 Task: Find connections with filter location Santo Ângelo with filter topic #interviewwith filter profile language English with filter current company IDESLABS PRIVATE LIMITED with filter school Gautam Buddha University with filter industry Accounting with filter service category Project Management with filter keywords title Maintenance Engineer
Action: Mouse moved to (671, 135)
Screenshot: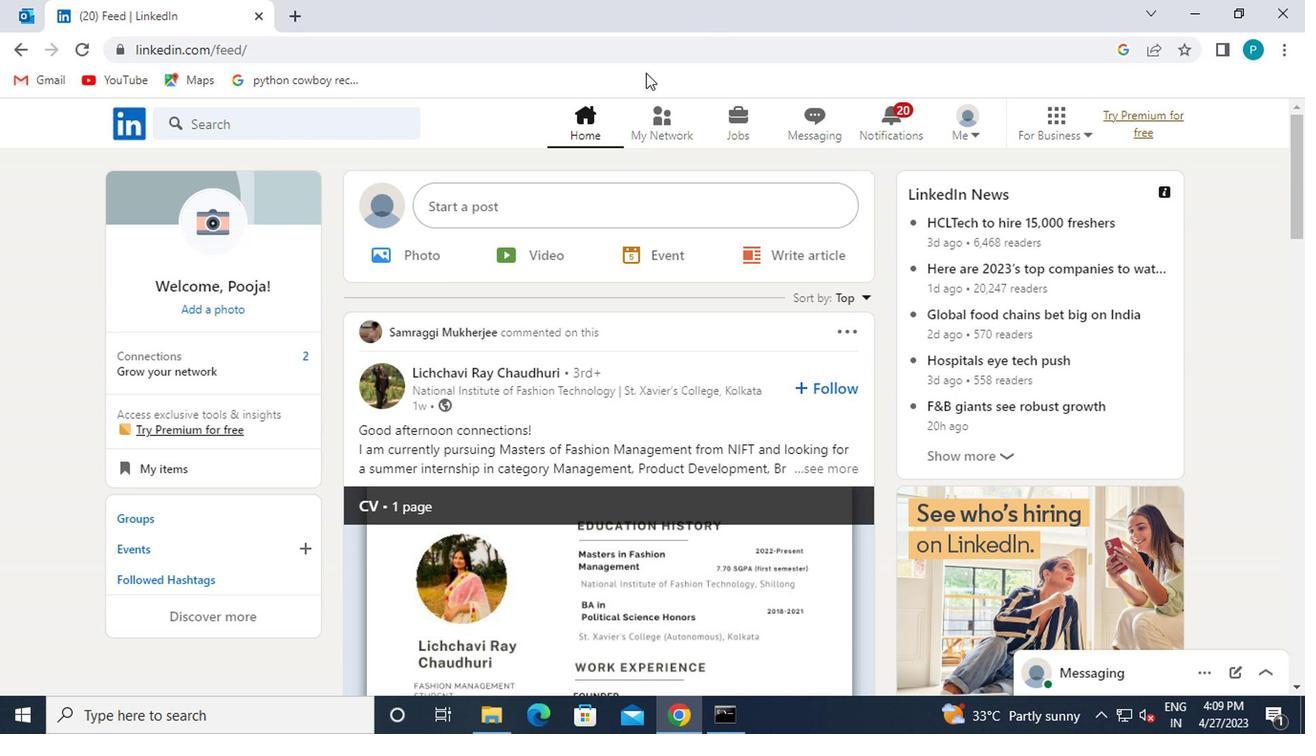 
Action: Mouse pressed left at (671, 135)
Screenshot: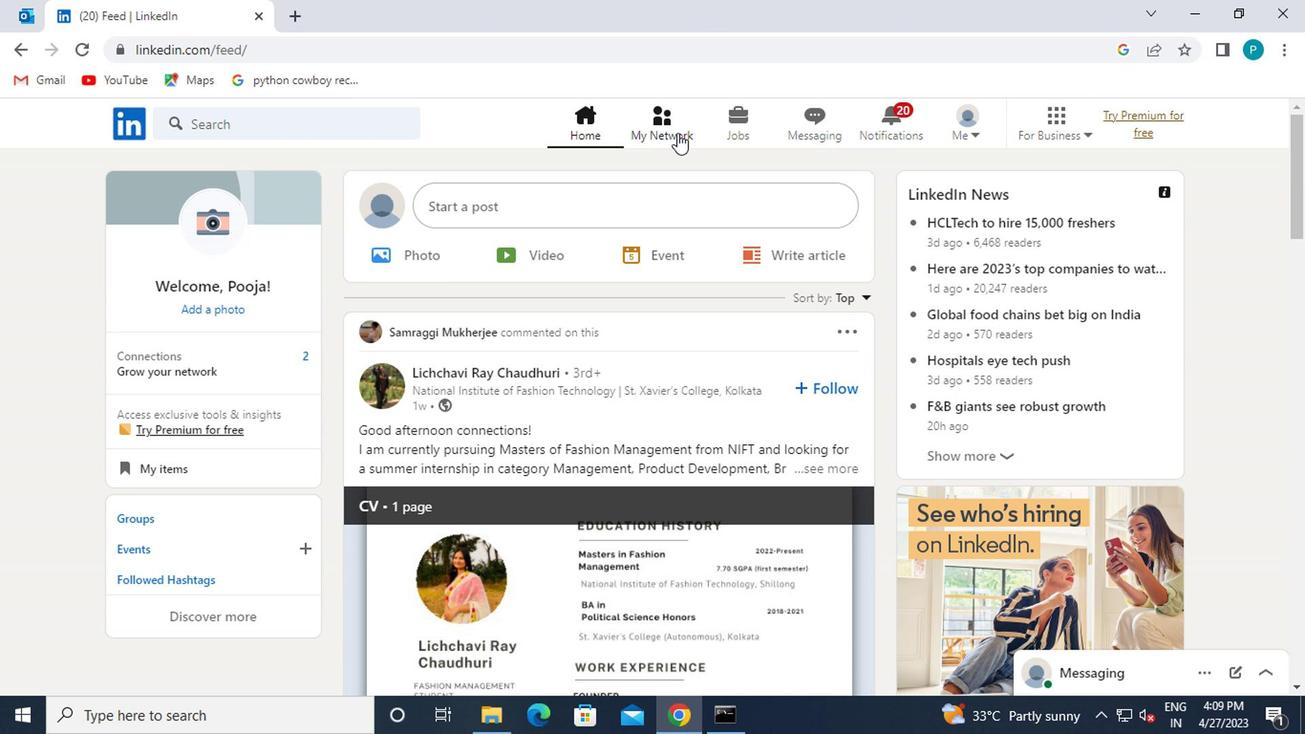 
Action: Mouse moved to (335, 223)
Screenshot: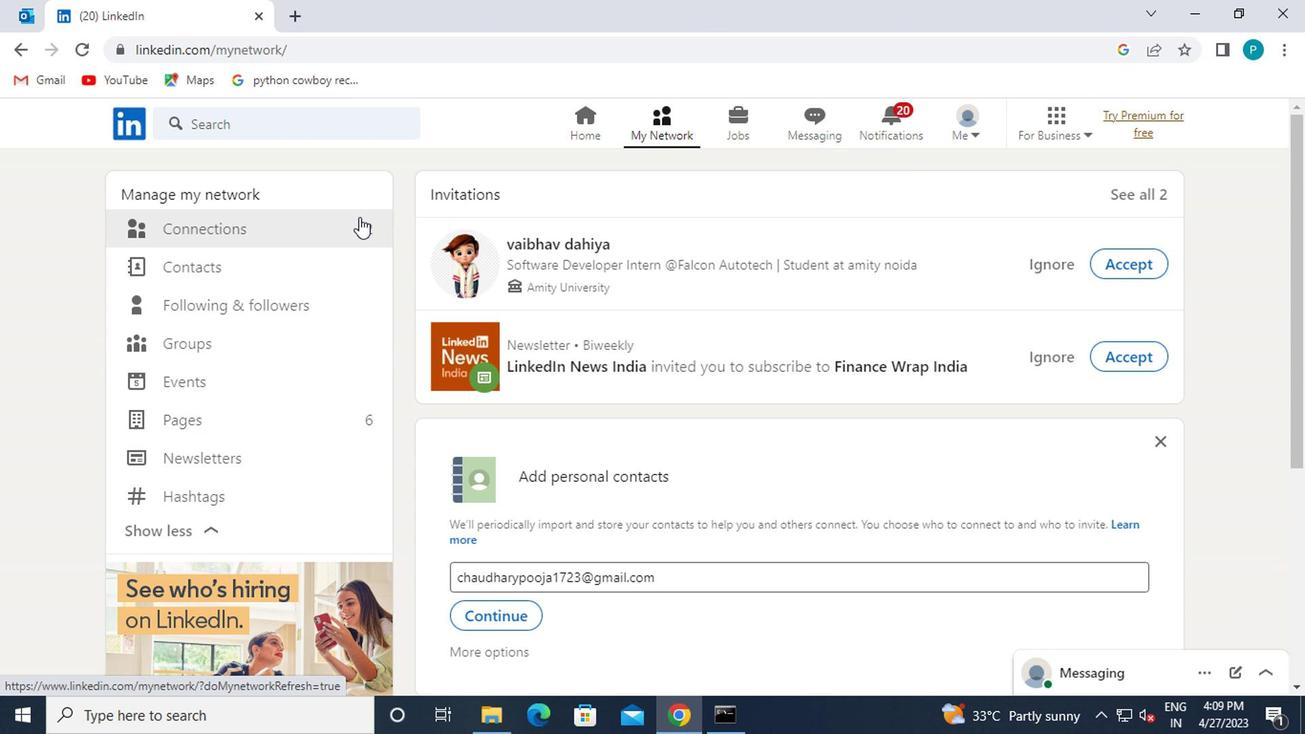 
Action: Mouse pressed left at (335, 223)
Screenshot: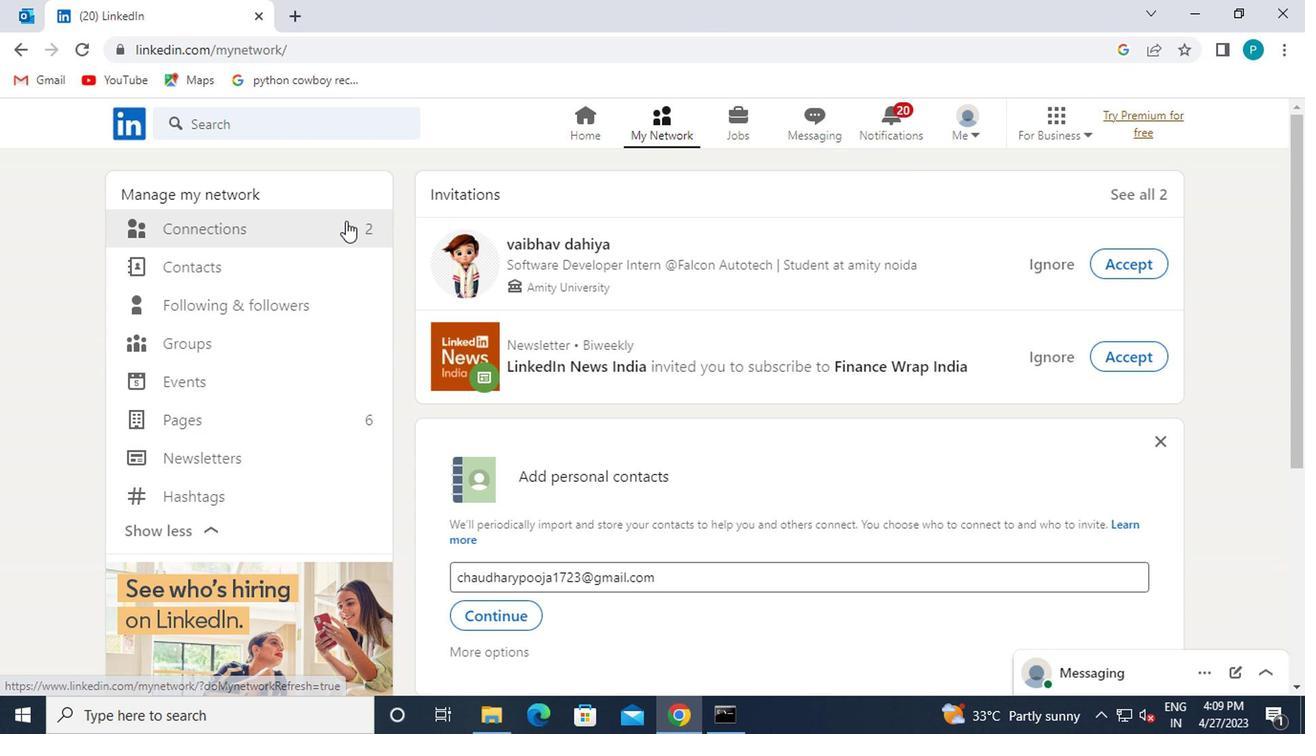 
Action: Mouse moved to (832, 233)
Screenshot: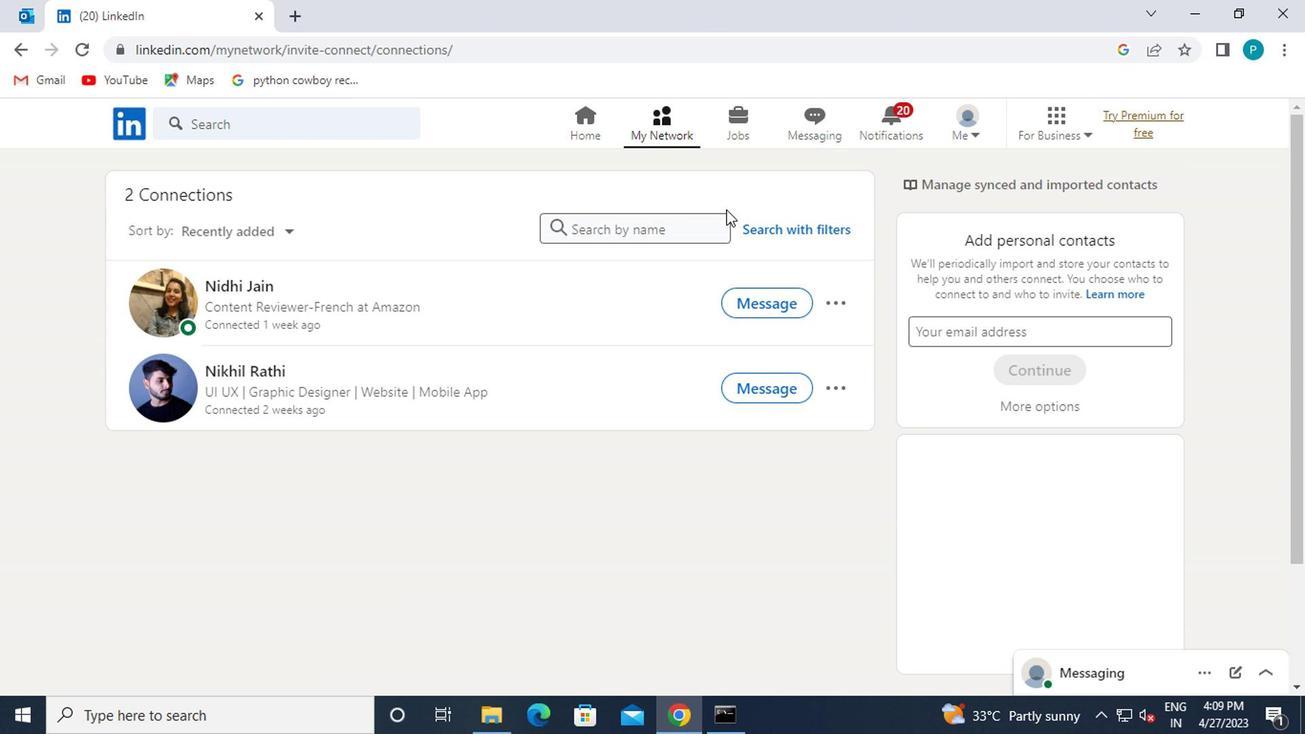
Action: Mouse pressed left at (832, 233)
Screenshot: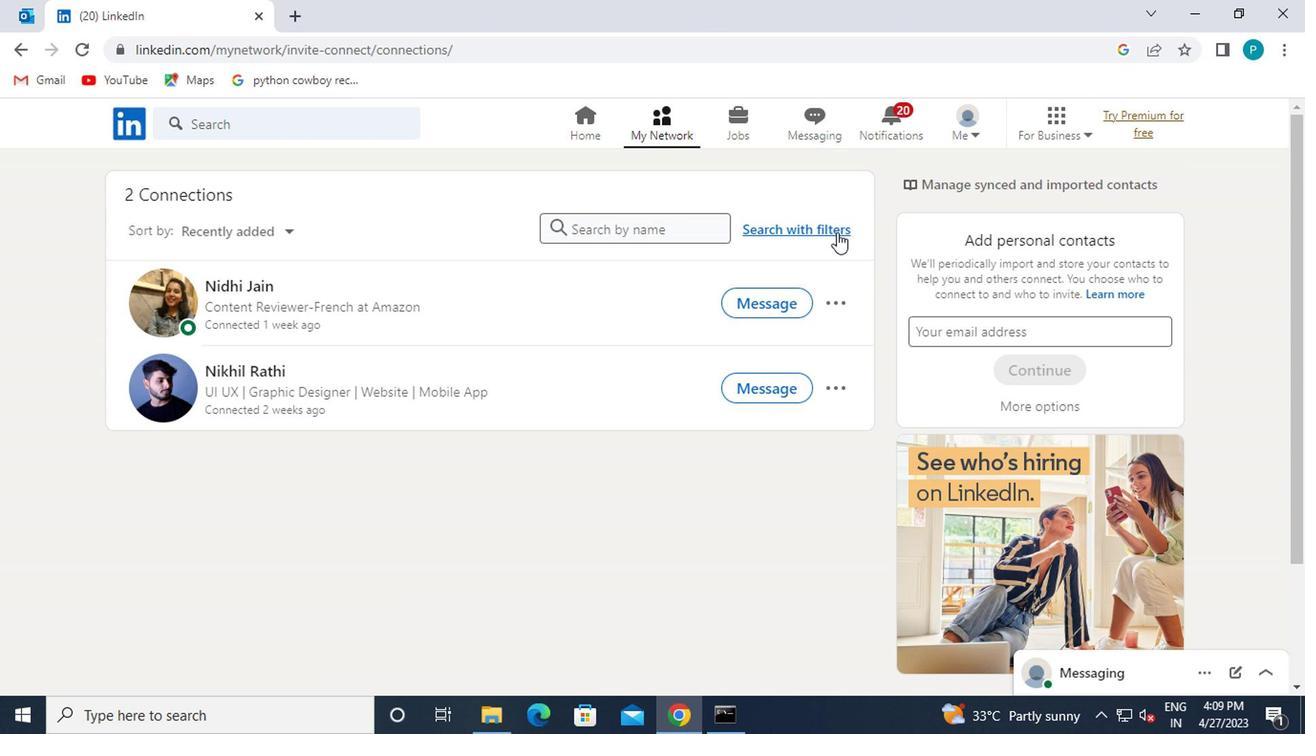 
Action: Mouse moved to (703, 173)
Screenshot: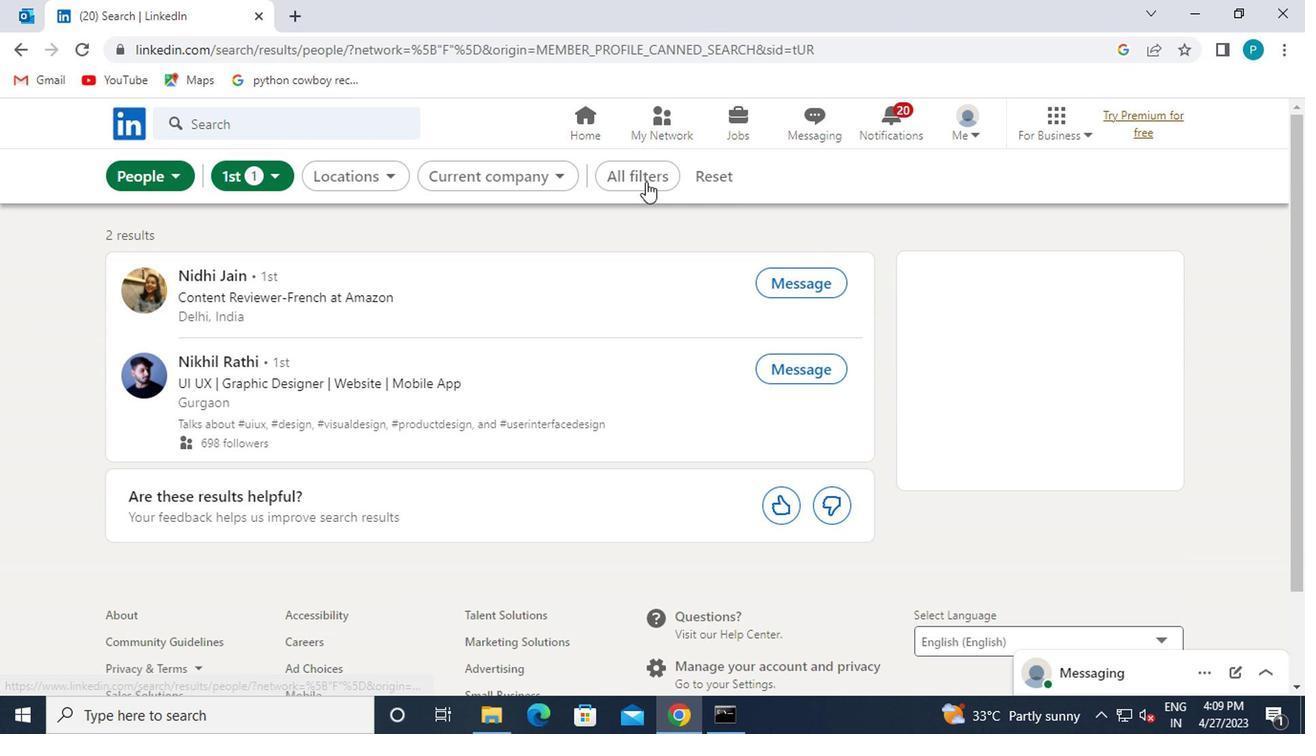 
Action: Mouse pressed left at (703, 173)
Screenshot: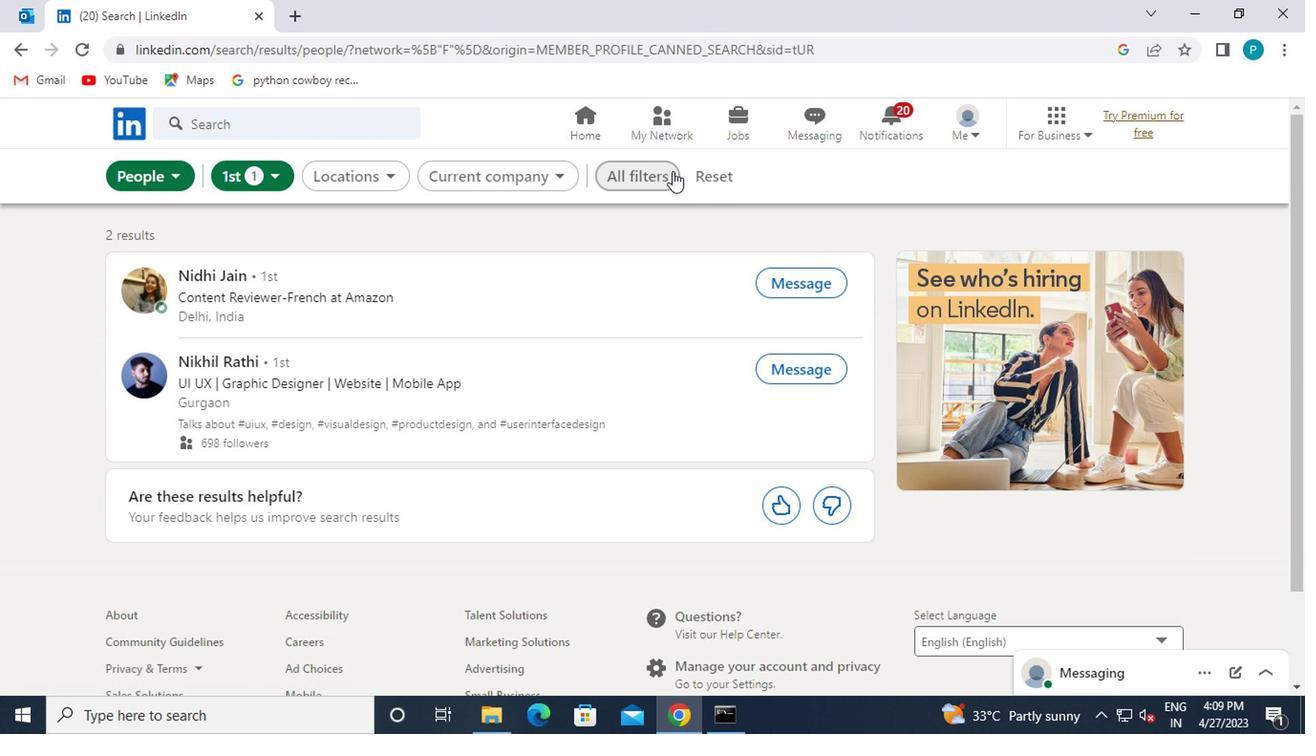
Action: Mouse moved to (704, 183)
Screenshot: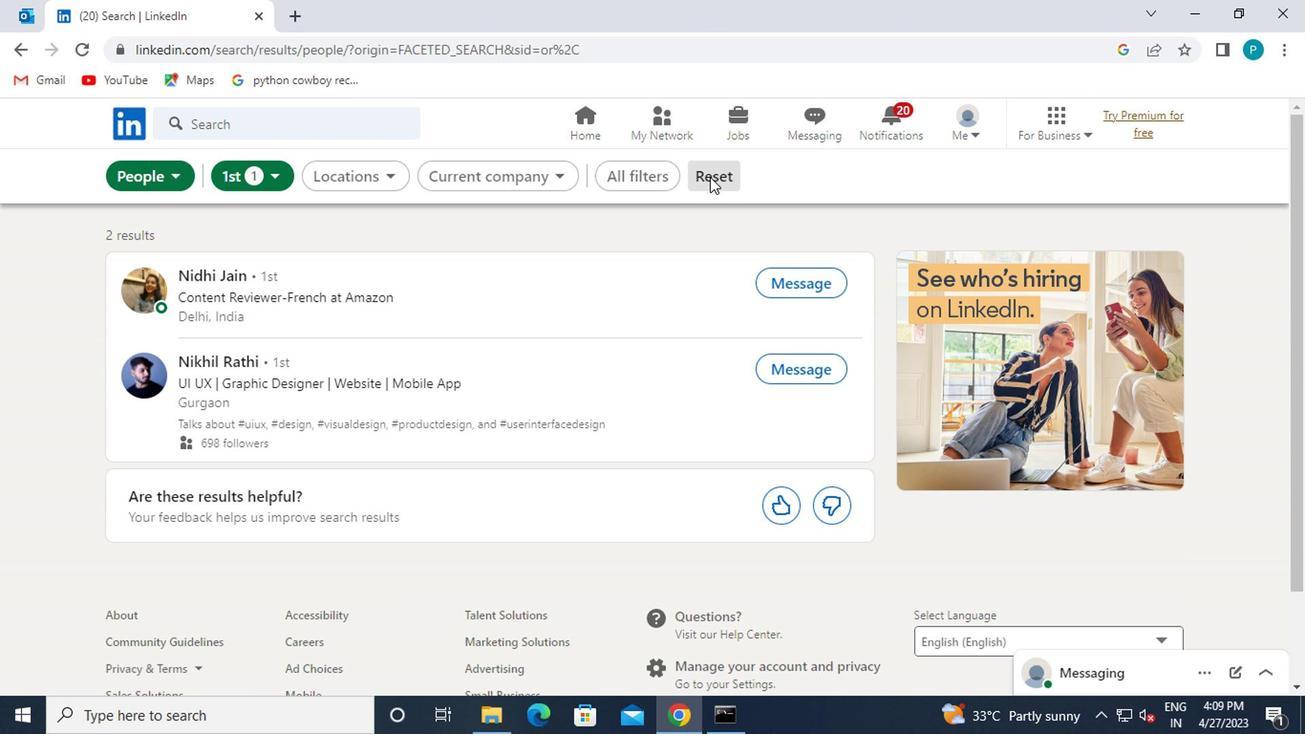 
Action: Mouse pressed left at (704, 183)
Screenshot: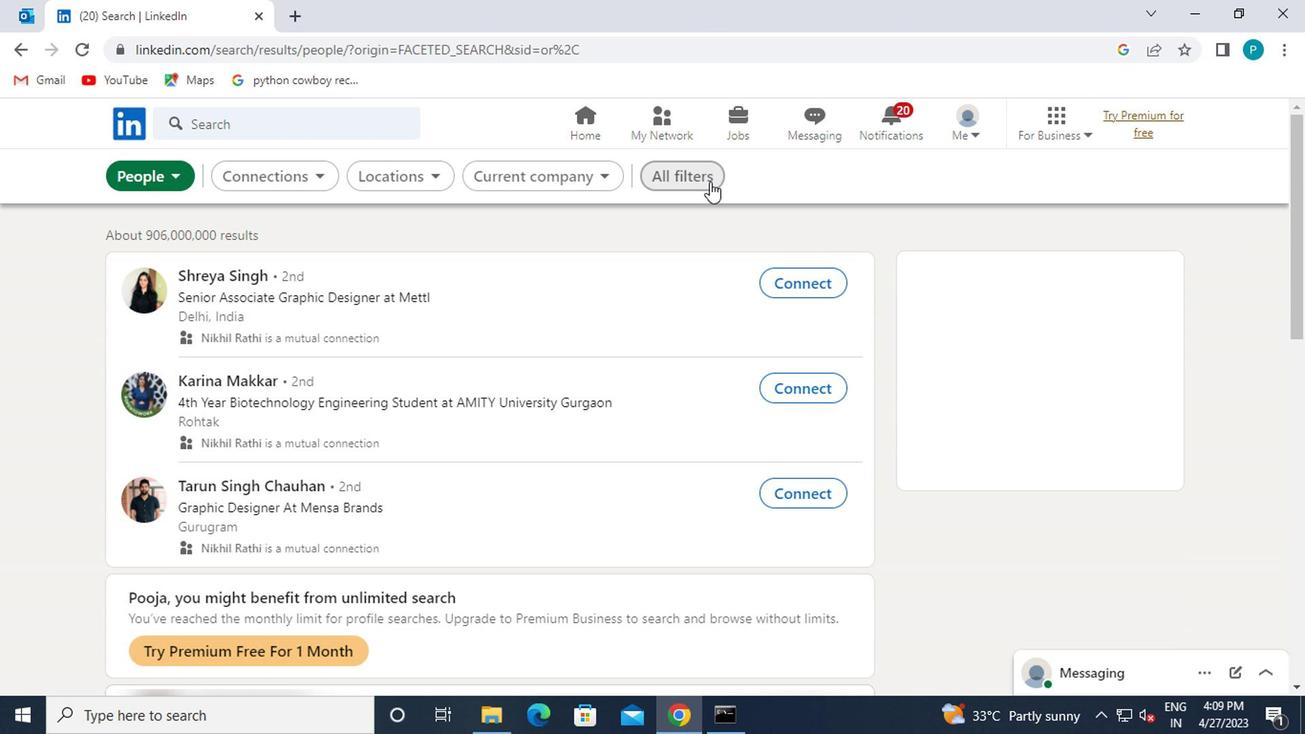 
Action: Mouse moved to (1164, 385)
Screenshot: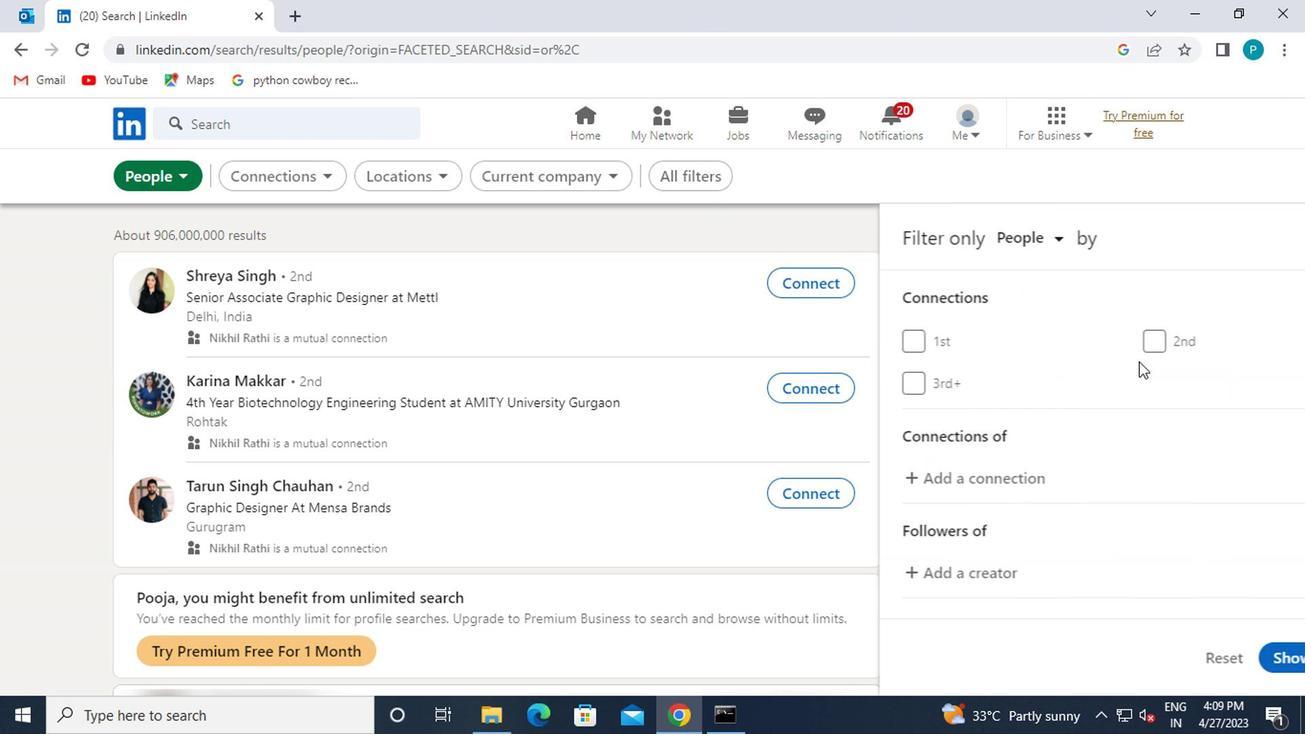 
Action: Mouse scrolled (1164, 384) with delta (0, 0)
Screenshot: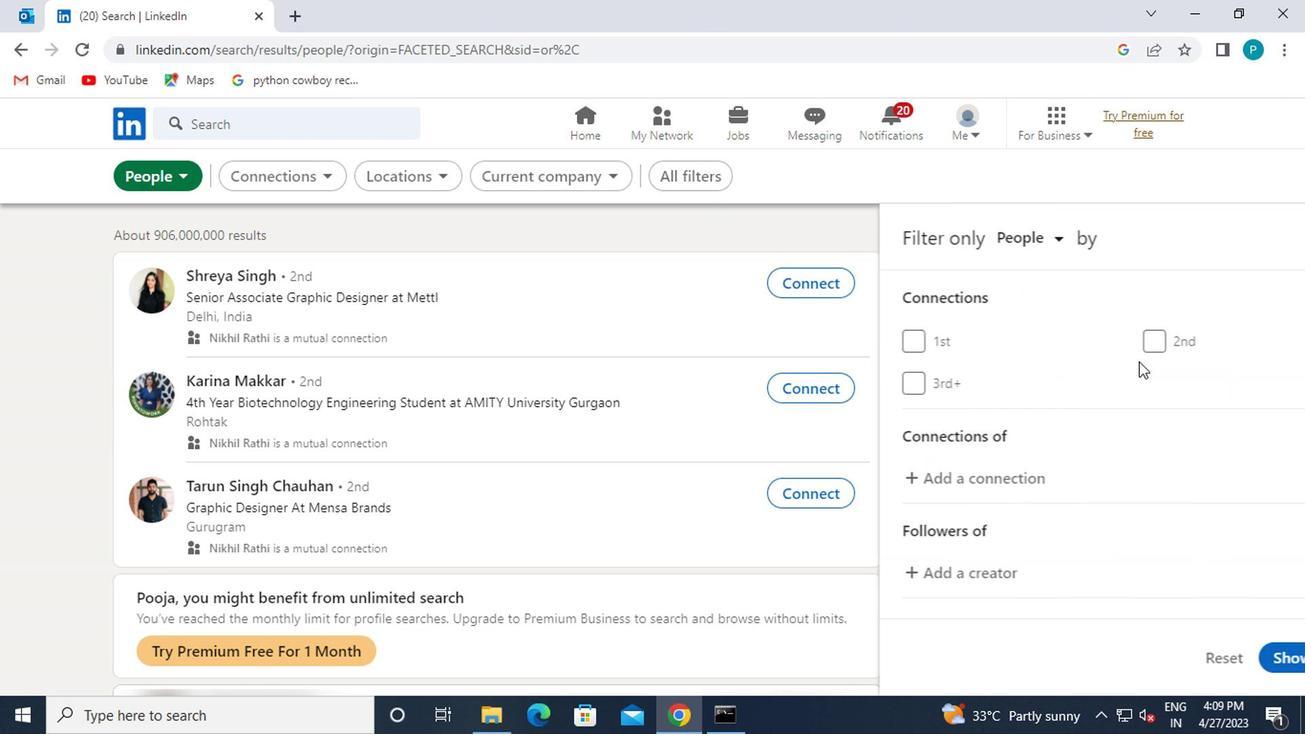 
Action: Mouse moved to (1164, 388)
Screenshot: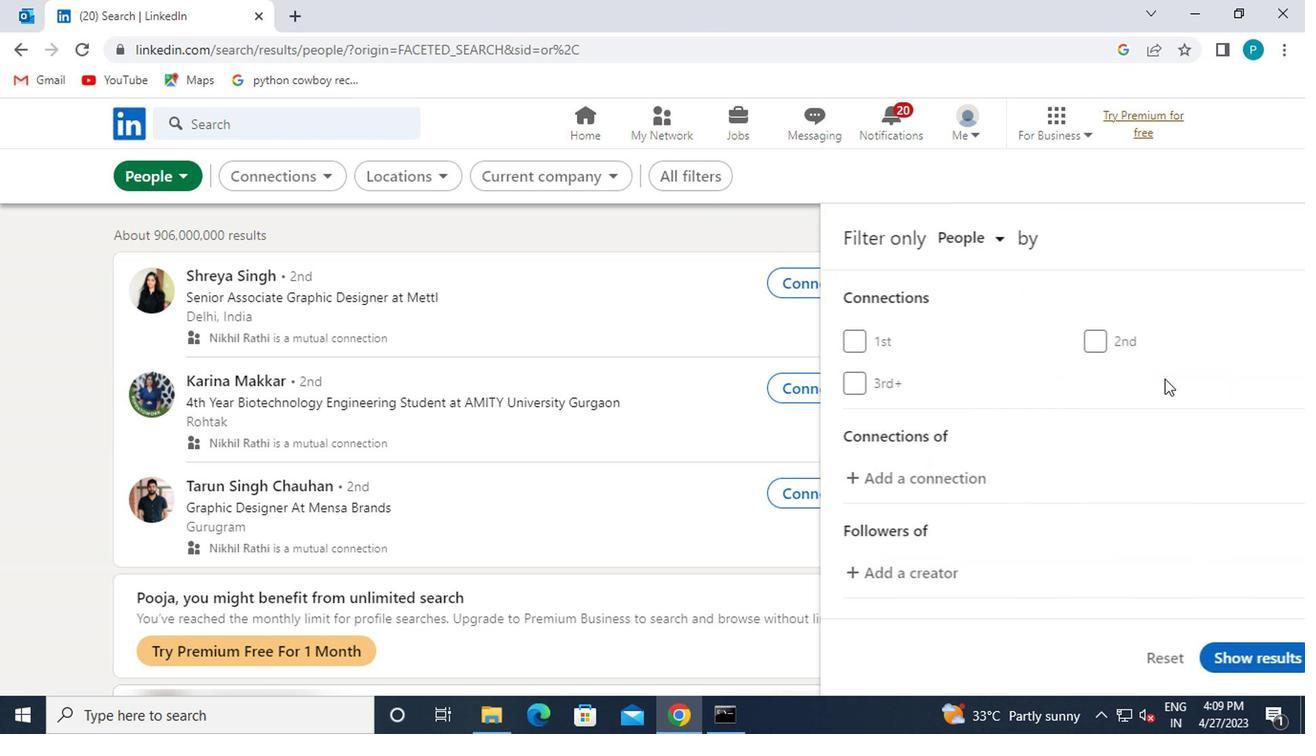 
Action: Mouse scrolled (1164, 387) with delta (0, 0)
Screenshot: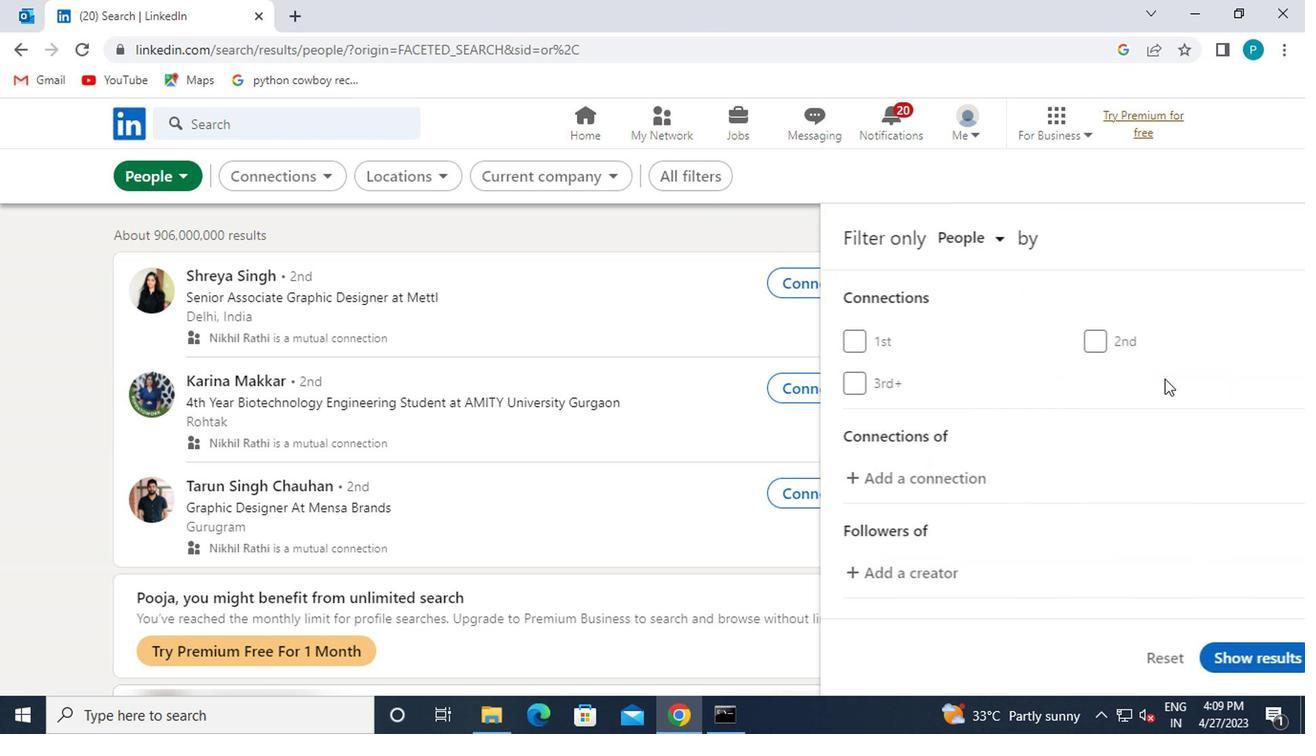
Action: Mouse moved to (1164, 396)
Screenshot: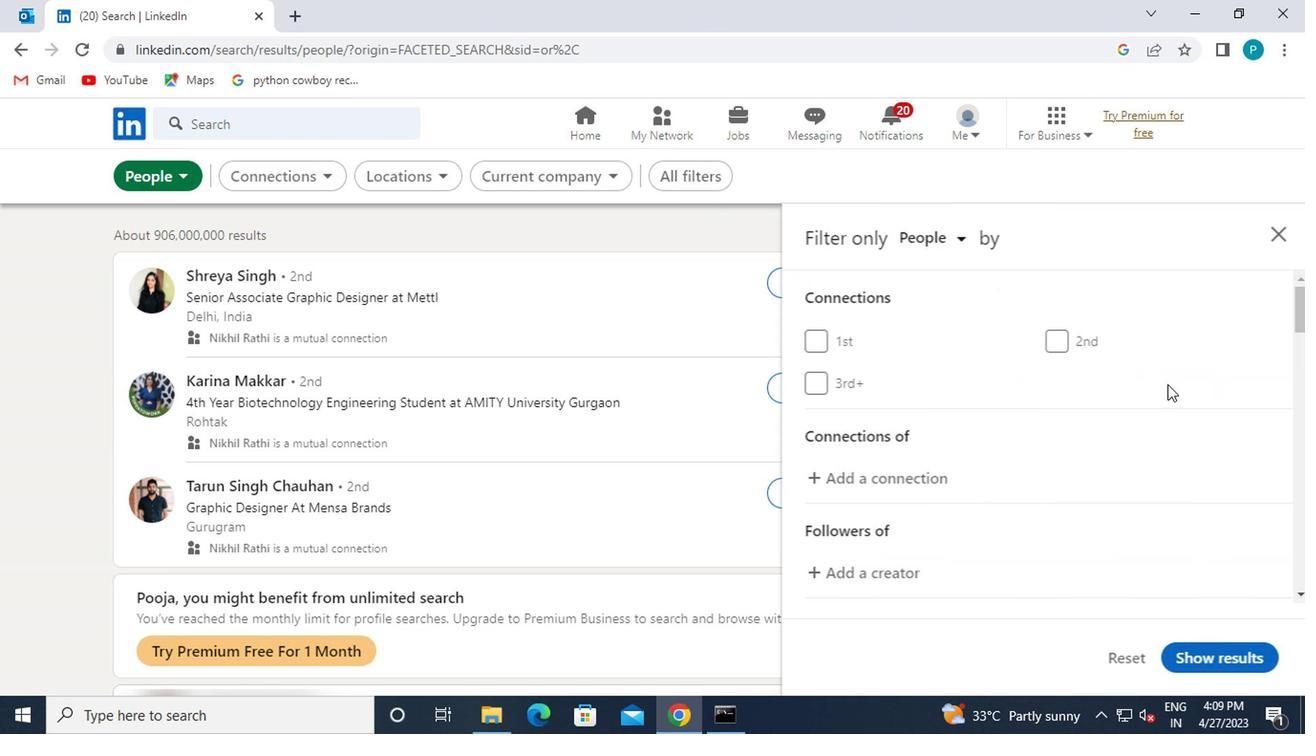 
Action: Mouse scrolled (1164, 395) with delta (0, -1)
Screenshot: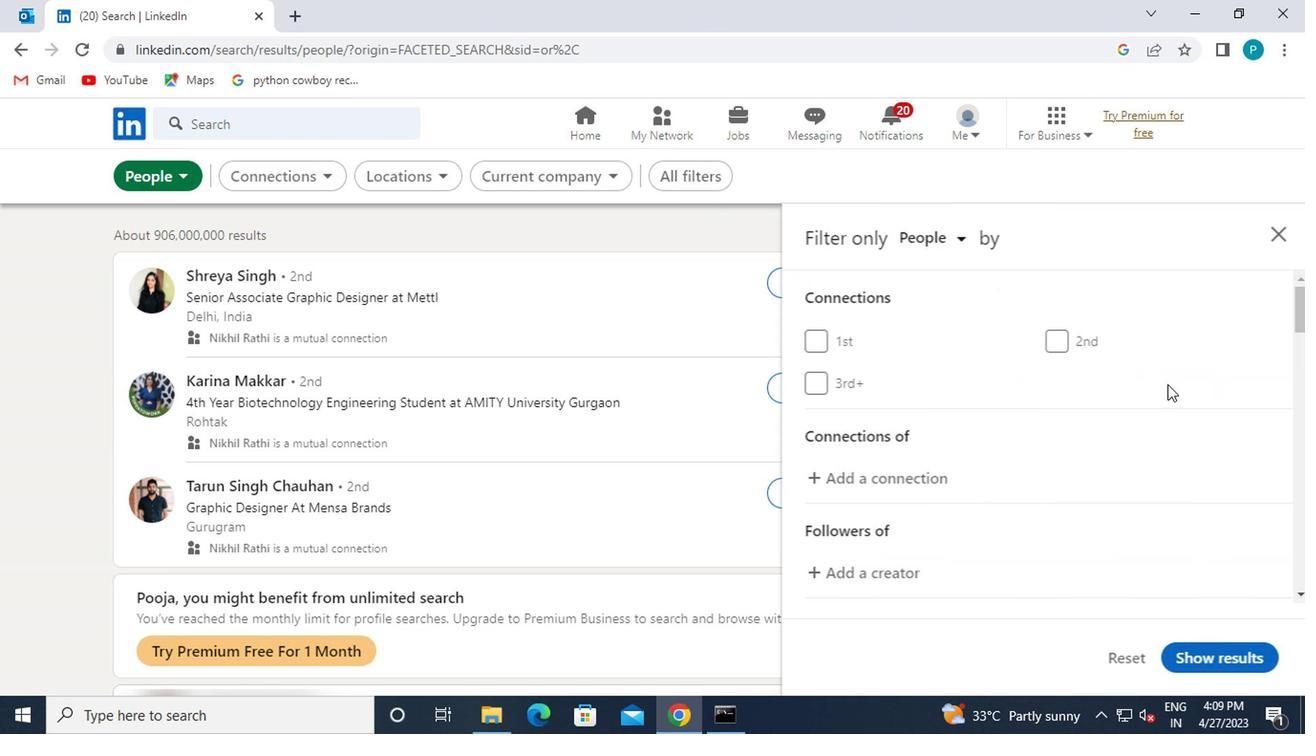 
Action: Mouse moved to (1094, 504)
Screenshot: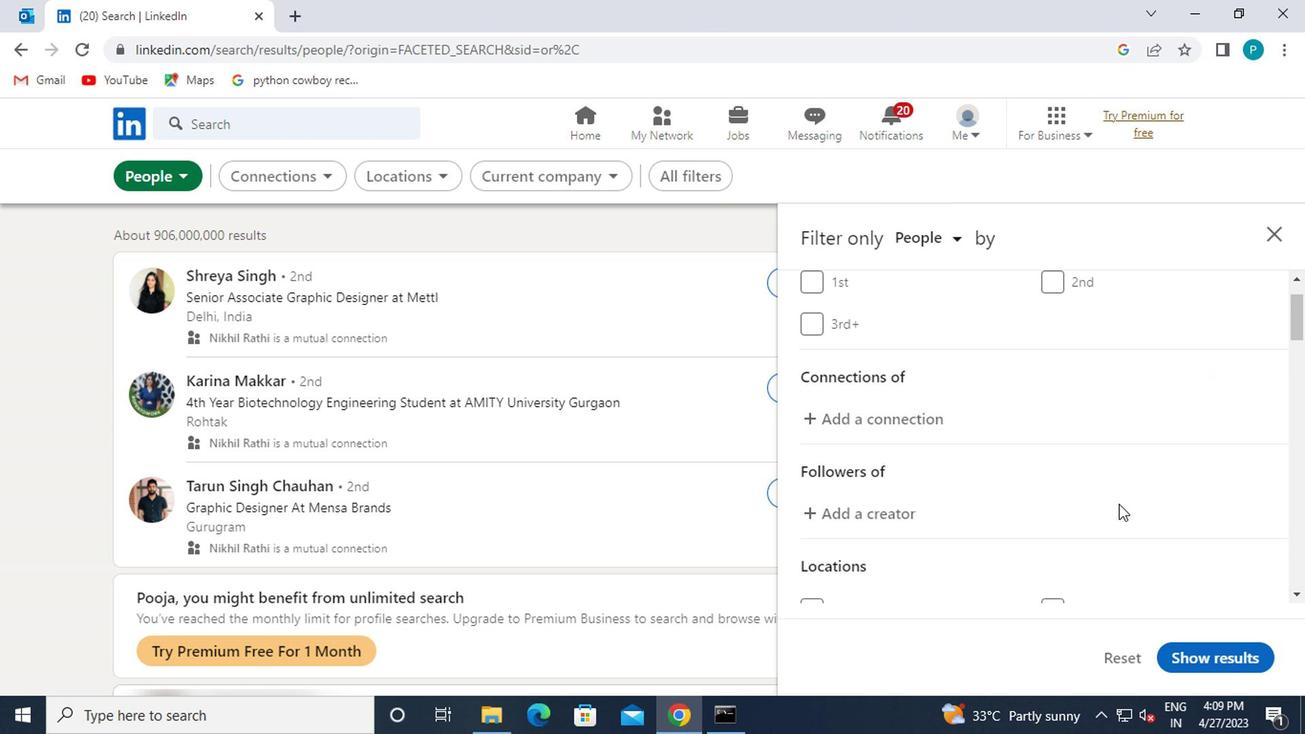 
Action: Mouse scrolled (1094, 503) with delta (0, 0)
Screenshot: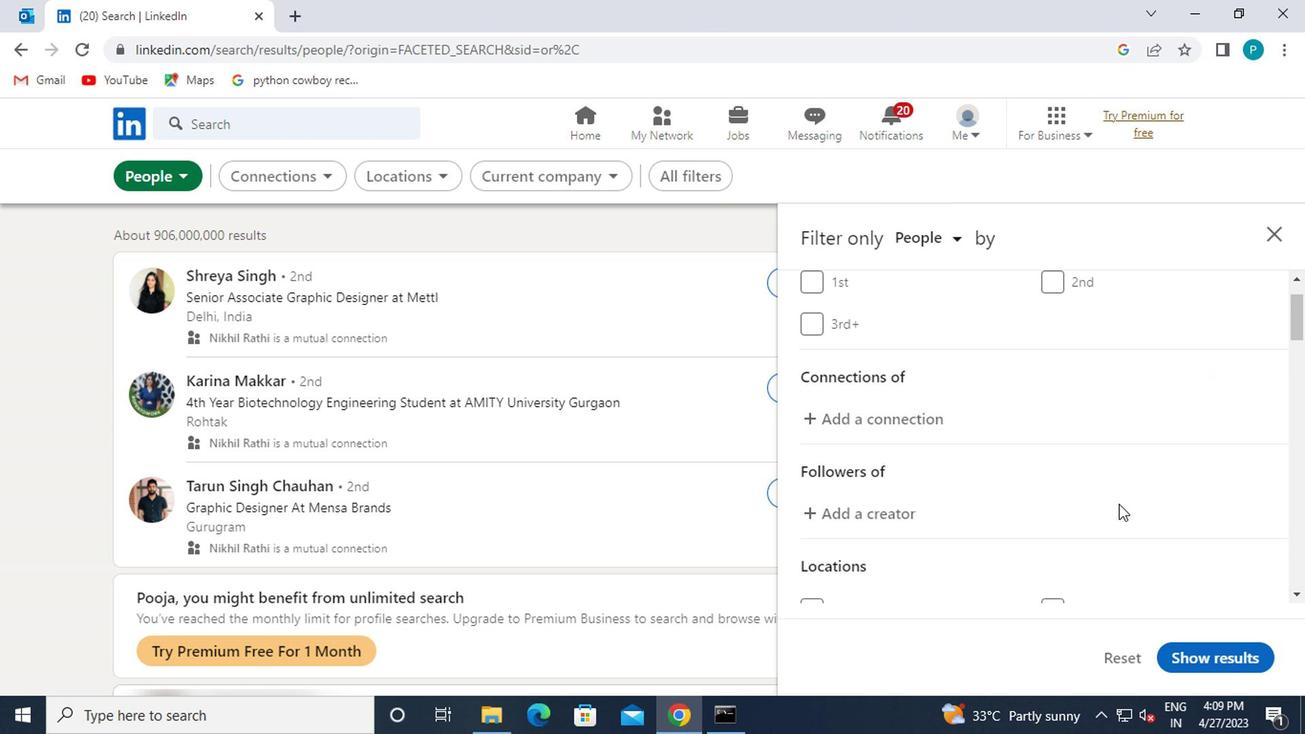 
Action: Mouse moved to (1072, 382)
Screenshot: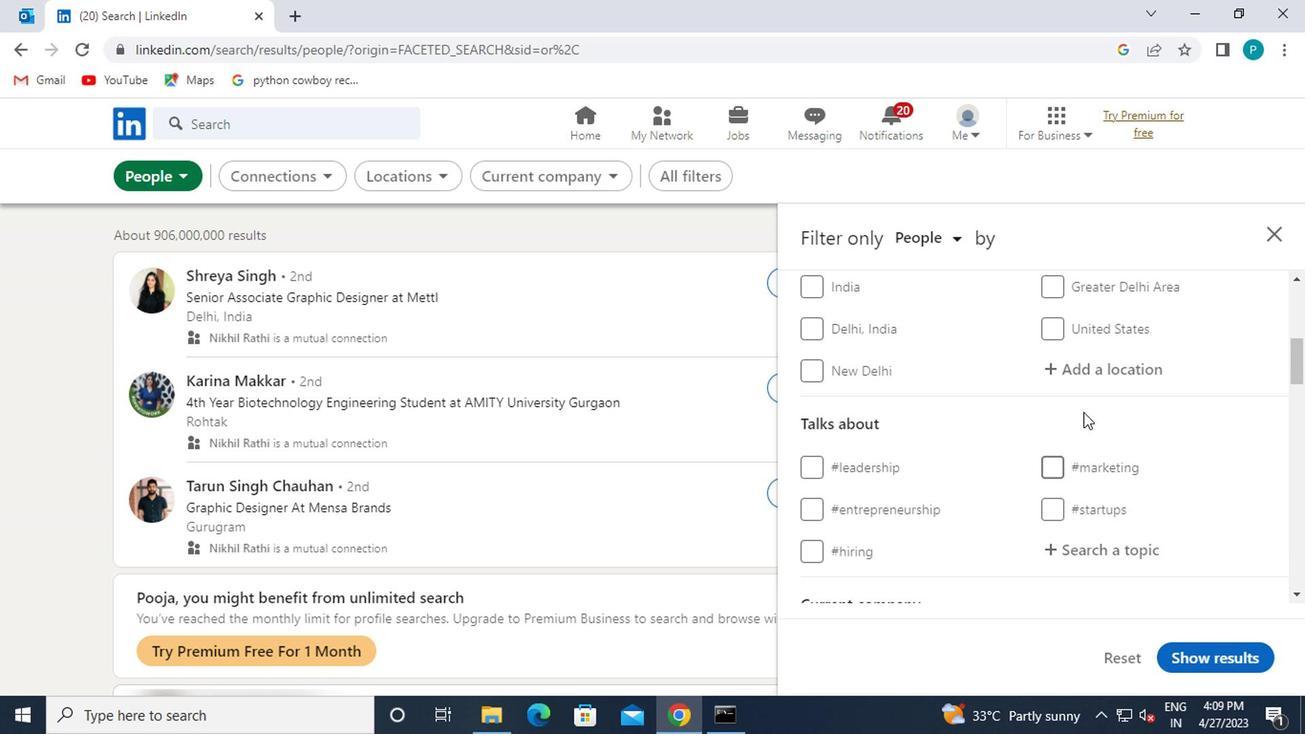 
Action: Mouse pressed left at (1072, 382)
Screenshot: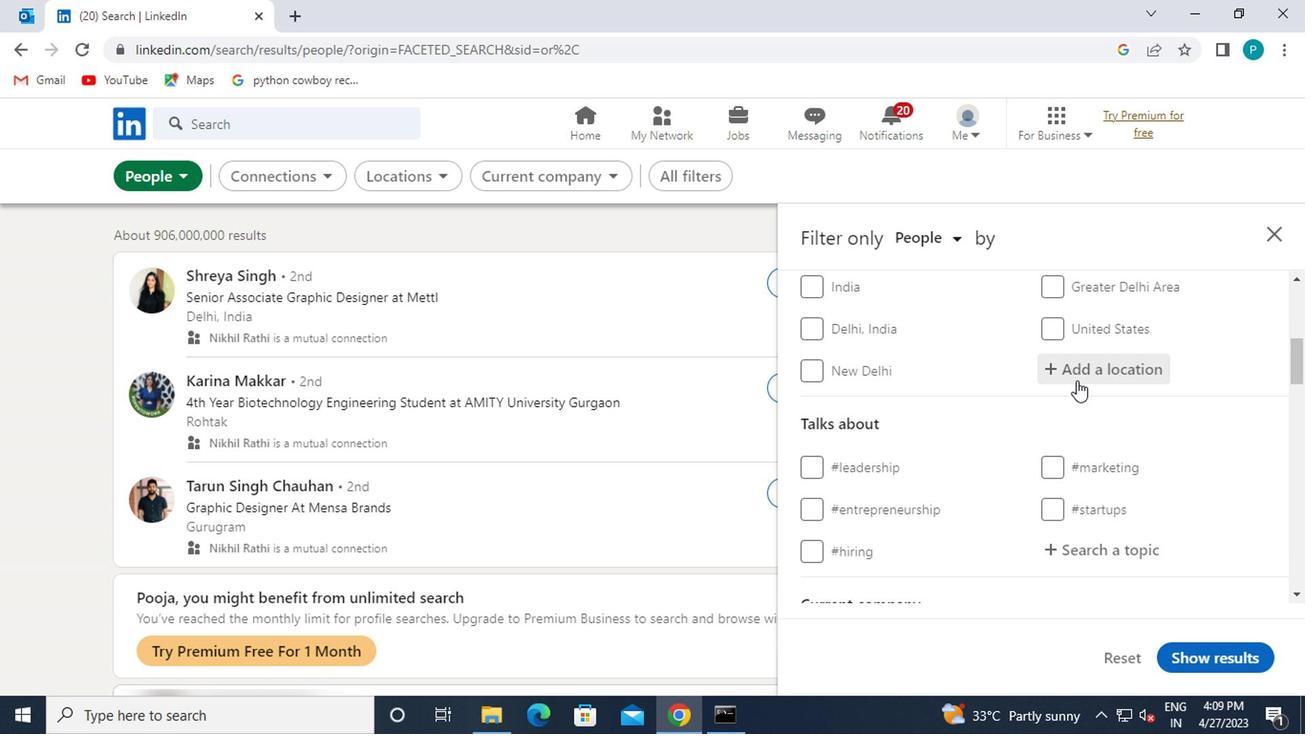 
Action: Key pressed <Key.caps_lock>s<Key.caps_lock>anto<Key.space><Key.caps_lock>a<Key.caps_lock>nt
Screenshot: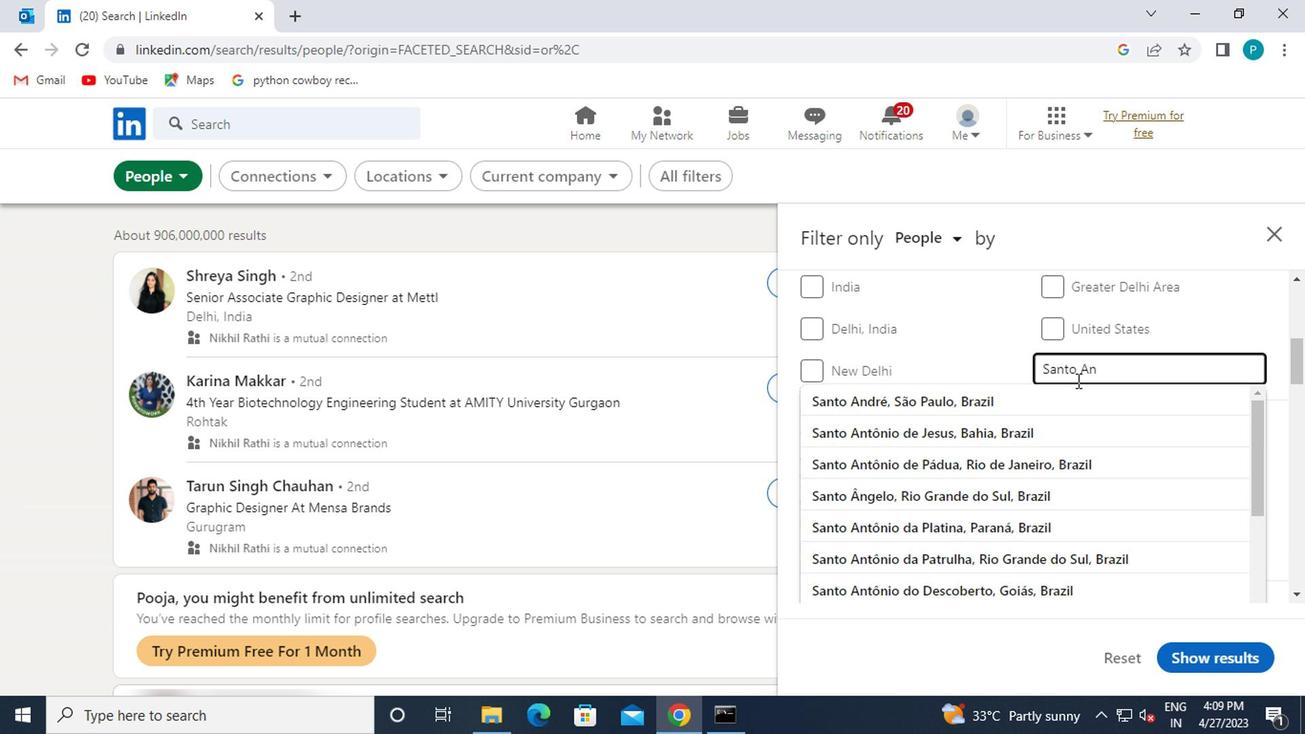 
Action: Mouse moved to (1032, 413)
Screenshot: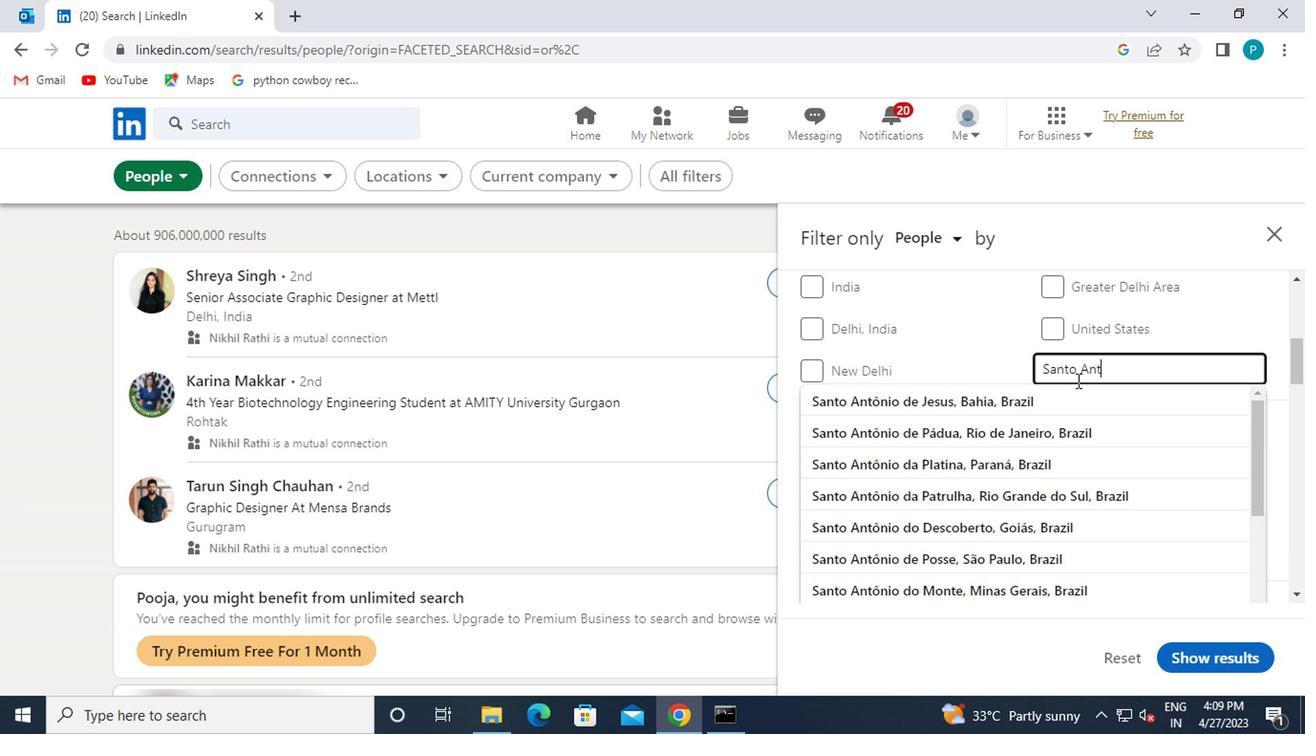 
Action: Key pressed <Key.backspace>g
Screenshot: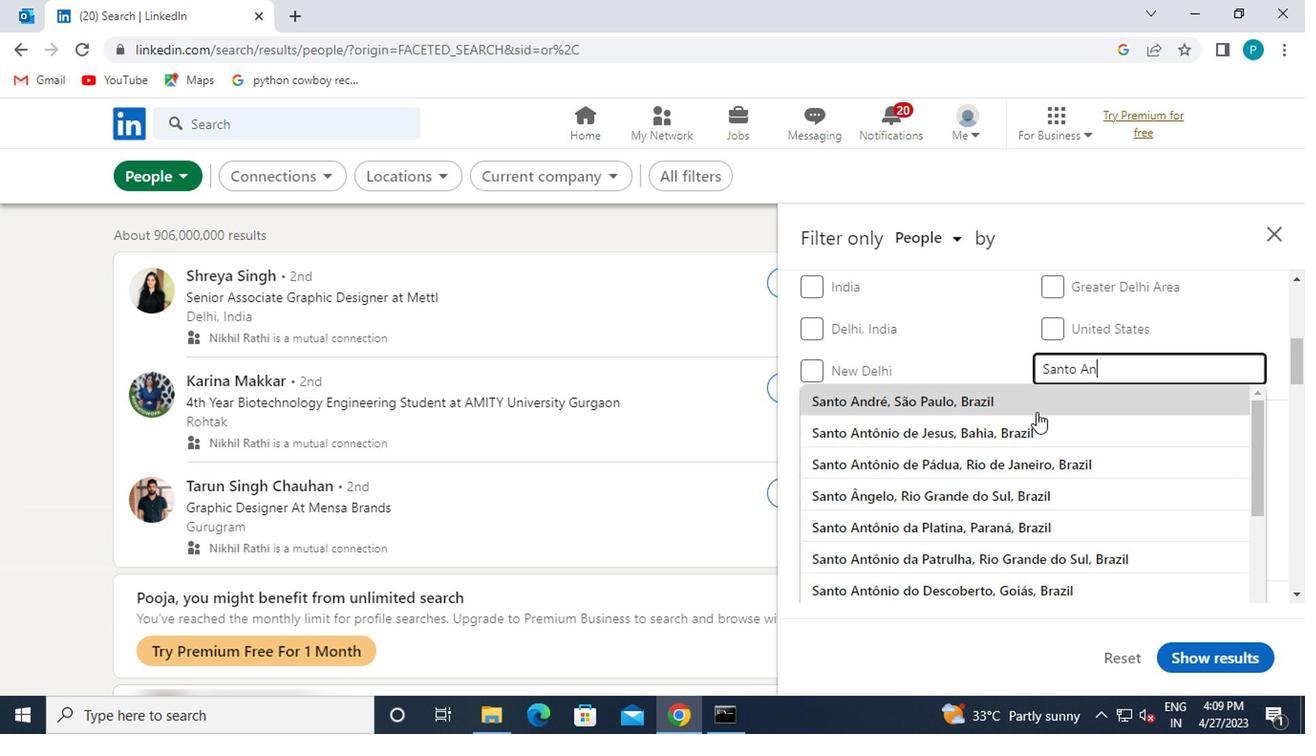 
Action: Mouse moved to (994, 410)
Screenshot: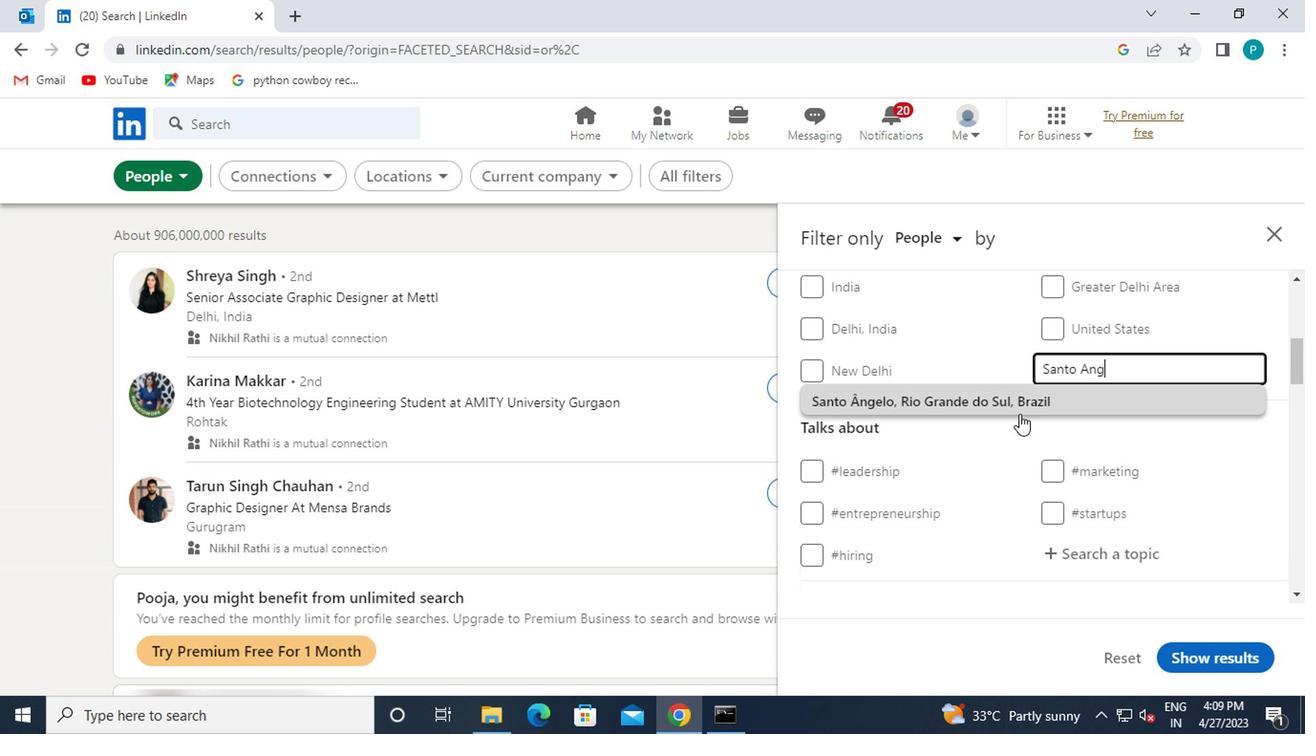 
Action: Mouse pressed left at (994, 410)
Screenshot: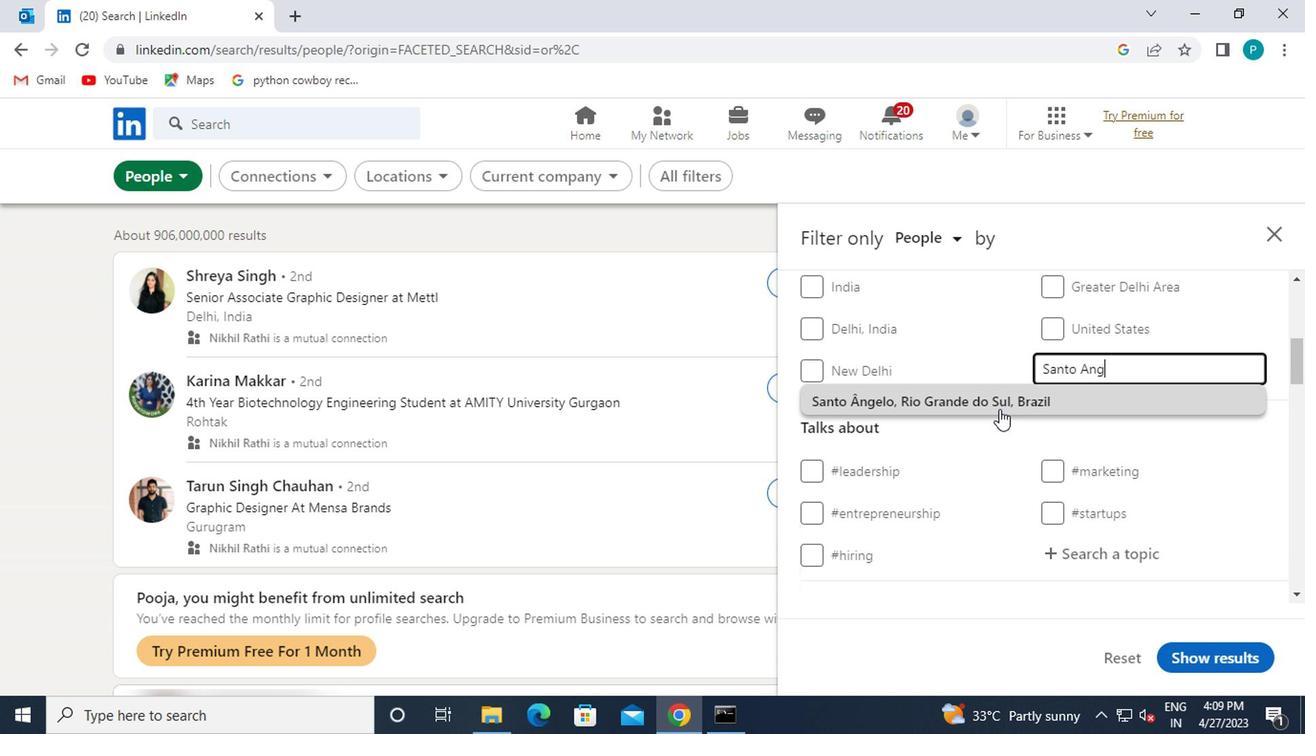 
Action: Mouse moved to (1104, 512)
Screenshot: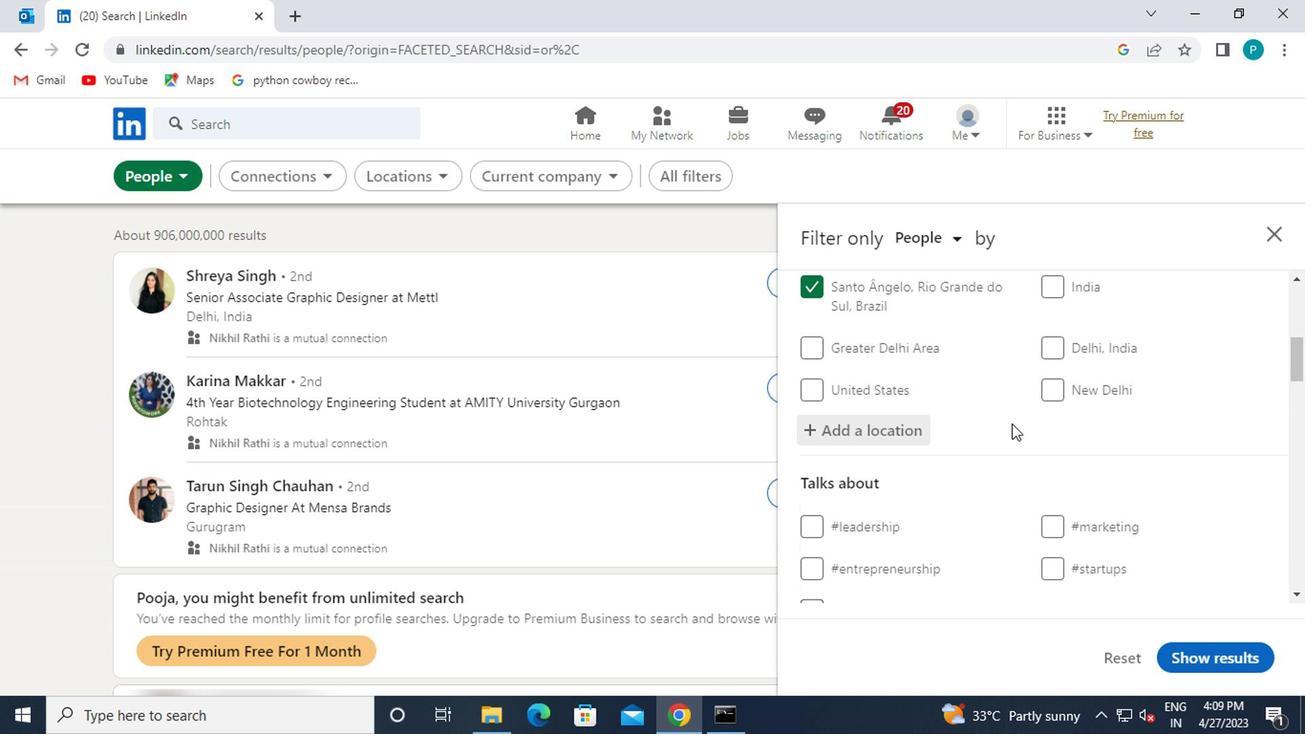 
Action: Mouse scrolled (1104, 511) with delta (0, -1)
Screenshot: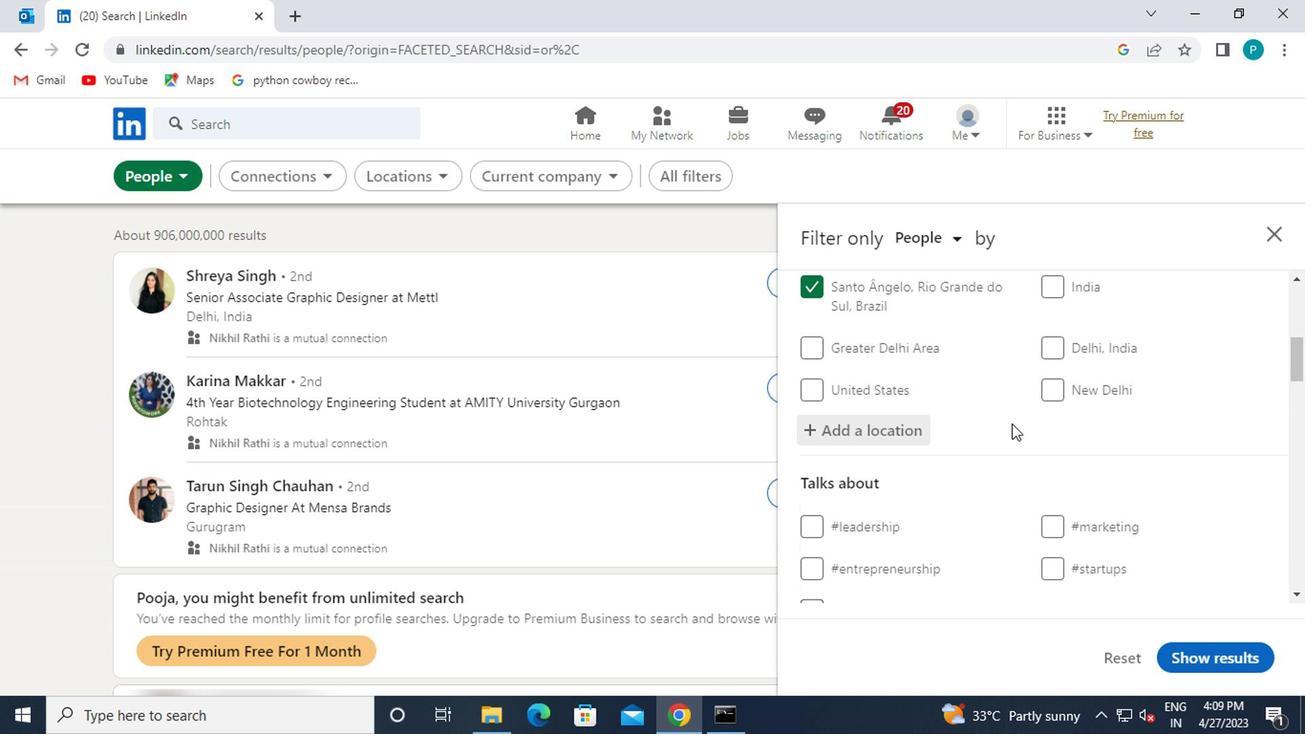 
Action: Mouse moved to (1104, 515)
Screenshot: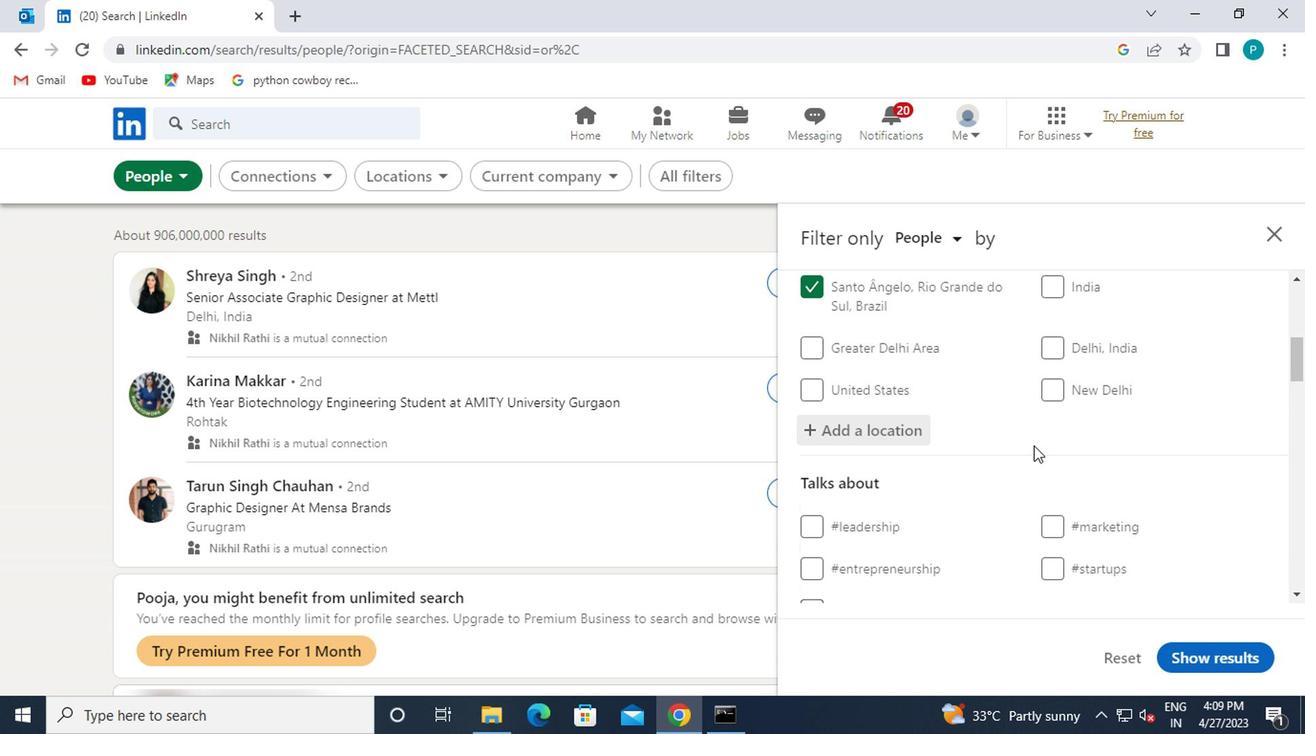 
Action: Mouse scrolled (1104, 514) with delta (0, -1)
Screenshot: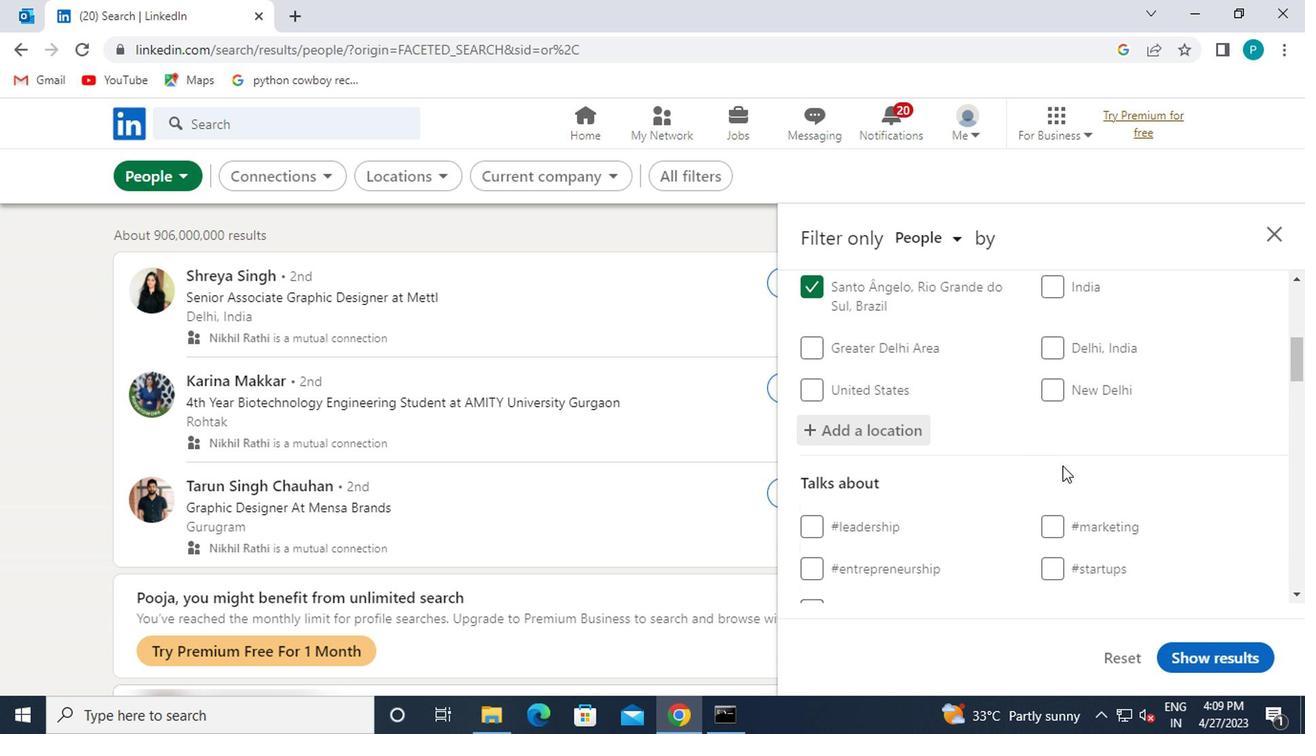 
Action: Mouse moved to (1052, 418)
Screenshot: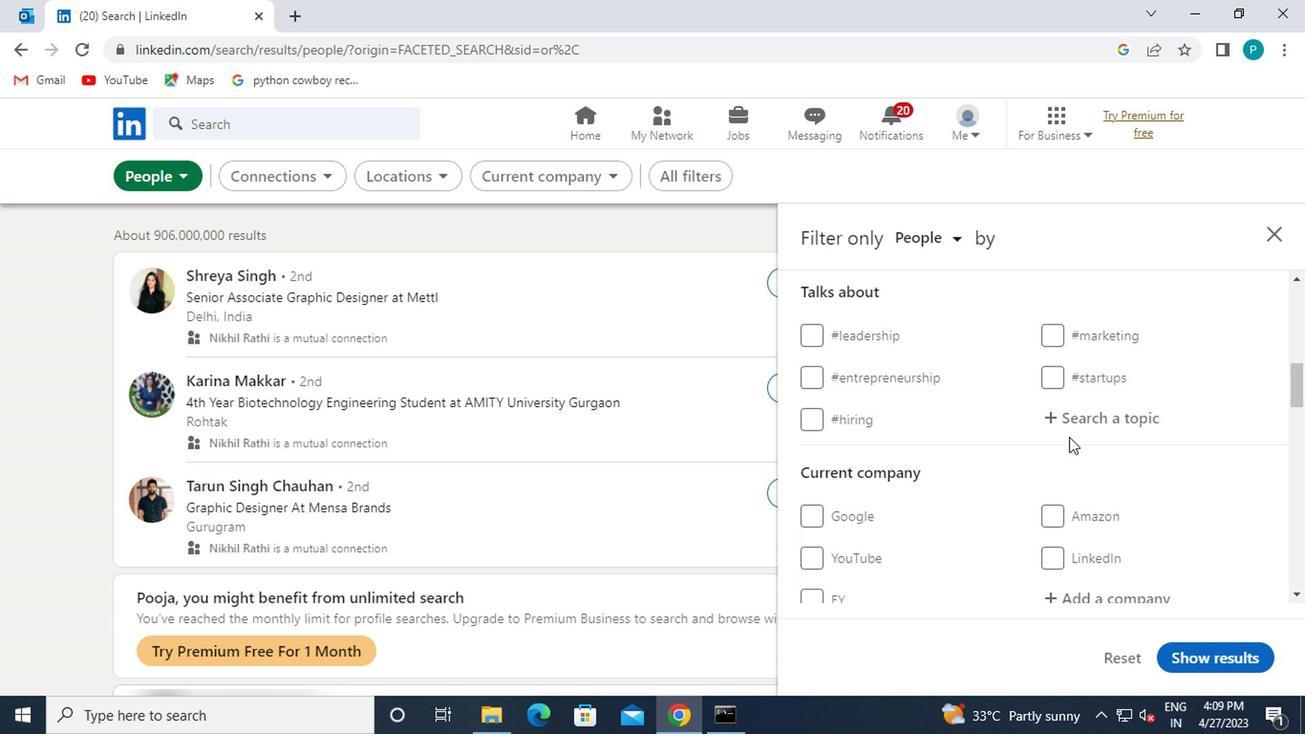 
Action: Mouse pressed left at (1052, 418)
Screenshot: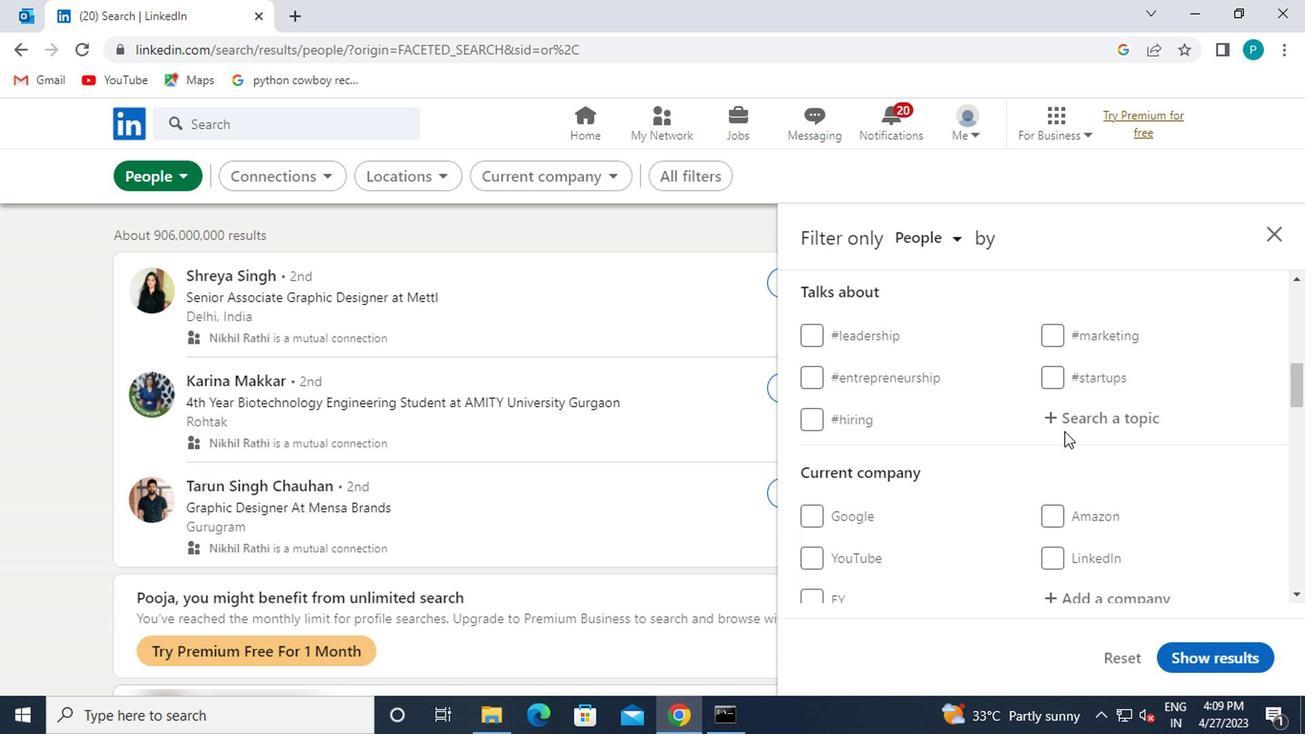 
Action: Key pressed <Key.shift><Key.shift><Key.shift><Key.shift>#INTERVIW<Key.backspace><Key.backspace>W<Key.backspace>EIW
Screenshot: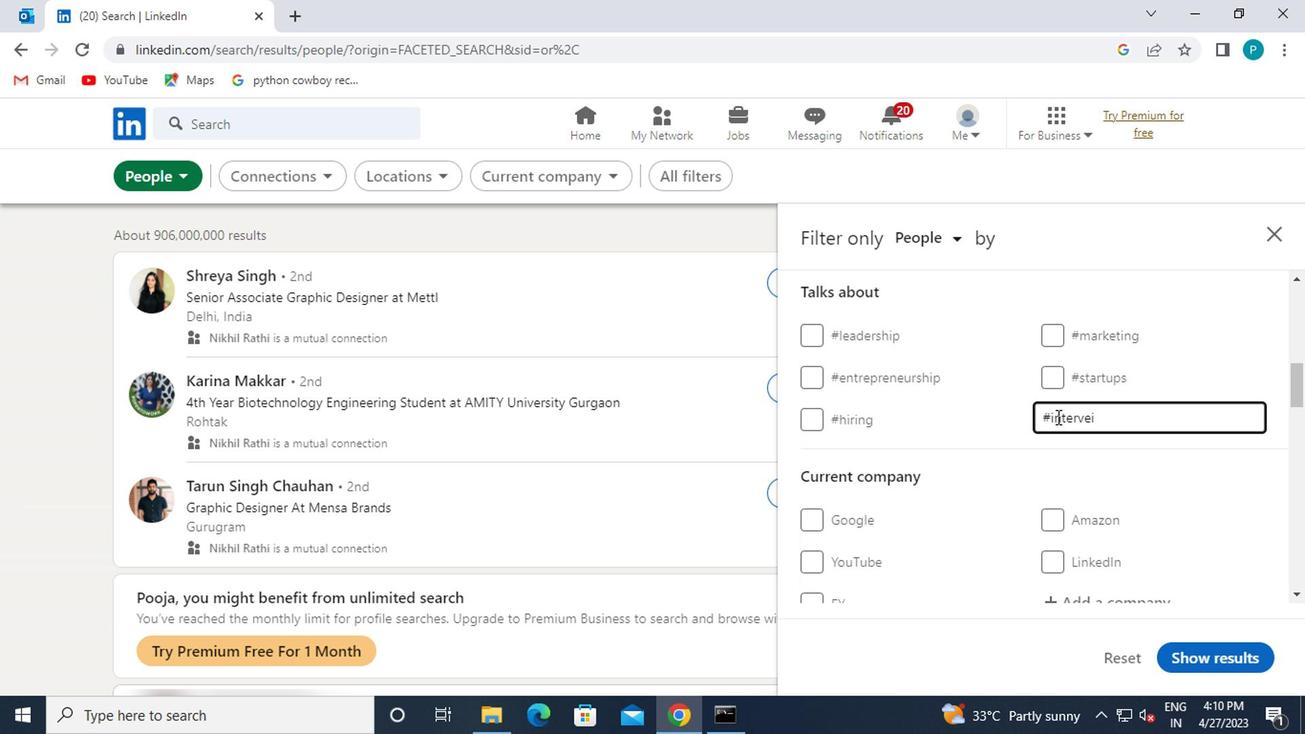 
Action: Mouse moved to (1084, 461)
Screenshot: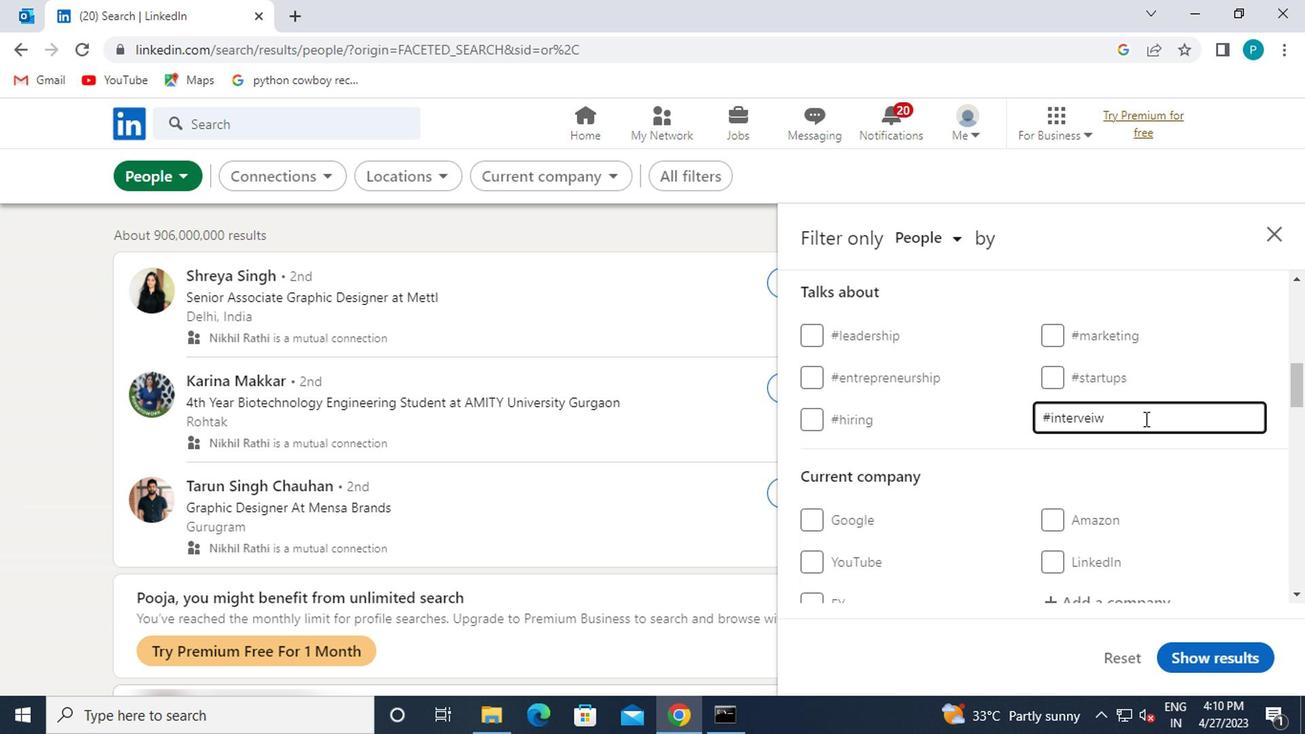 
Action: Mouse scrolled (1084, 461) with delta (0, 0)
Screenshot: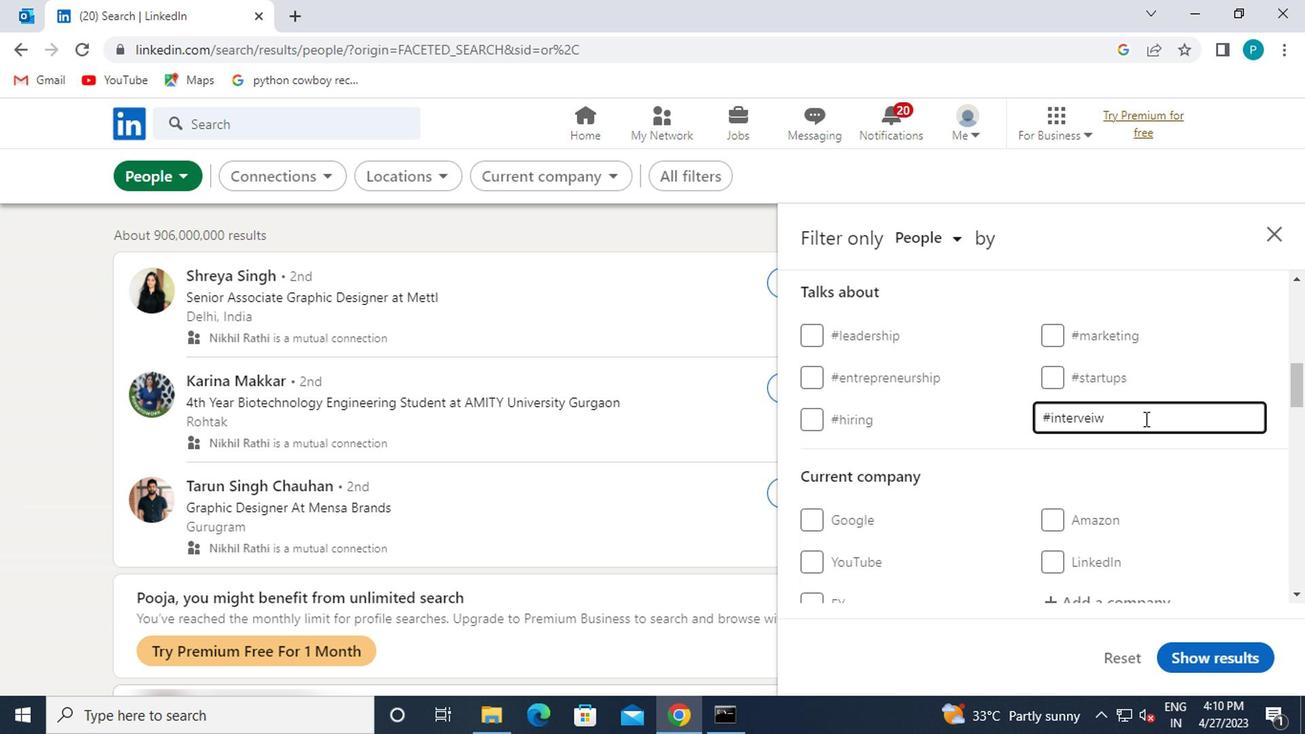 
Action: Mouse moved to (1053, 475)
Screenshot: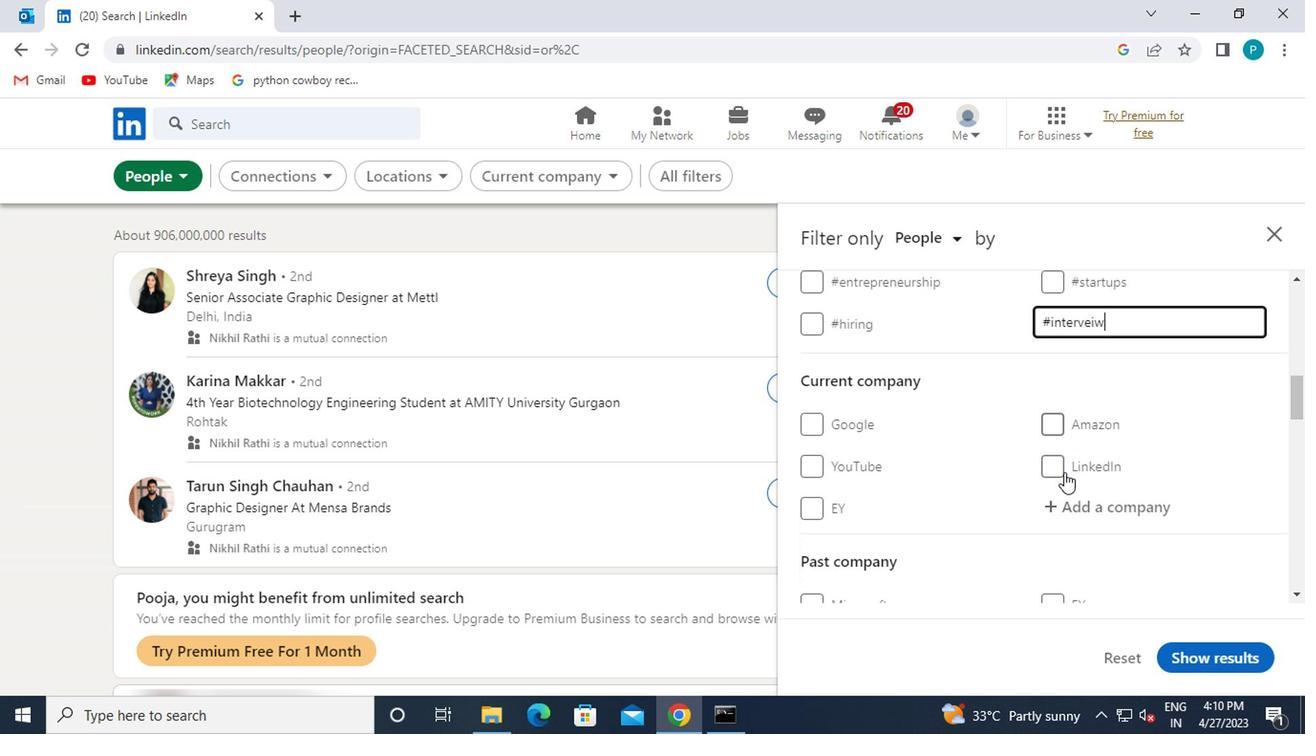 
Action: Mouse scrolled (1053, 475) with delta (0, 0)
Screenshot: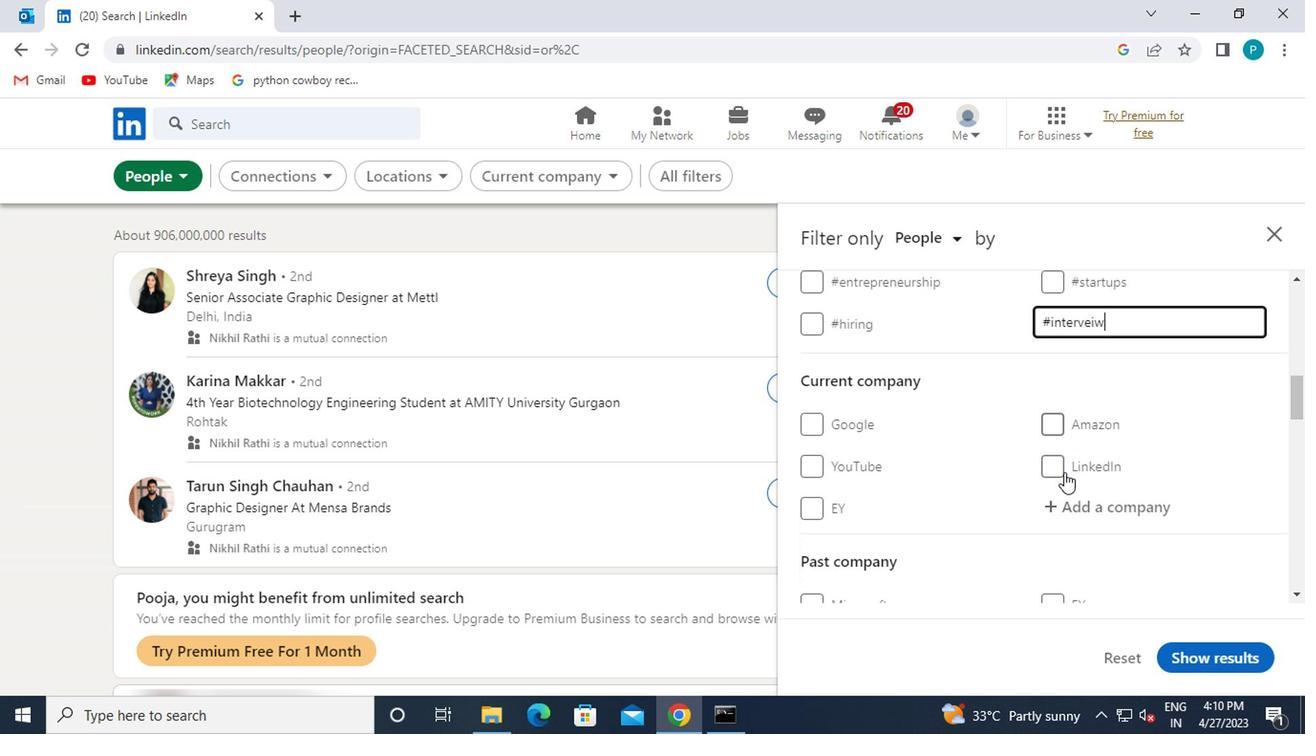 
Action: Mouse moved to (1050, 477)
Screenshot: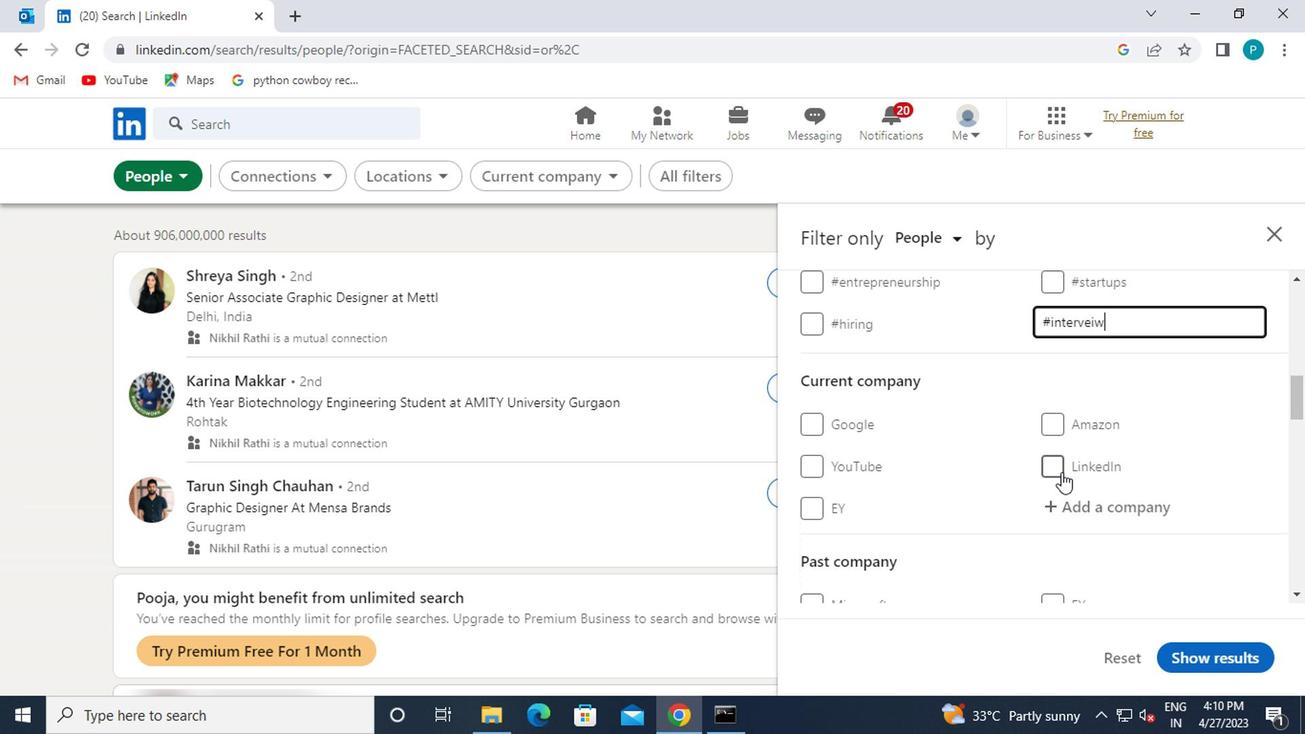 
Action: Mouse scrolled (1050, 475) with delta (0, -1)
Screenshot: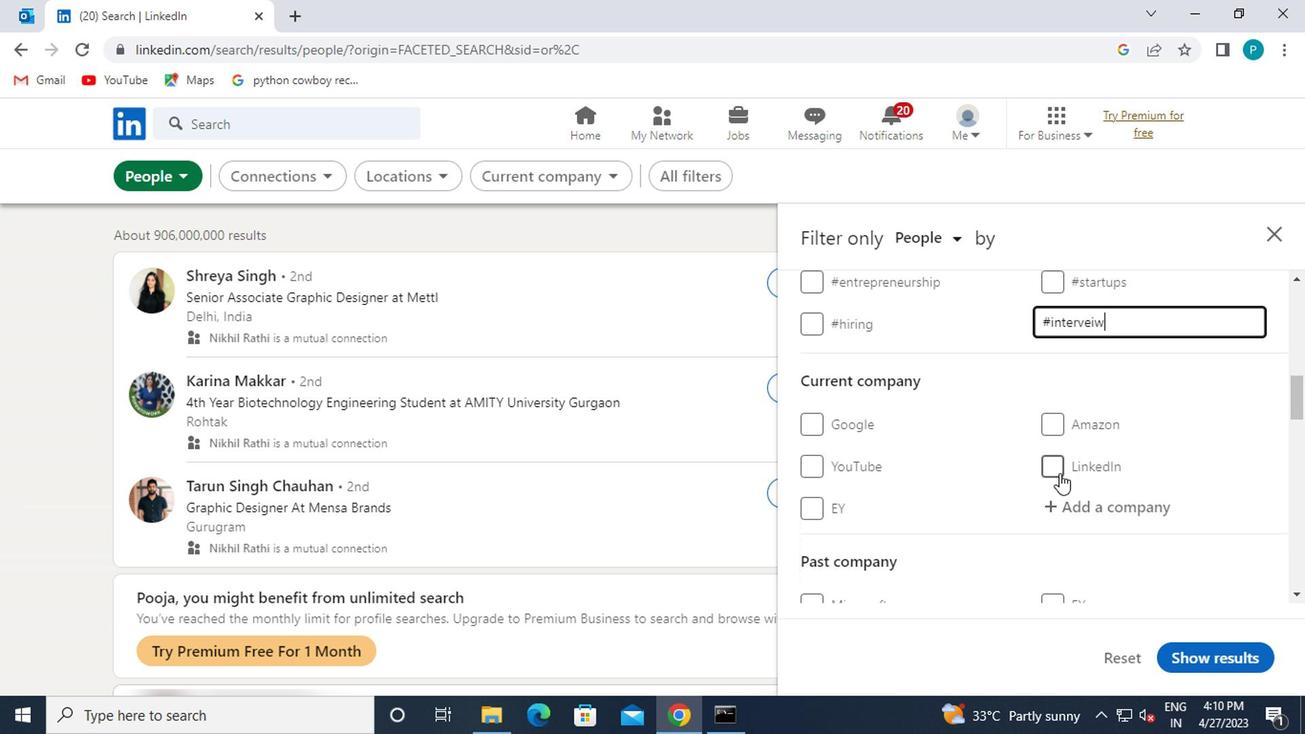 
Action: Mouse moved to (1060, 397)
Screenshot: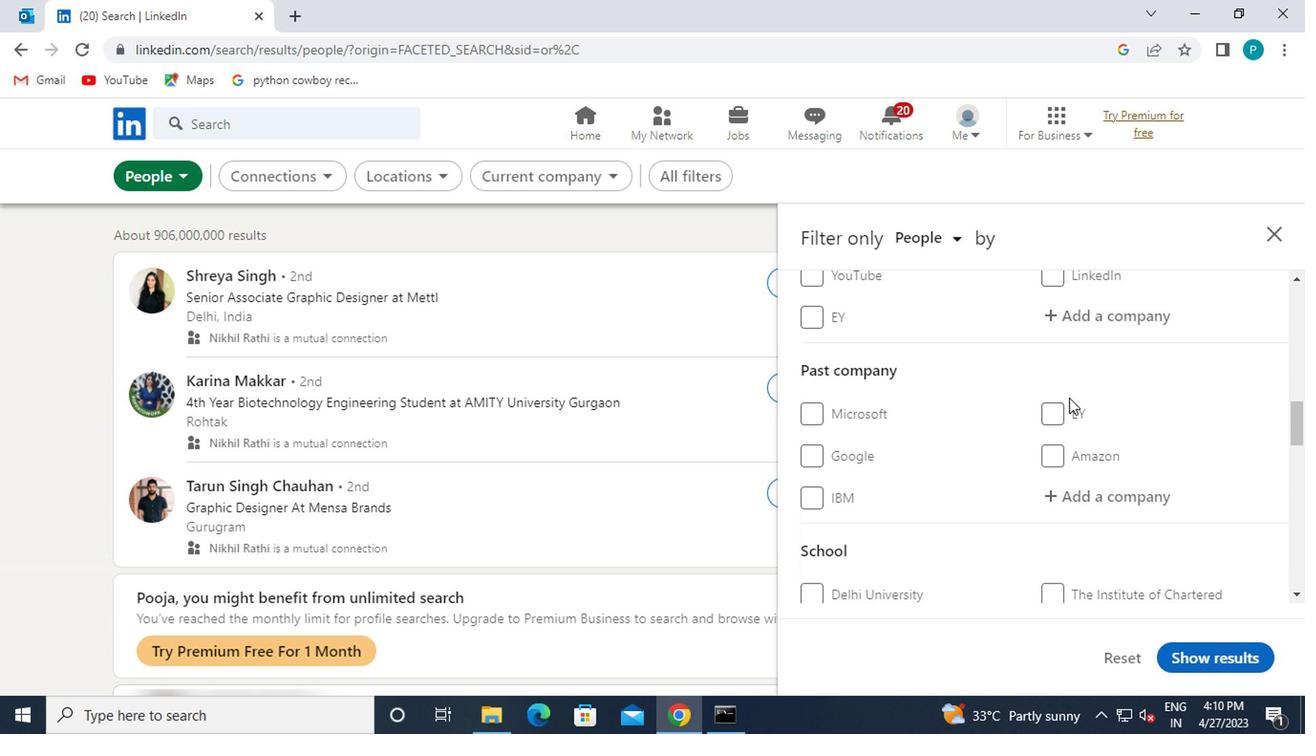 
Action: Mouse scrolled (1060, 397) with delta (0, 0)
Screenshot: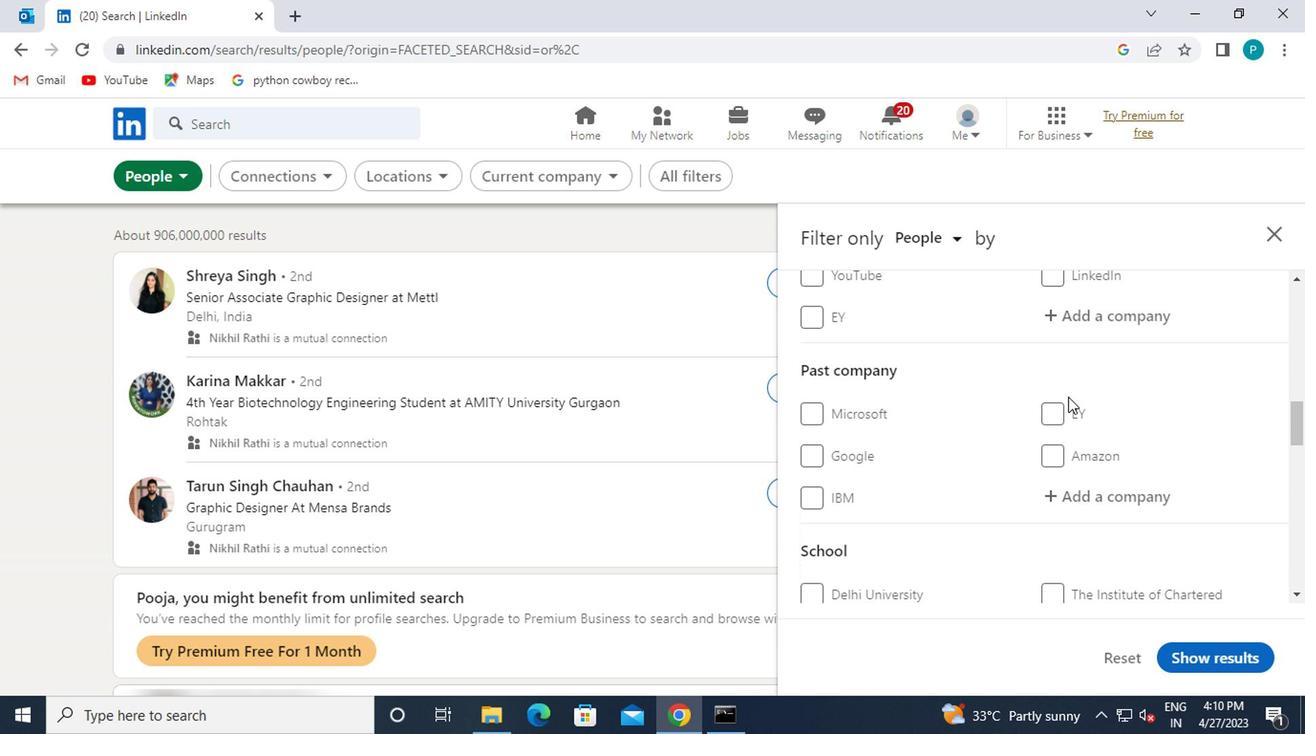 
Action: Mouse moved to (1053, 441)
Screenshot: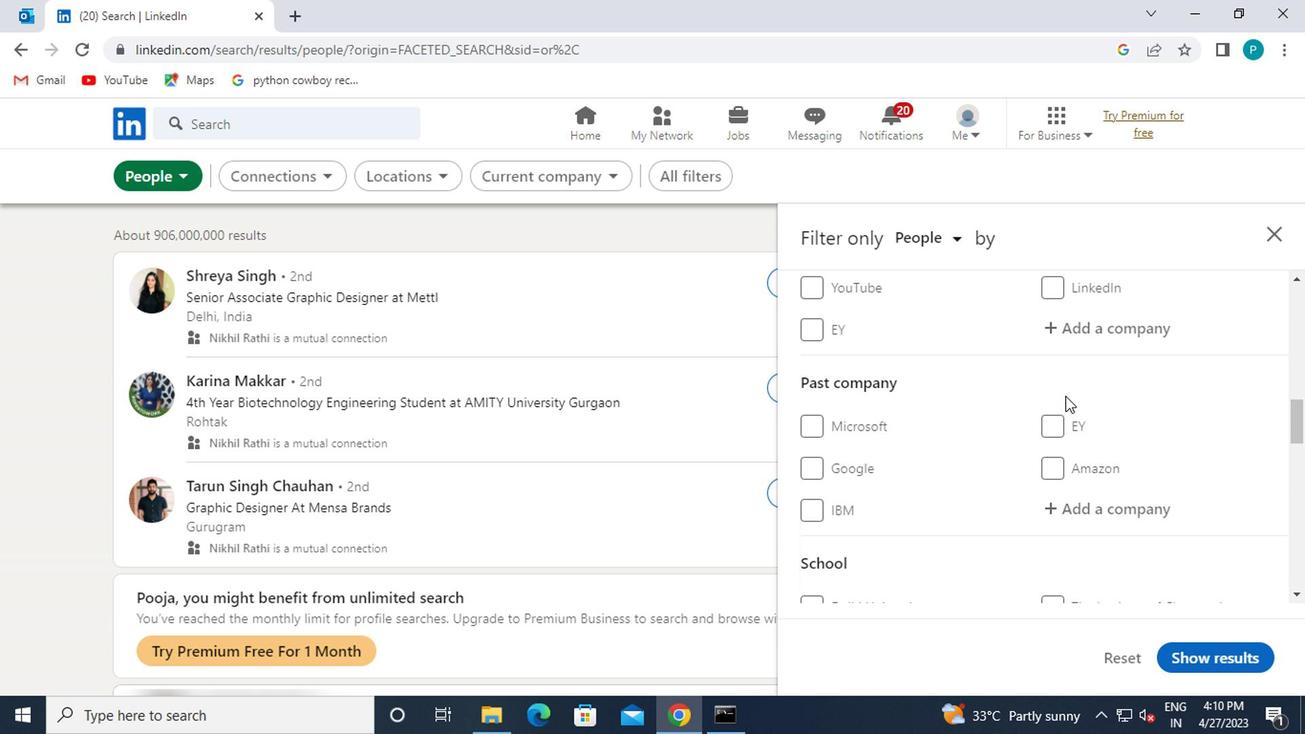 
Action: Mouse scrolled (1053, 441) with delta (0, 0)
Screenshot: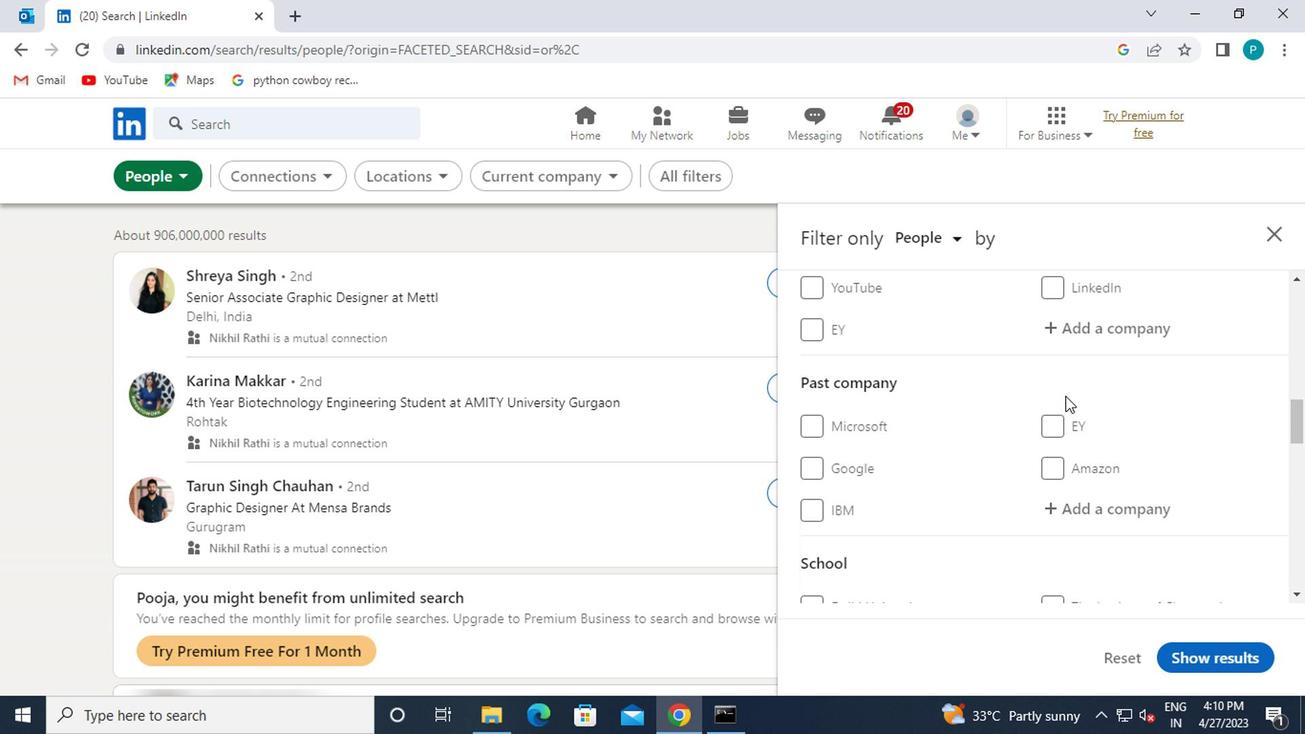 
Action: Mouse moved to (921, 511)
Screenshot: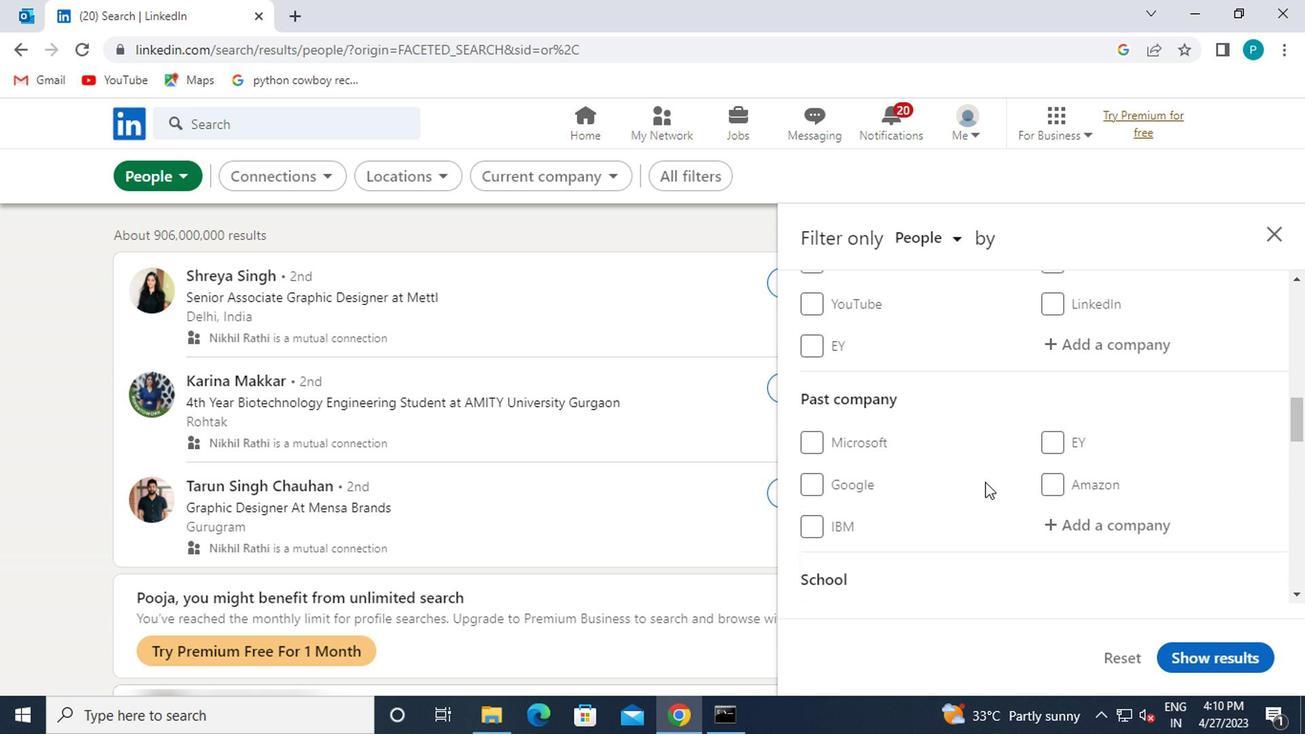 
Action: Mouse scrolled (921, 510) with delta (0, 0)
Screenshot: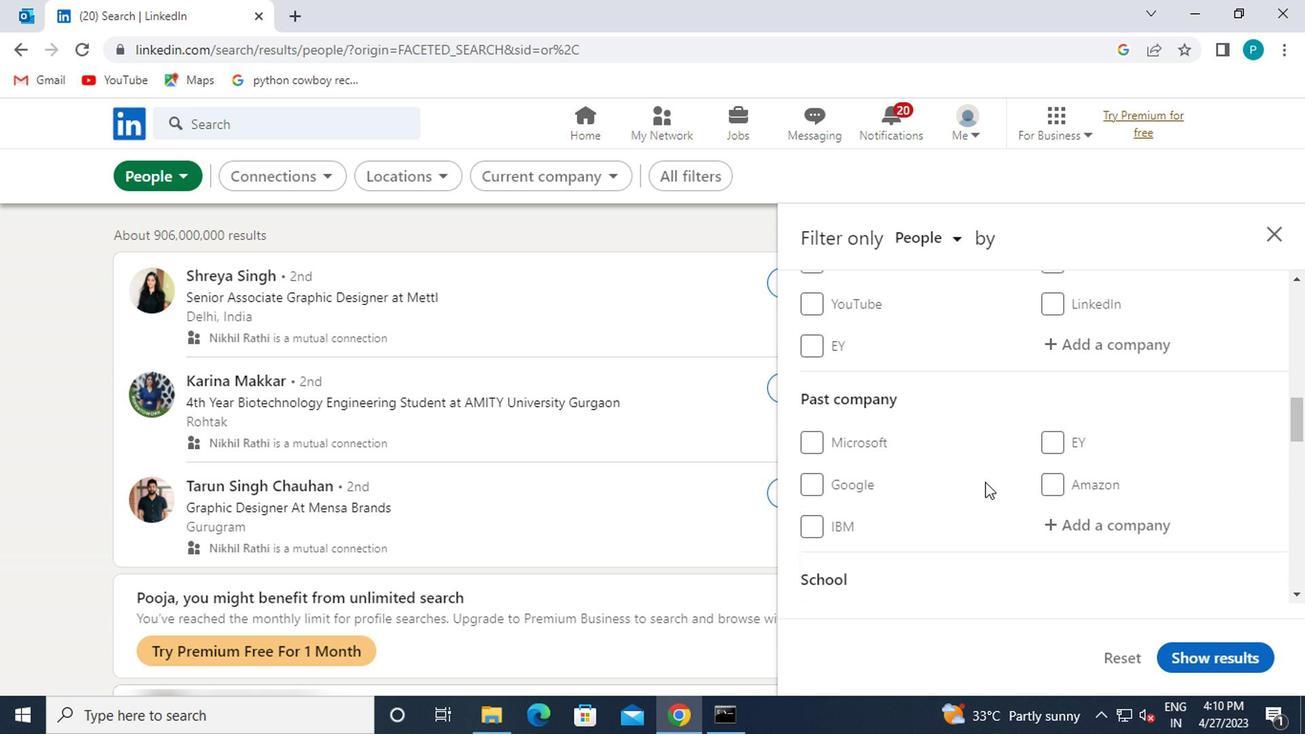 
Action: Mouse moved to (912, 515)
Screenshot: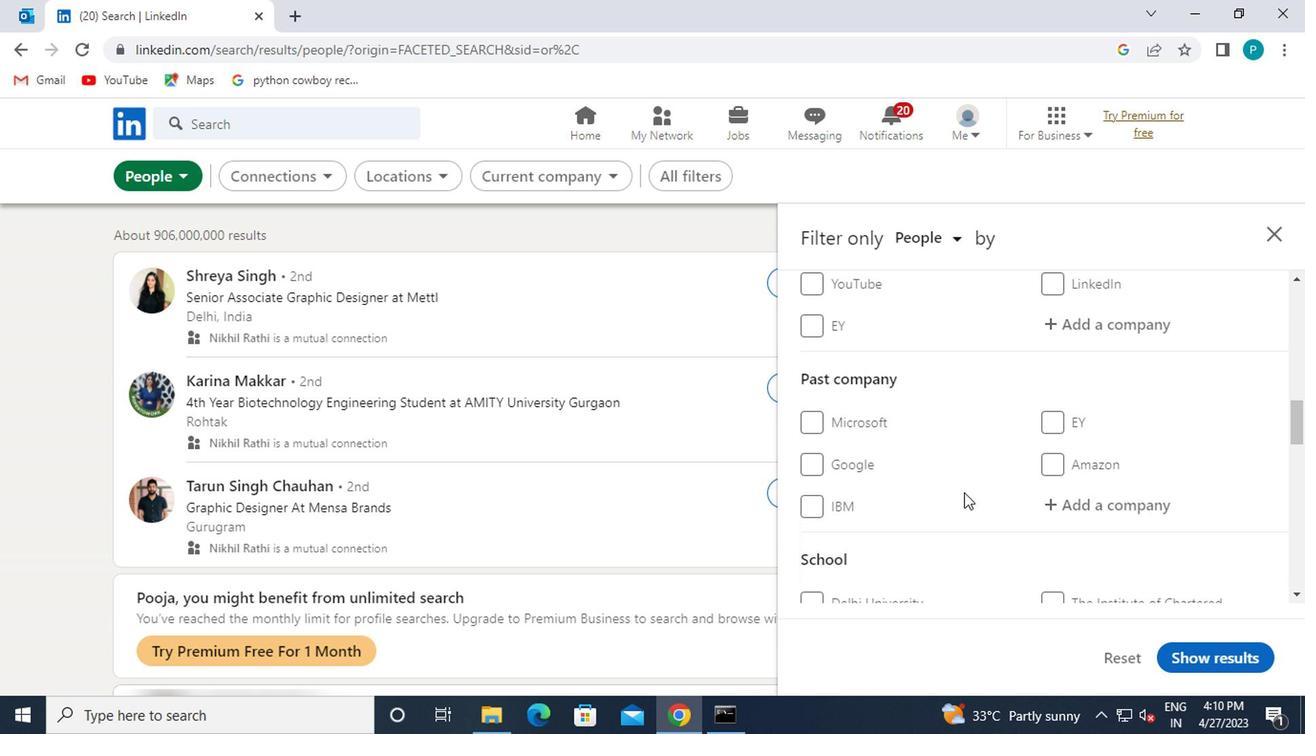 
Action: Mouse scrolled (912, 514) with delta (0, -1)
Screenshot: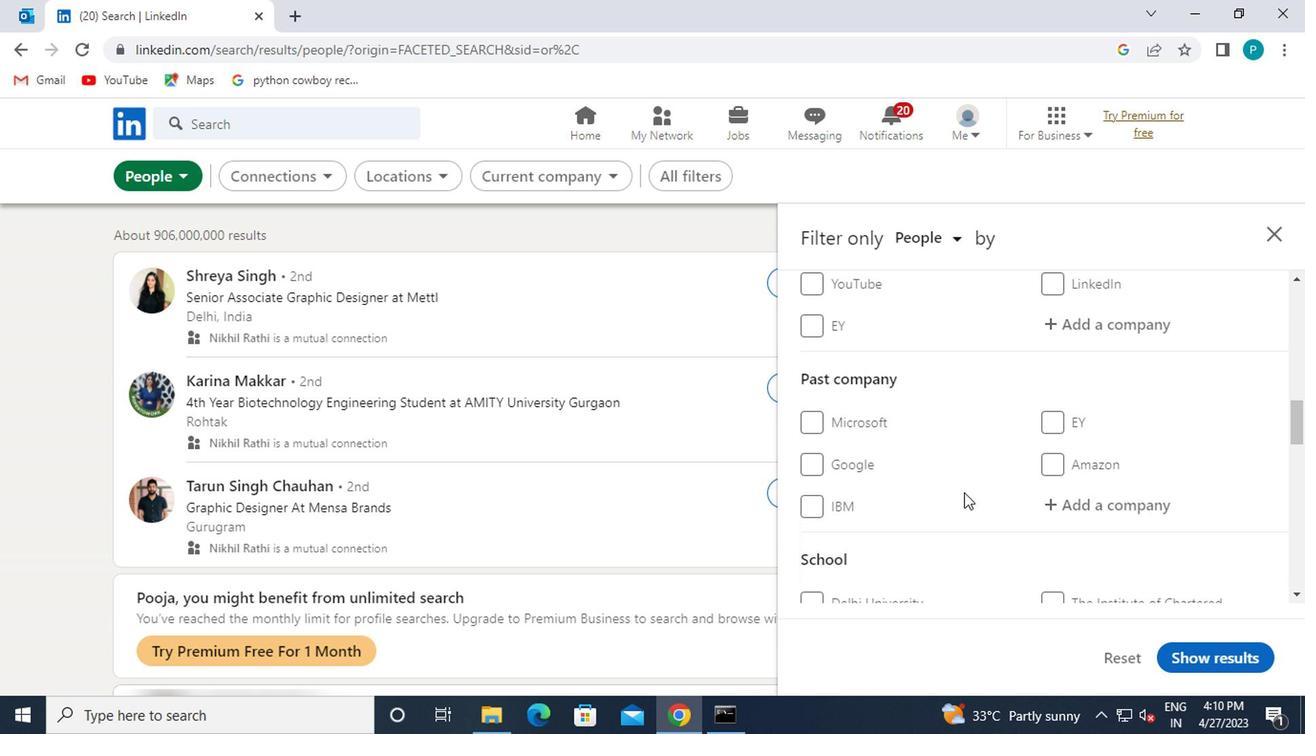 
Action: Mouse moved to (839, 525)
Screenshot: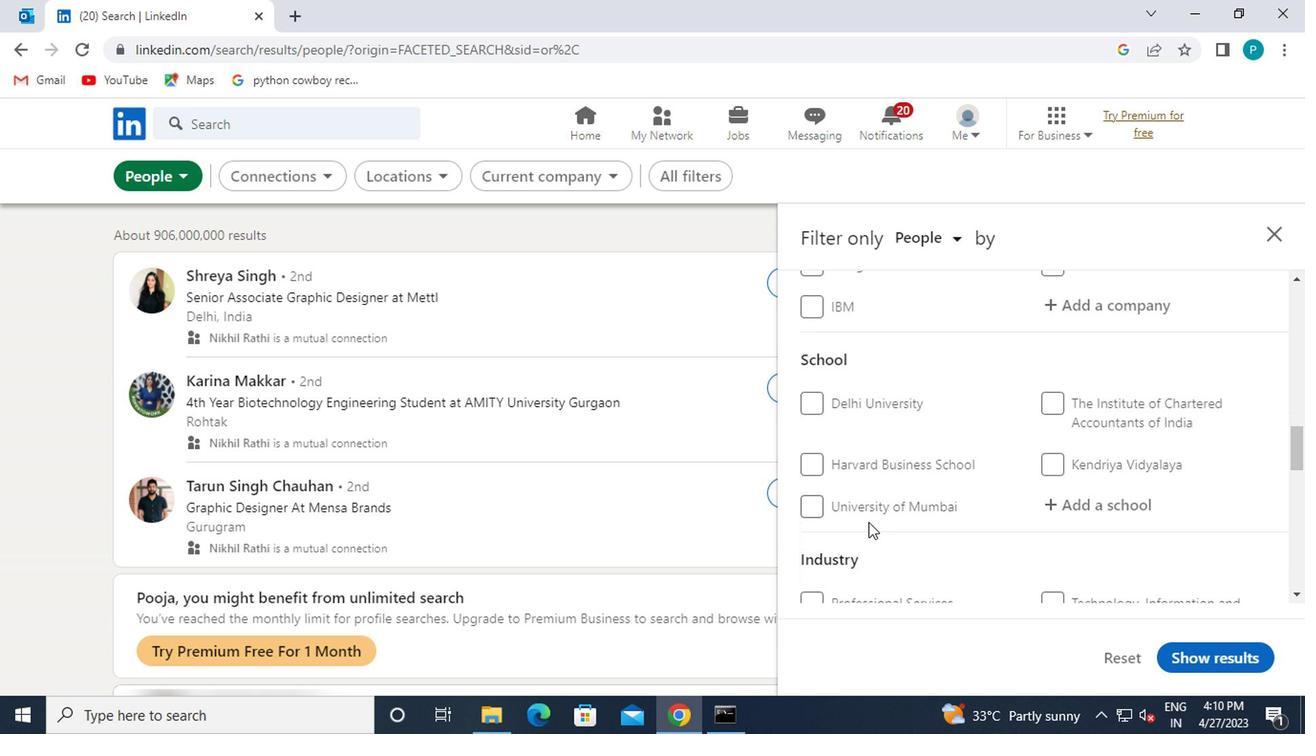 
Action: Mouse scrolled (839, 524) with delta (0, 0)
Screenshot: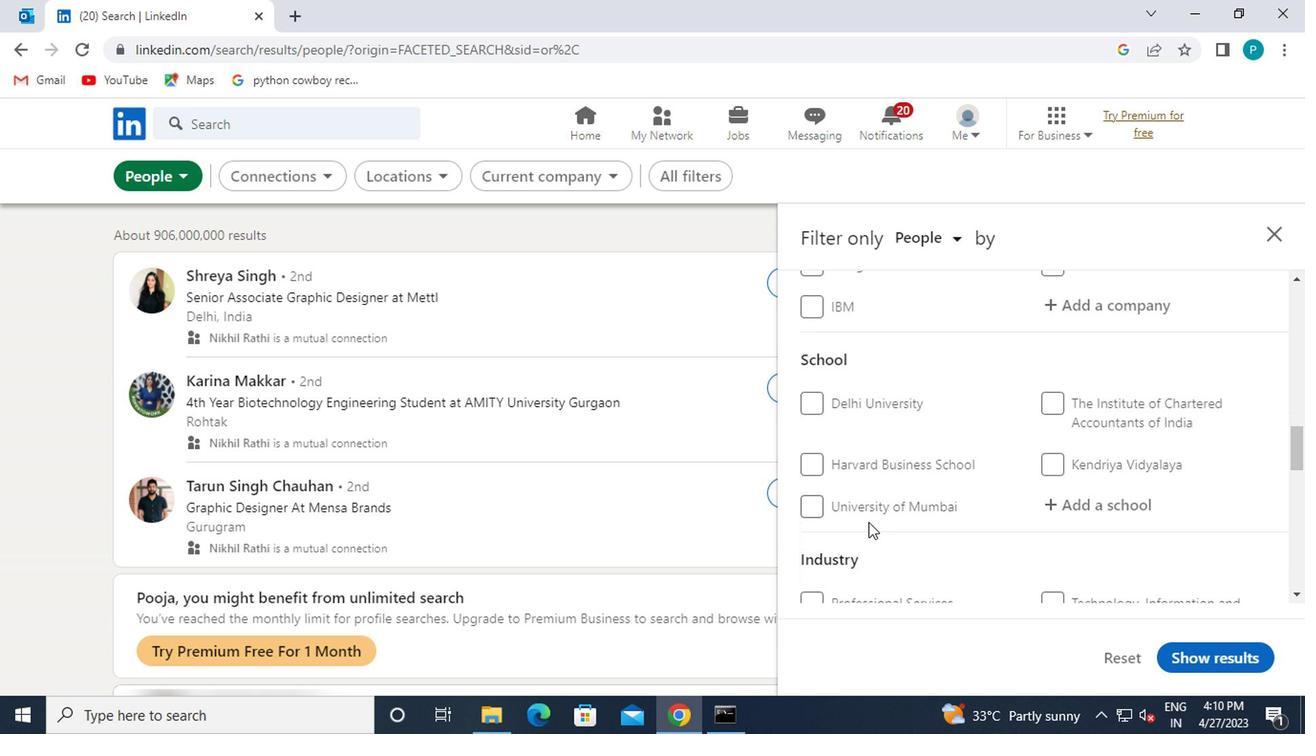 
Action: Mouse moved to (837, 525)
Screenshot: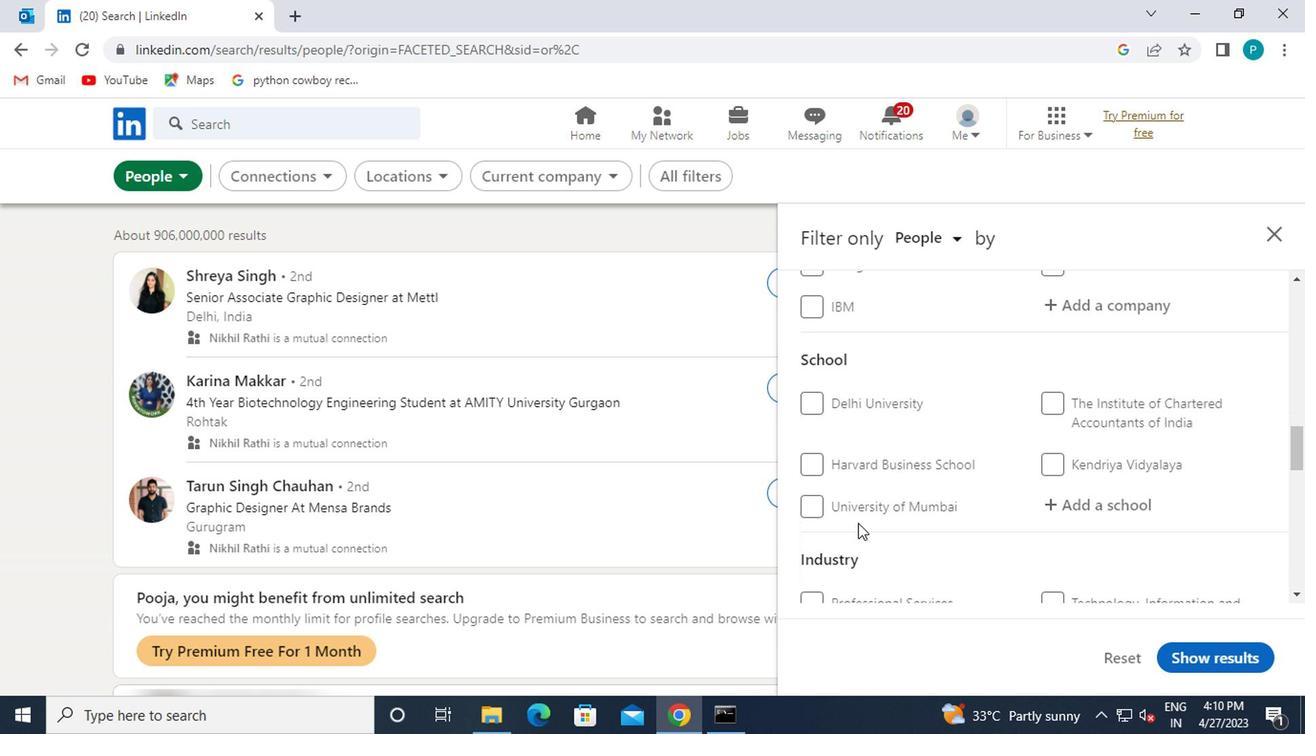 
Action: Mouse scrolled (837, 524) with delta (0, 0)
Screenshot: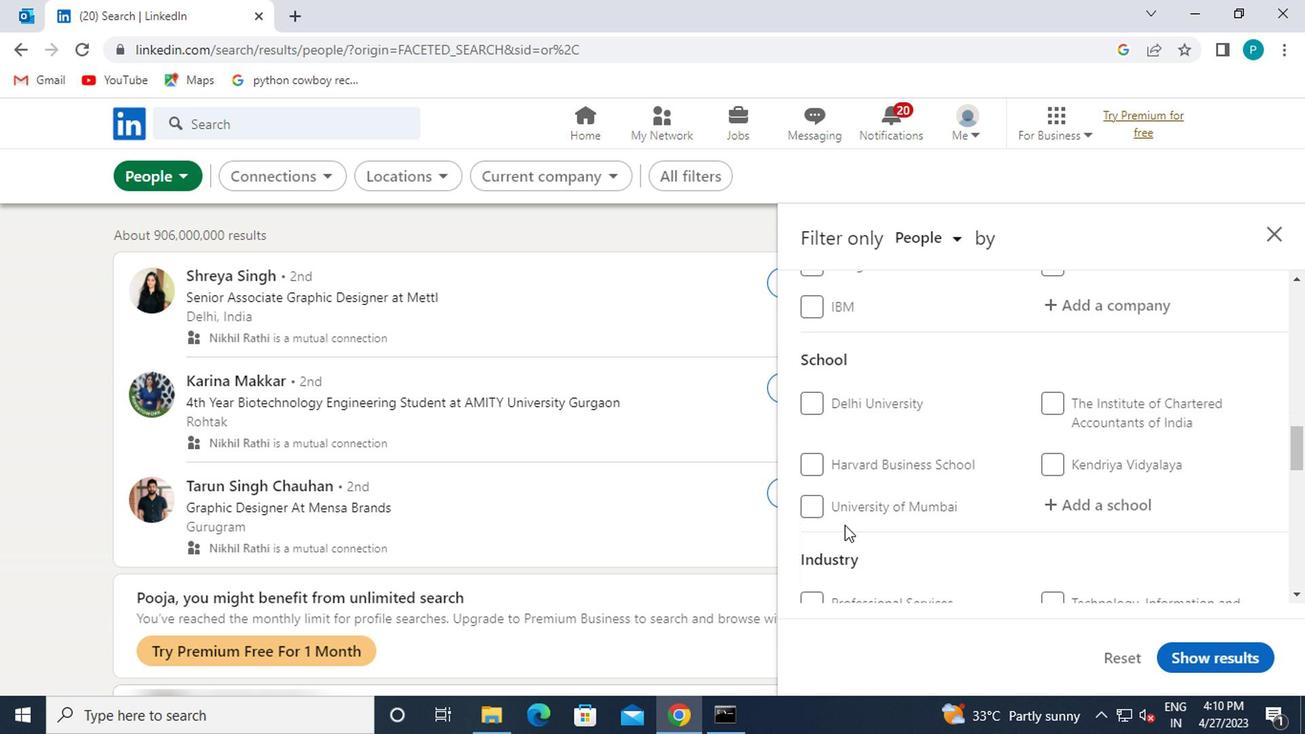 
Action: Mouse moved to (833, 522)
Screenshot: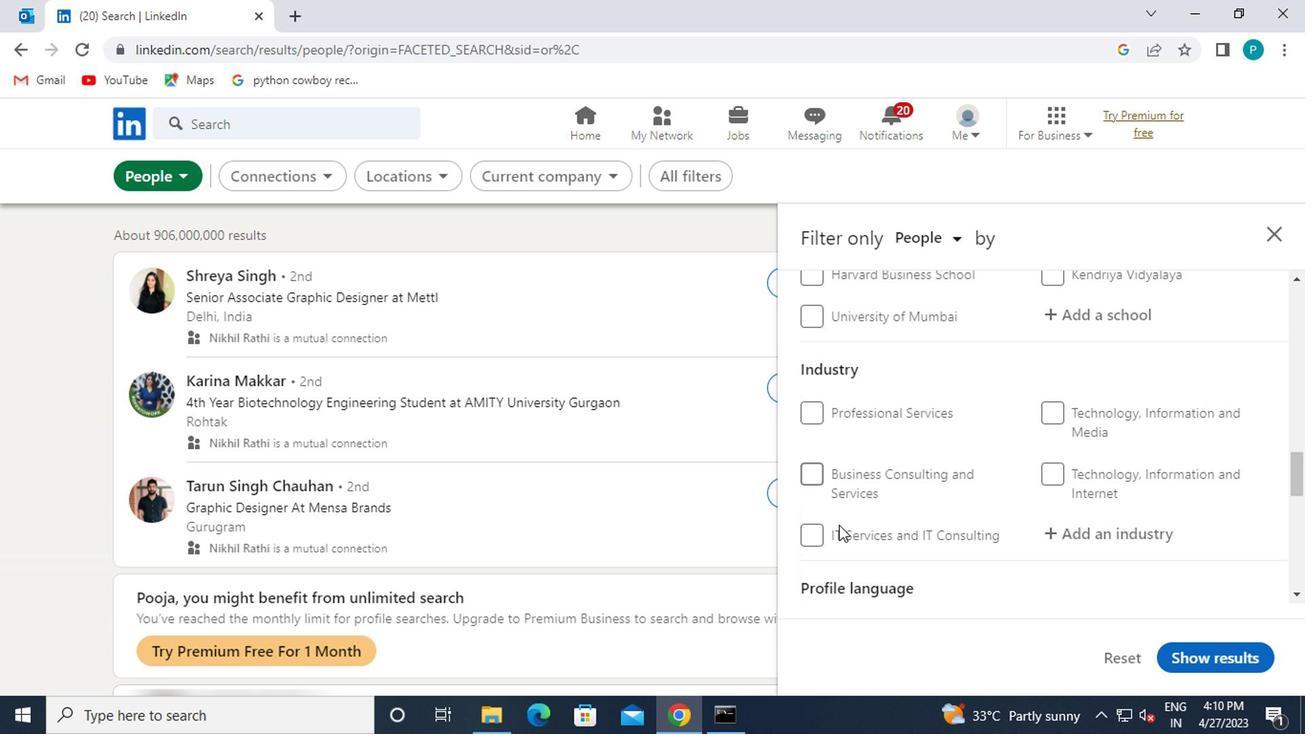 
Action: Mouse scrolled (833, 522) with delta (0, 0)
Screenshot: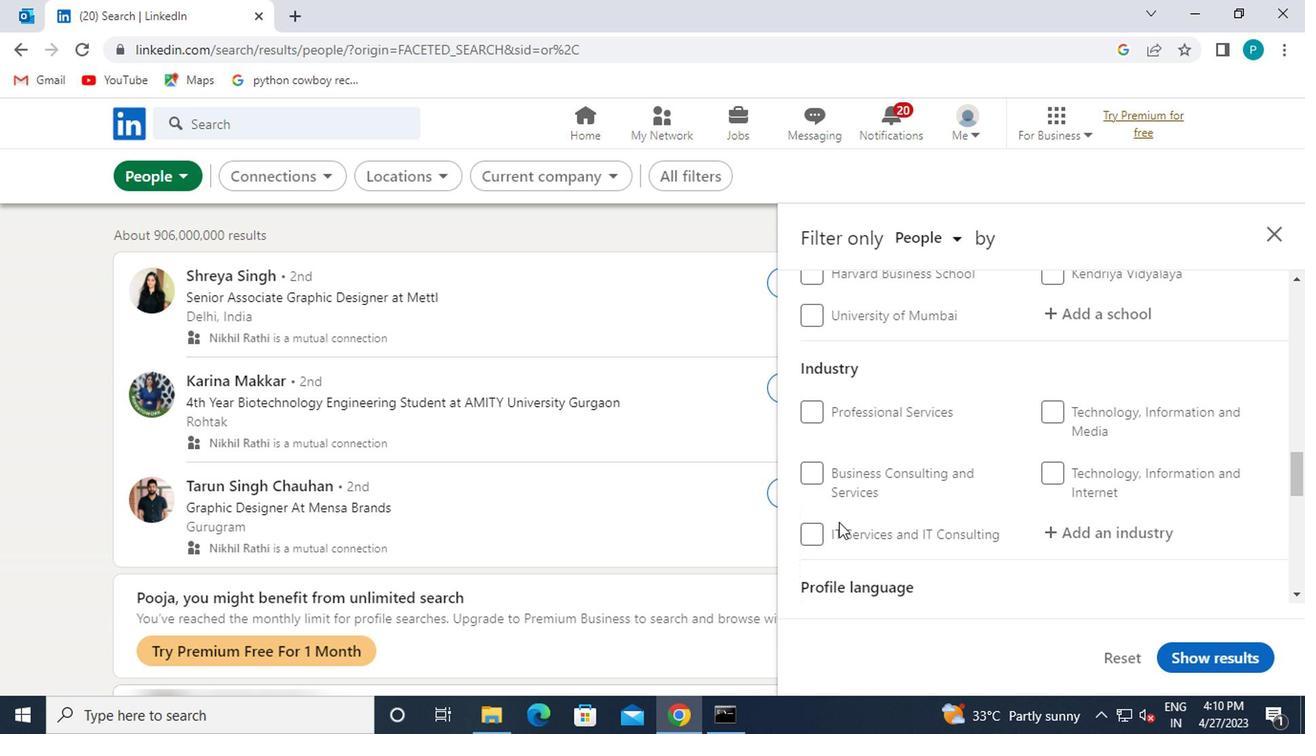 
Action: Mouse scrolled (833, 522) with delta (0, 0)
Screenshot: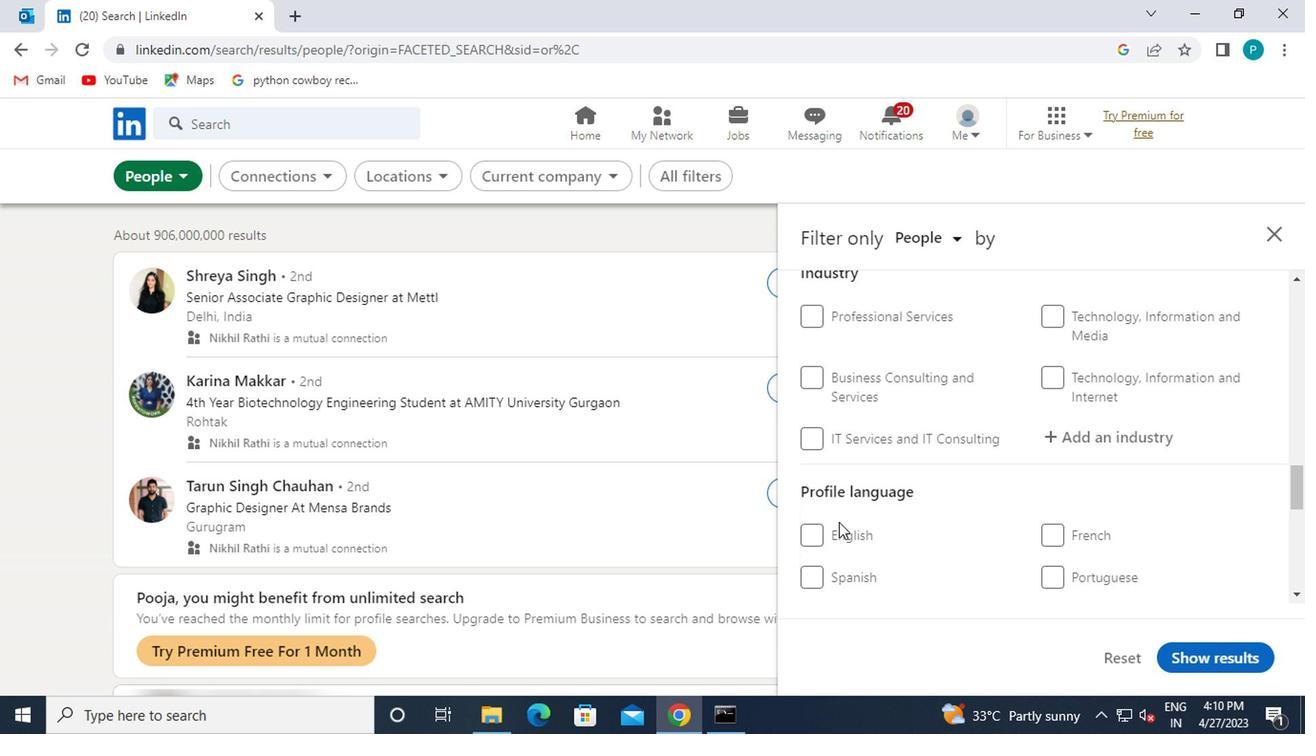 
Action: Mouse scrolled (833, 522) with delta (0, 0)
Screenshot: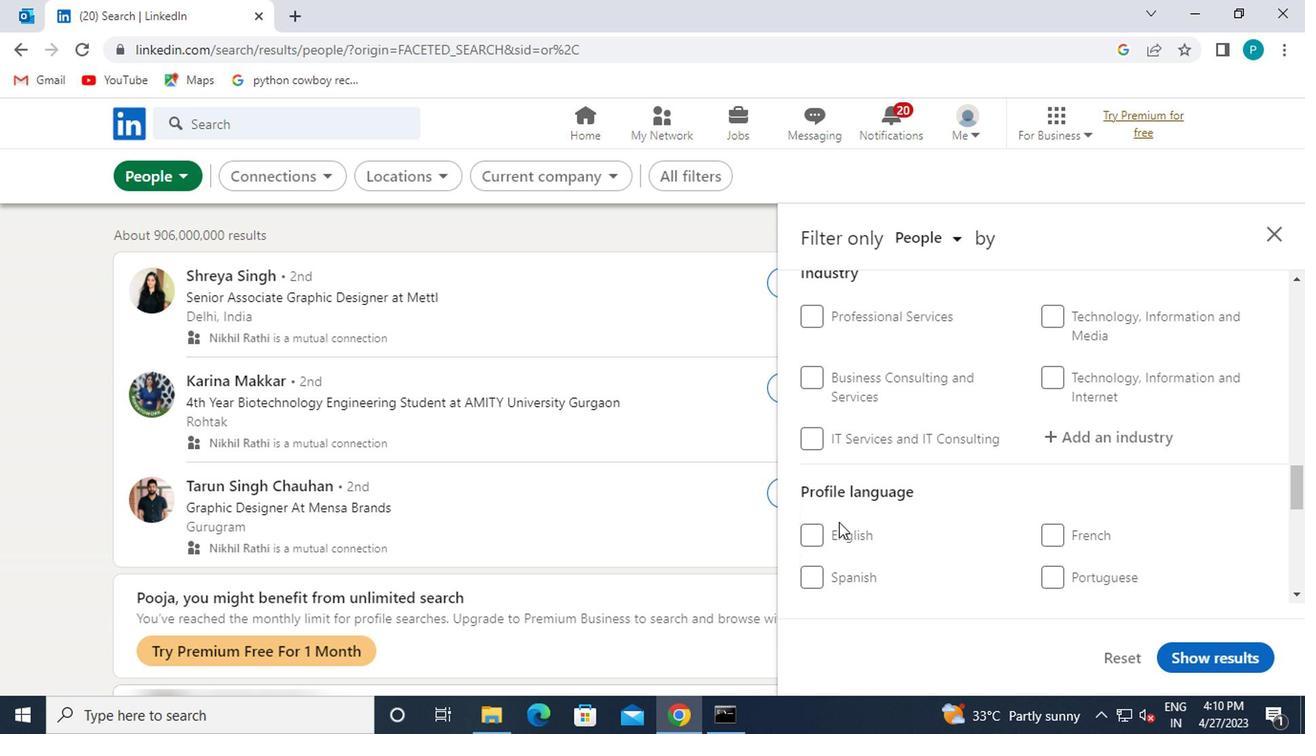 
Action: Mouse moved to (809, 354)
Screenshot: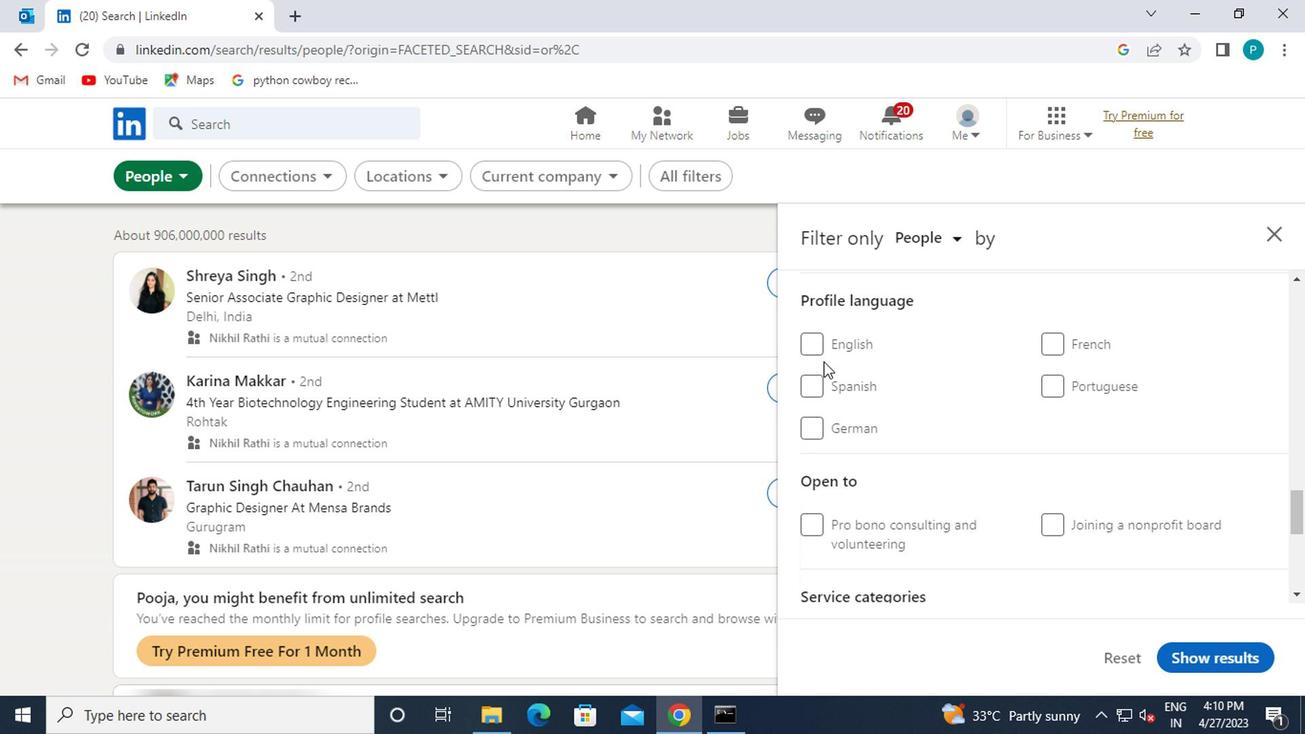 
Action: Mouse pressed left at (809, 354)
Screenshot: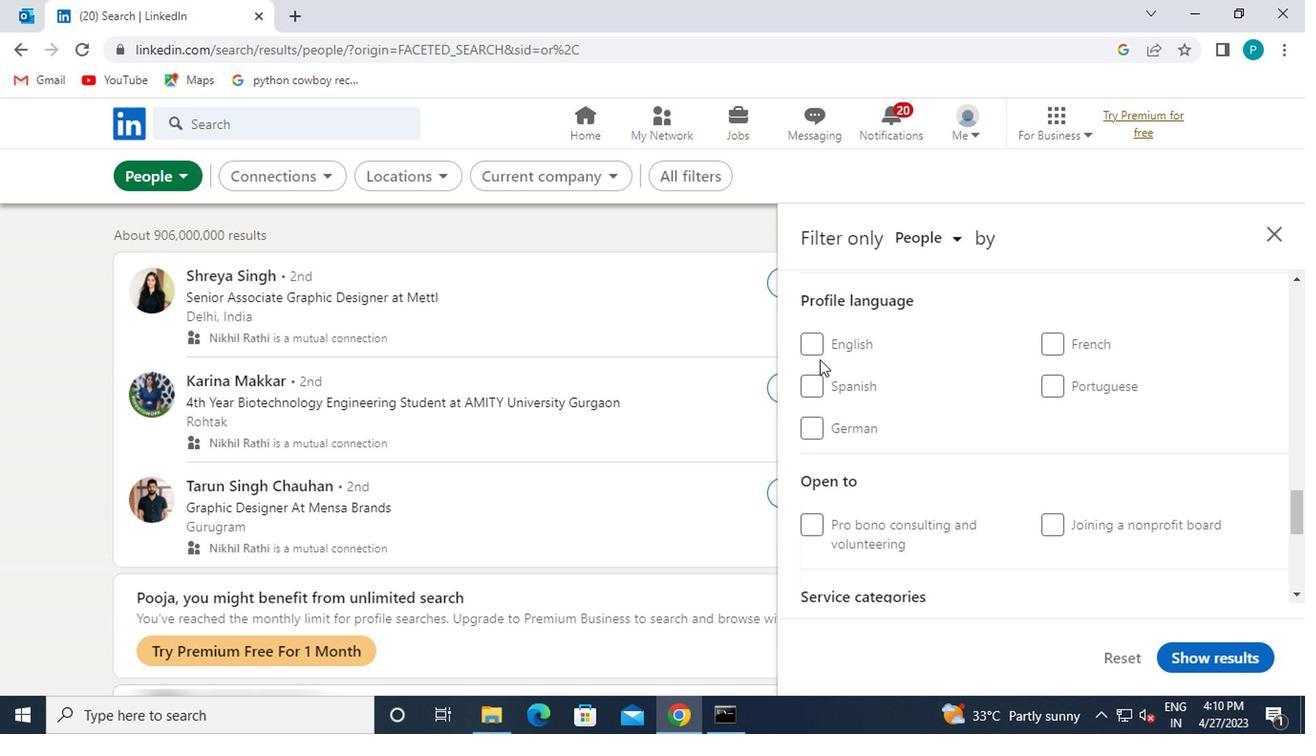 
Action: Mouse moved to (1052, 363)
Screenshot: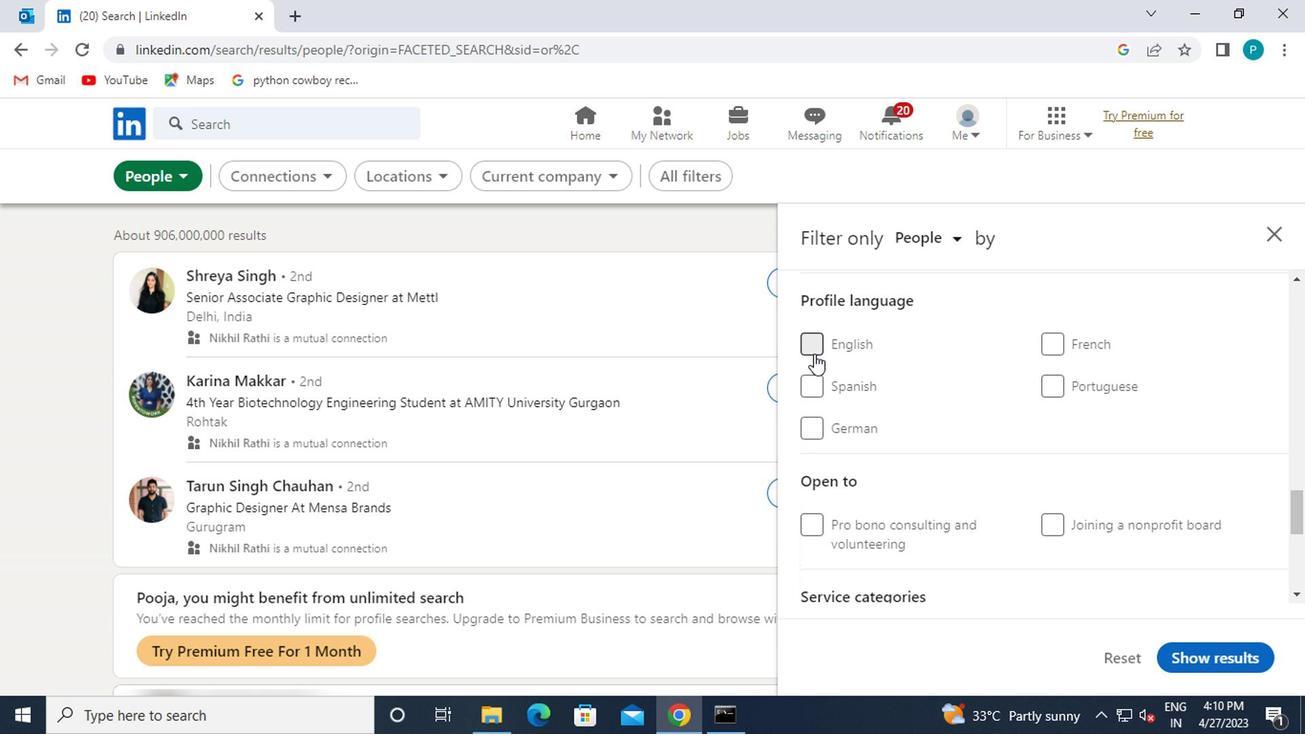 
Action: Mouse scrolled (1052, 363) with delta (0, 0)
Screenshot: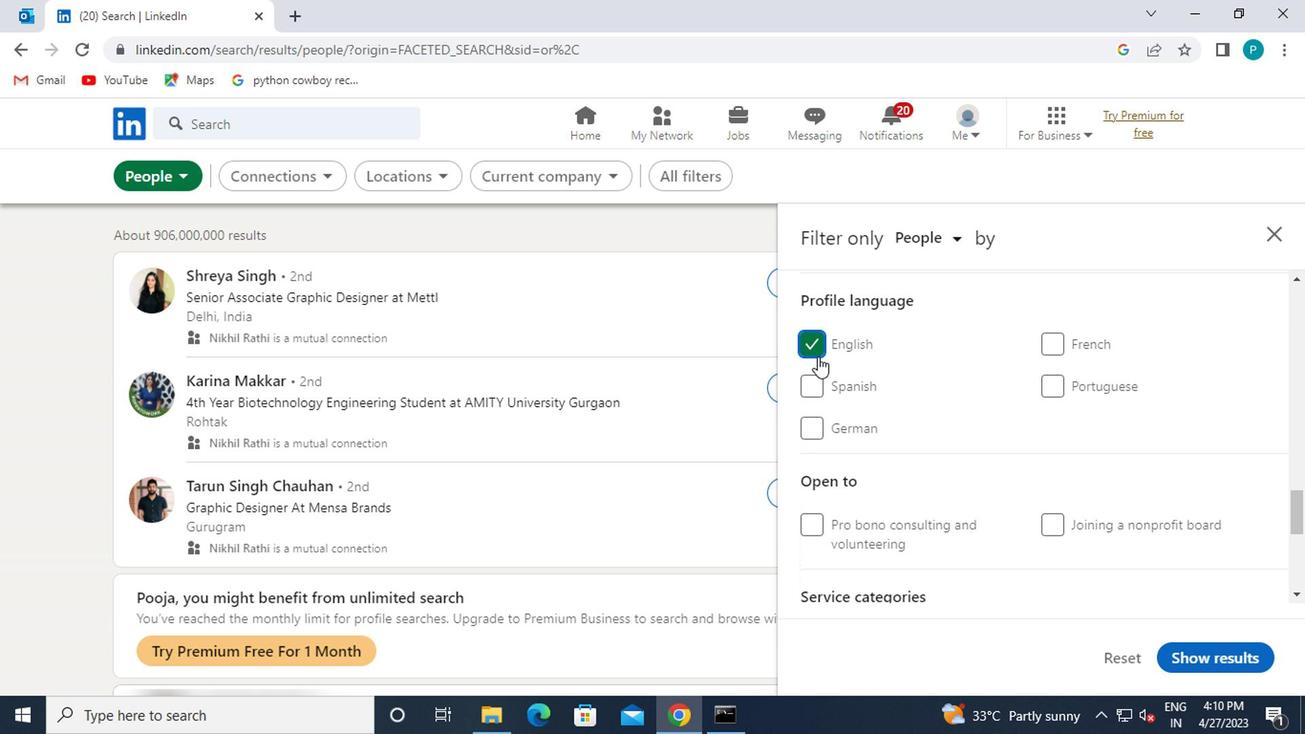 
Action: Mouse scrolled (1052, 363) with delta (0, 0)
Screenshot: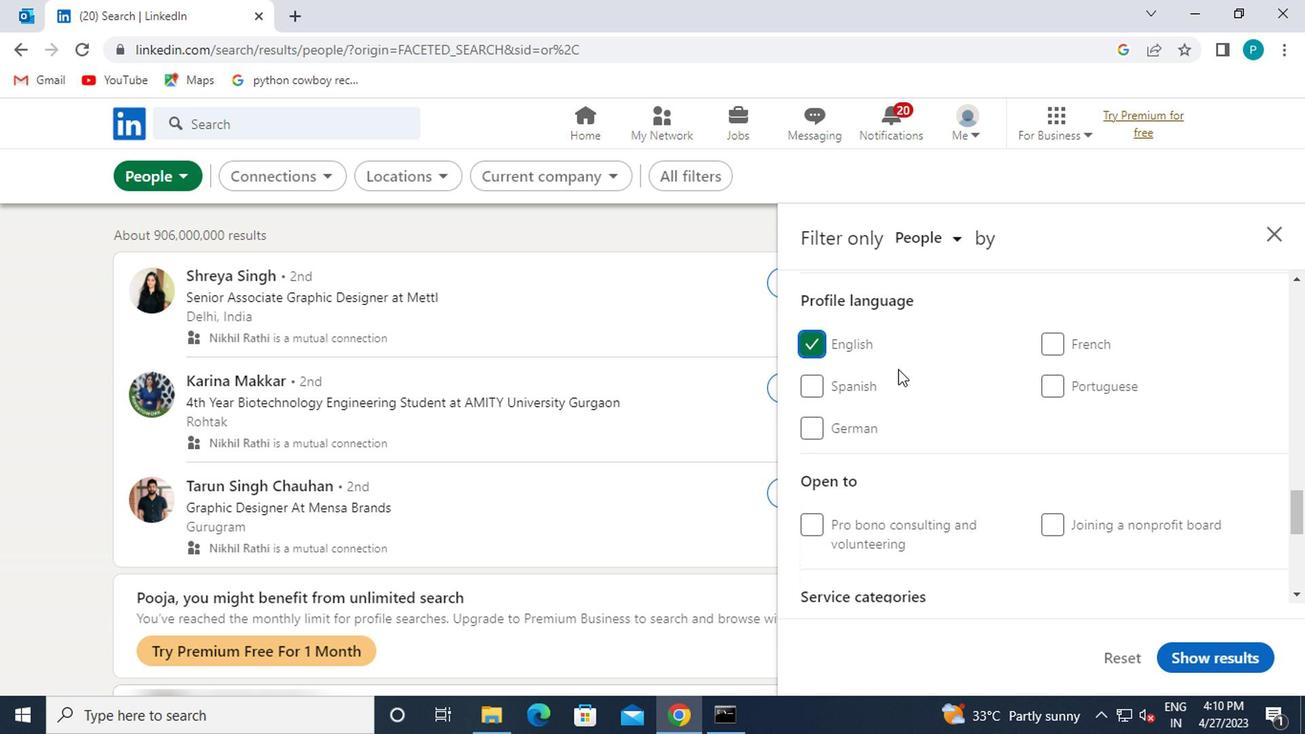 
Action: Mouse scrolled (1052, 363) with delta (0, 0)
Screenshot: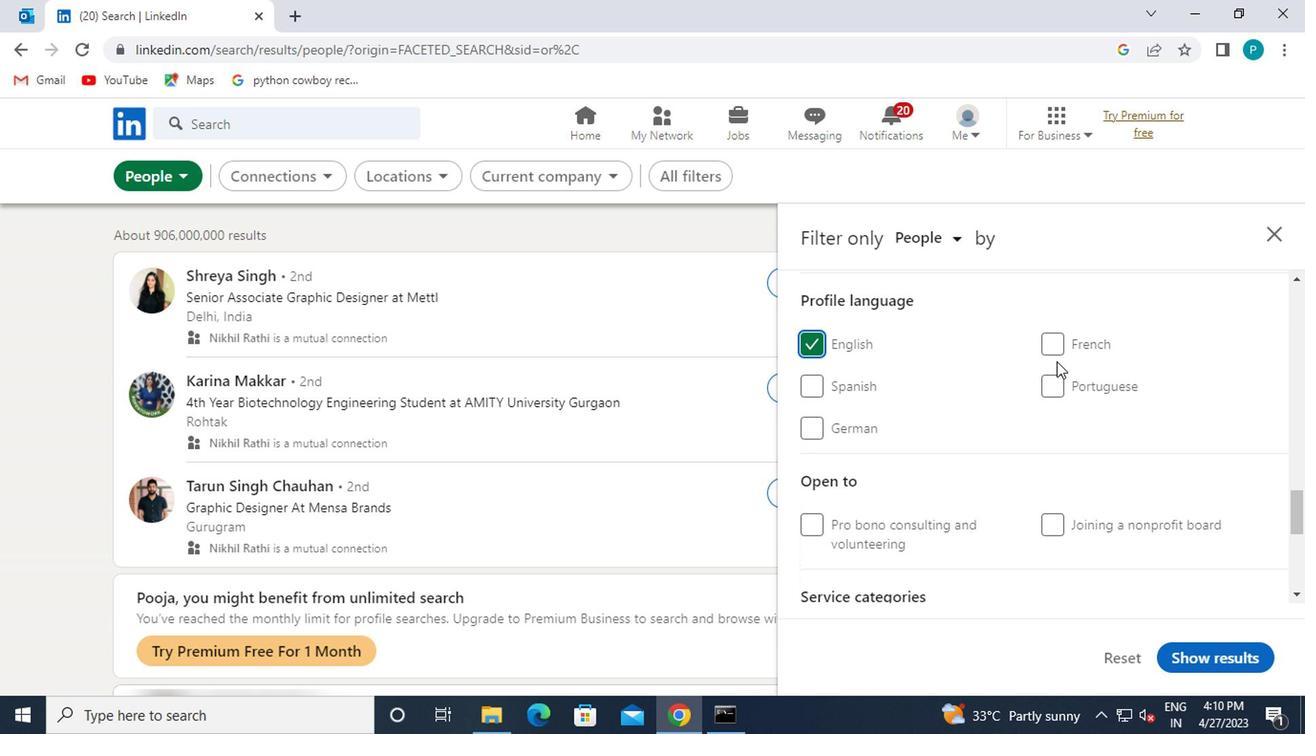 
Action: Mouse moved to (1057, 414)
Screenshot: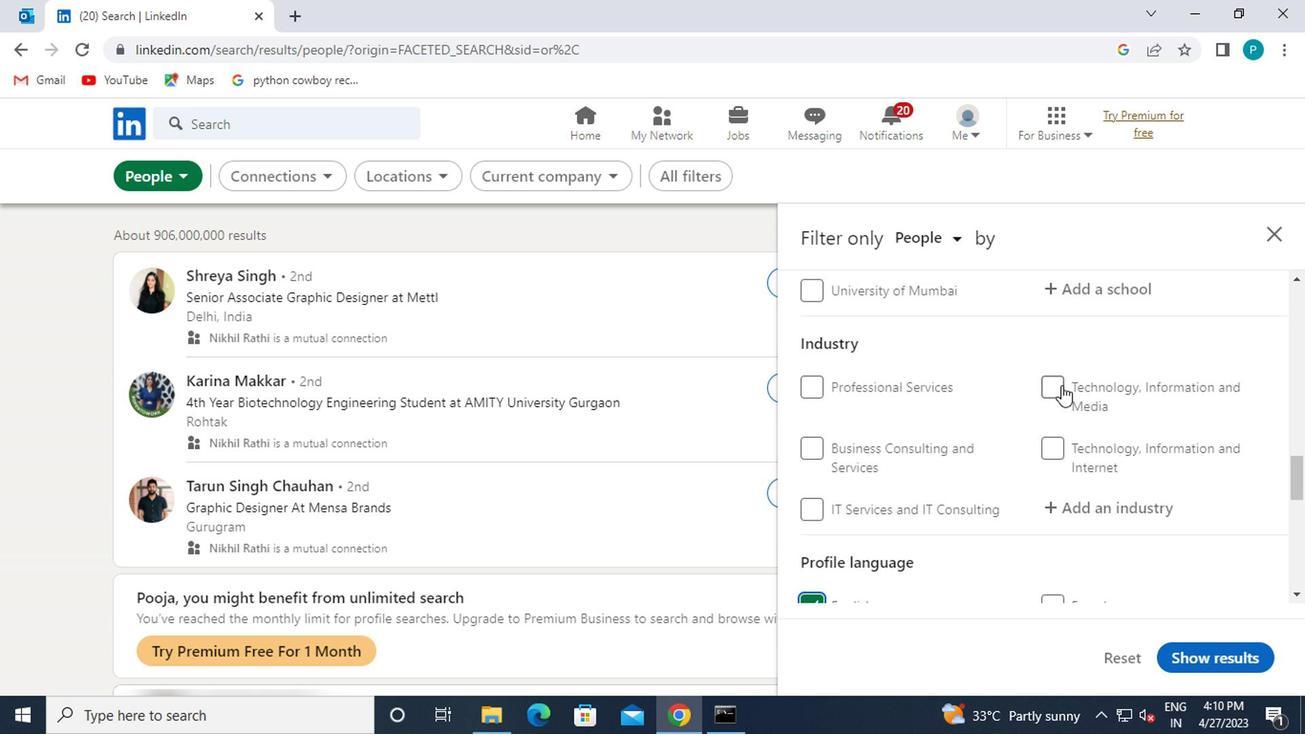 
Action: Mouse scrolled (1057, 415) with delta (0, 1)
Screenshot: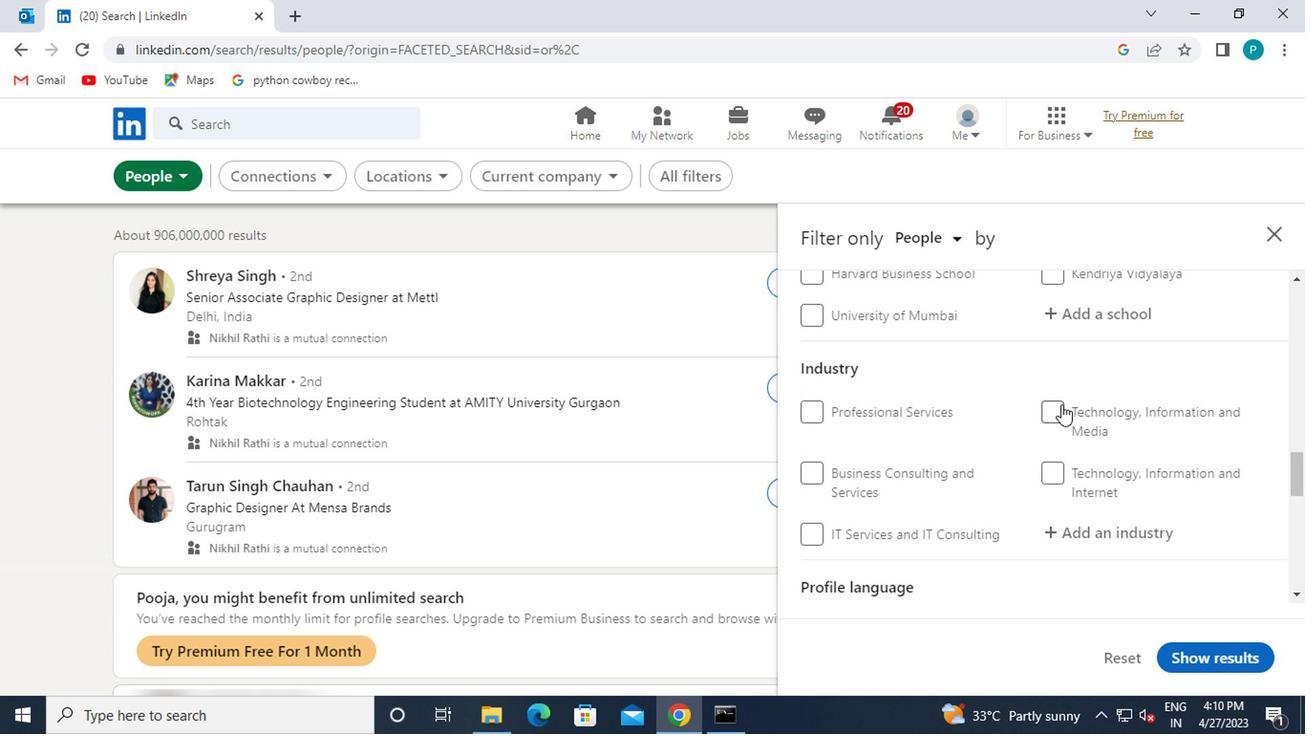 
Action: Mouse scrolled (1057, 415) with delta (0, 1)
Screenshot: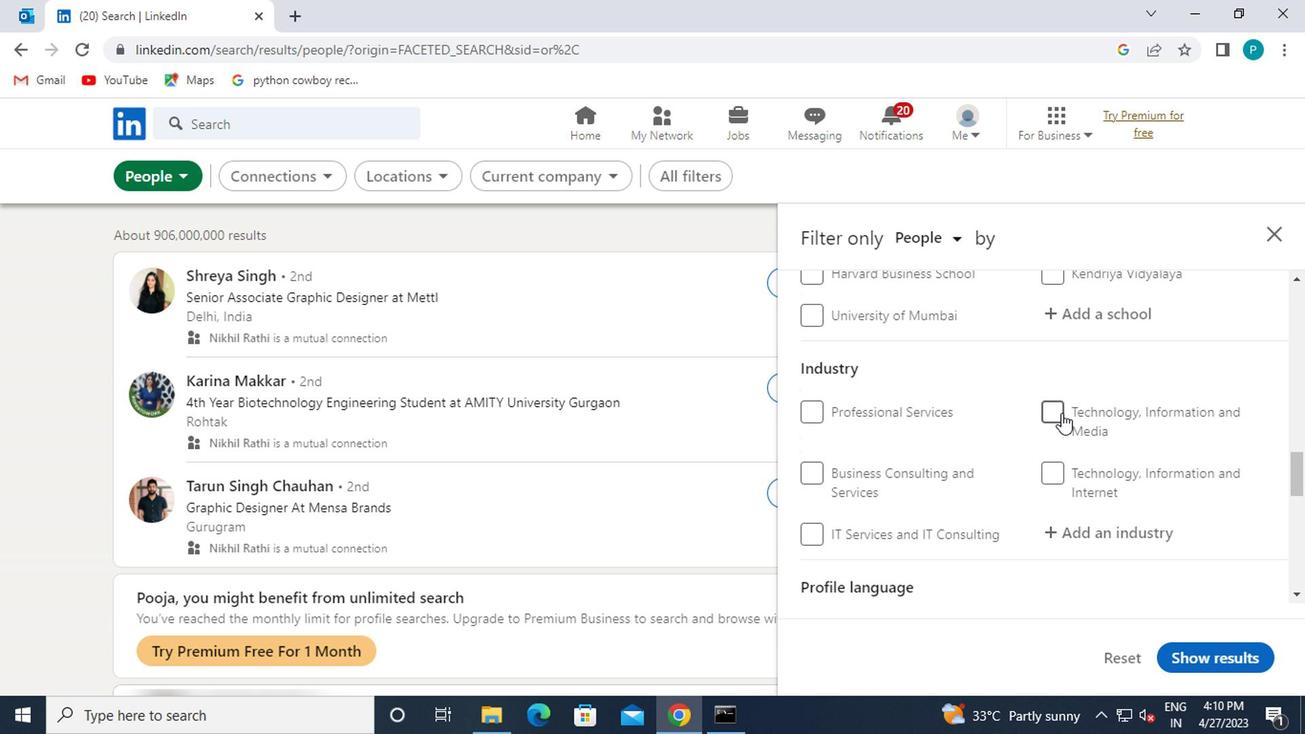 
Action: Mouse moved to (1057, 423)
Screenshot: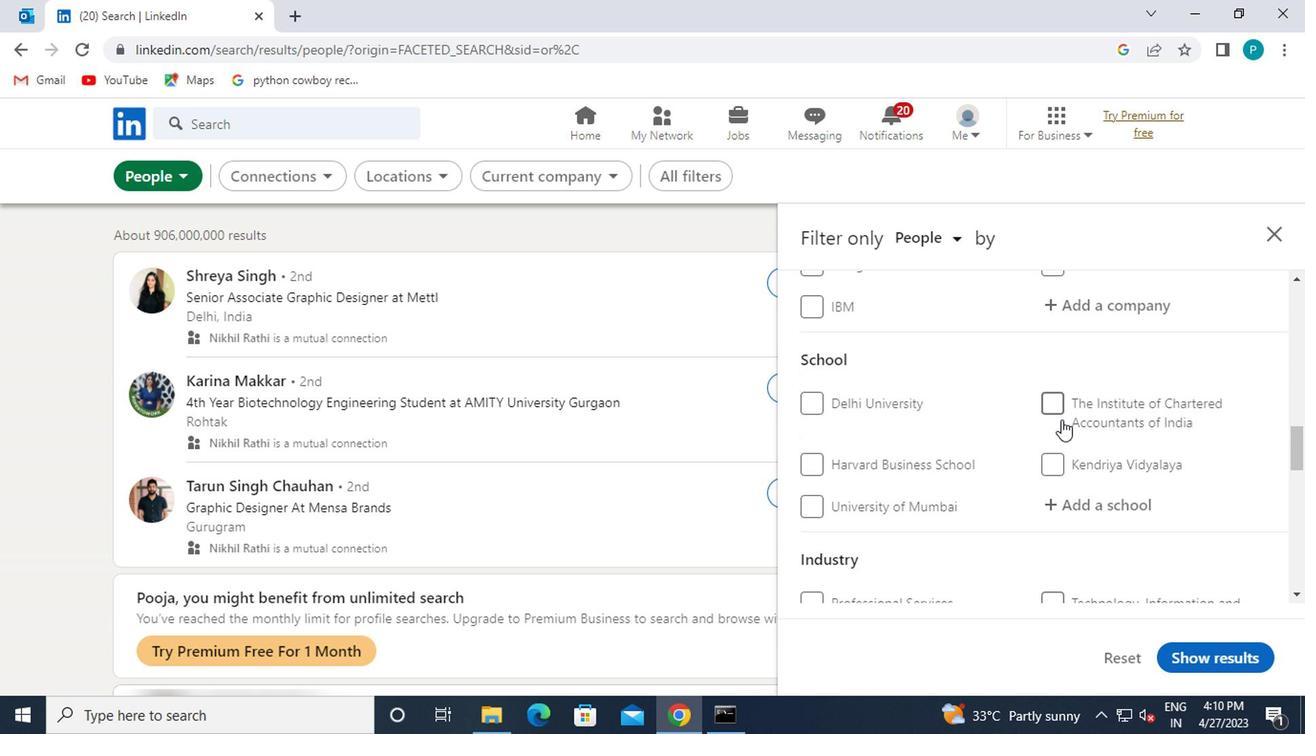 
Action: Mouse scrolled (1057, 424) with delta (0, 1)
Screenshot: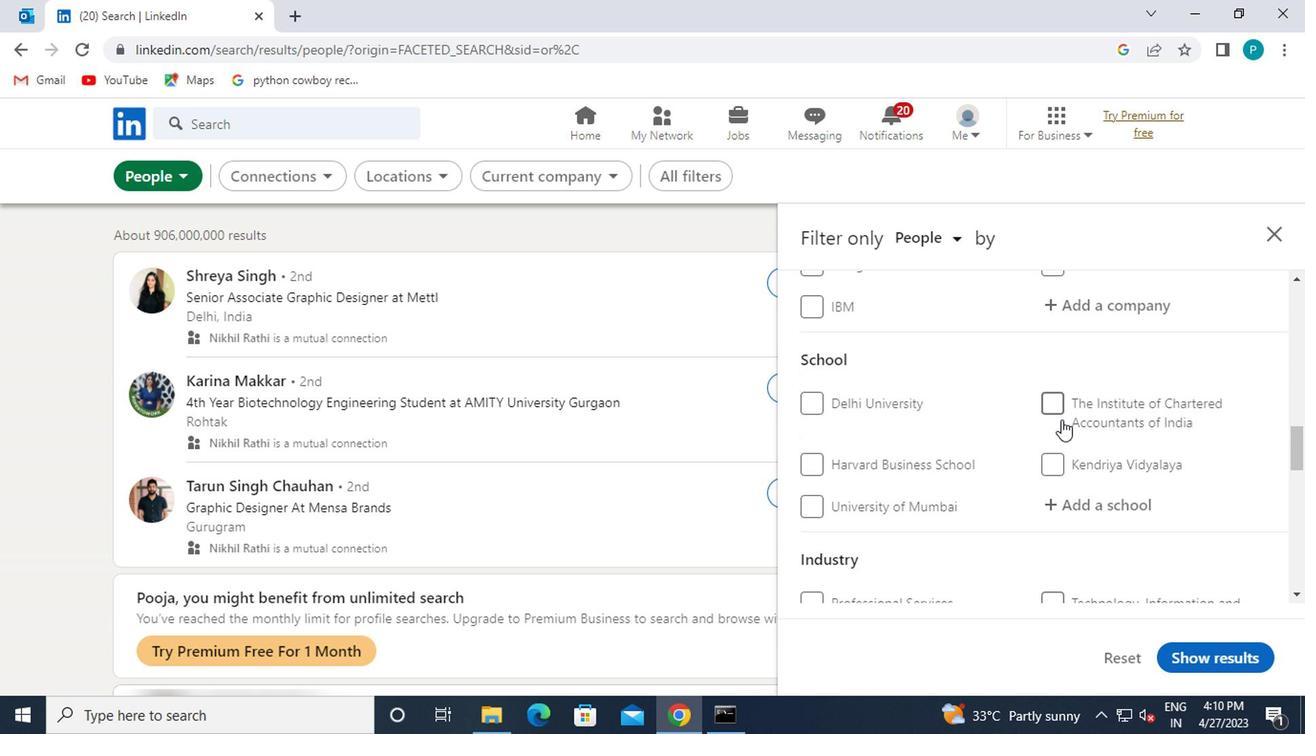 
Action: Mouse moved to (1057, 429)
Screenshot: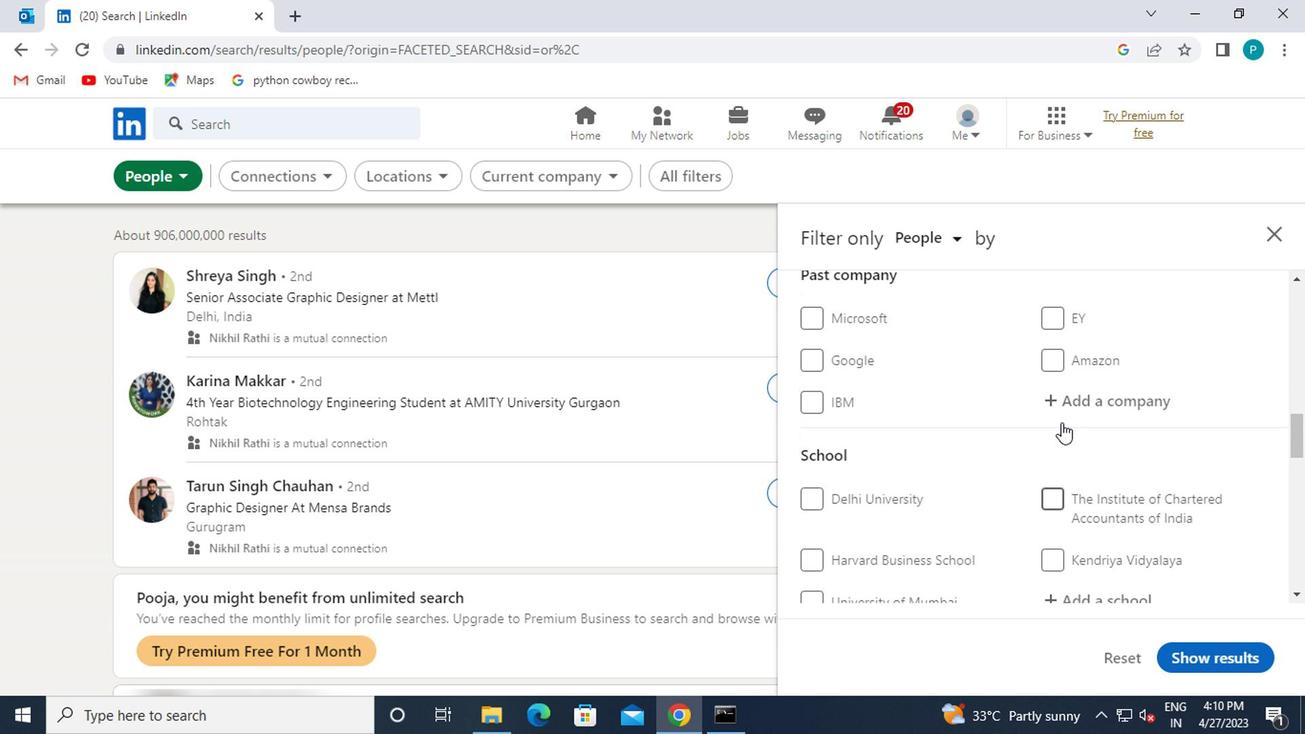 
Action: Mouse scrolled (1057, 430) with delta (0, 0)
Screenshot: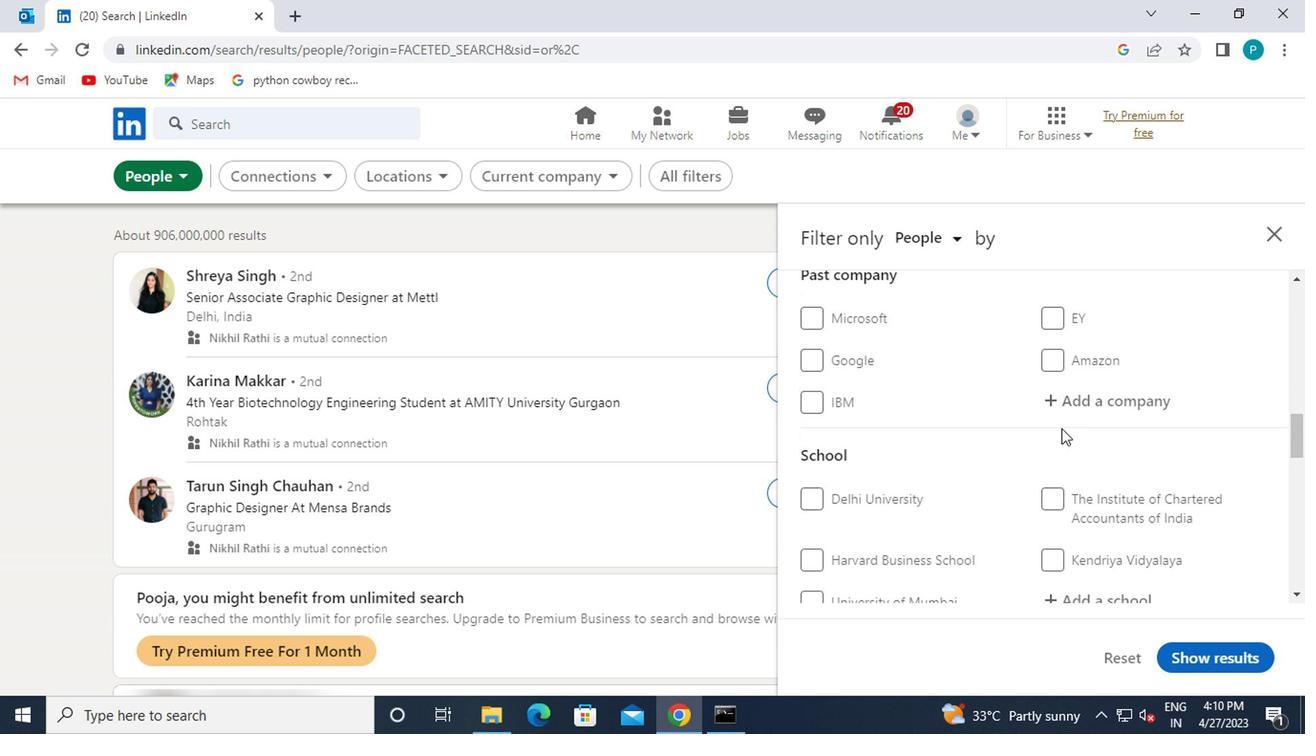 
Action: Mouse moved to (1057, 429)
Screenshot: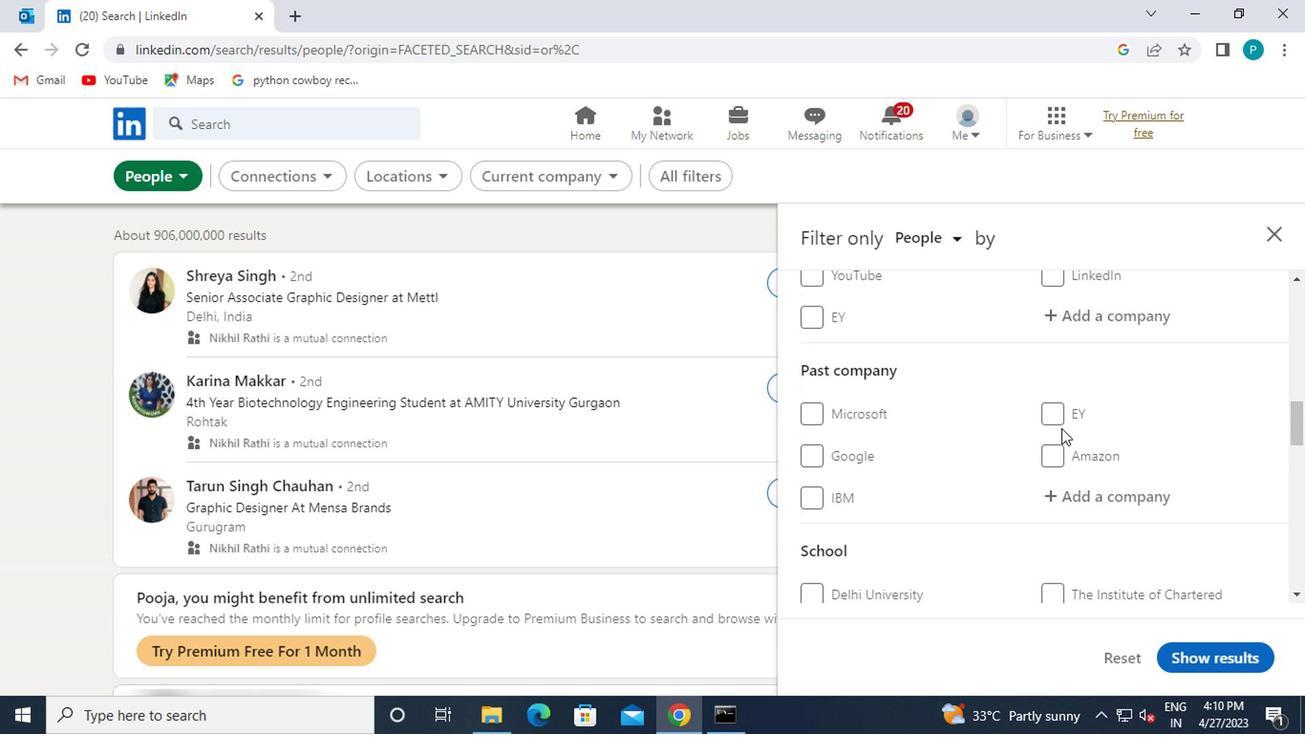 
Action: Mouse scrolled (1057, 430) with delta (0, 0)
Screenshot: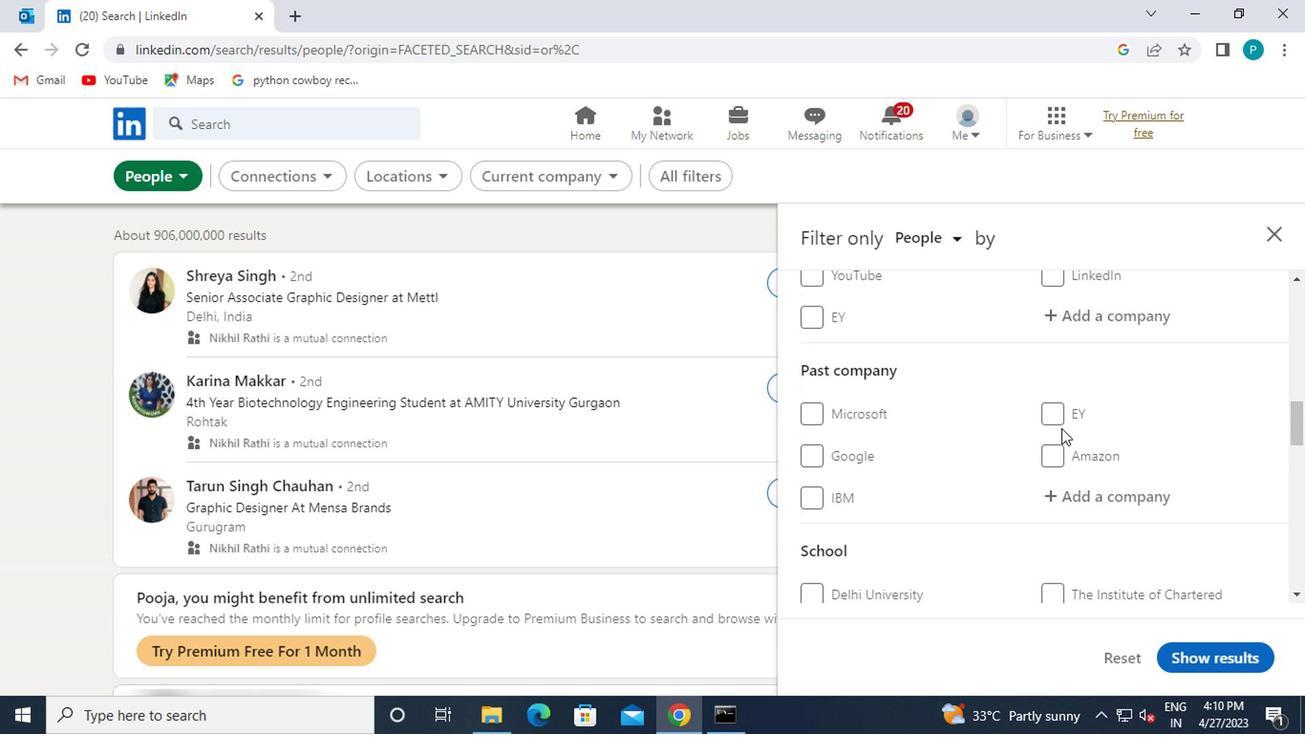 
Action: Mouse moved to (1058, 408)
Screenshot: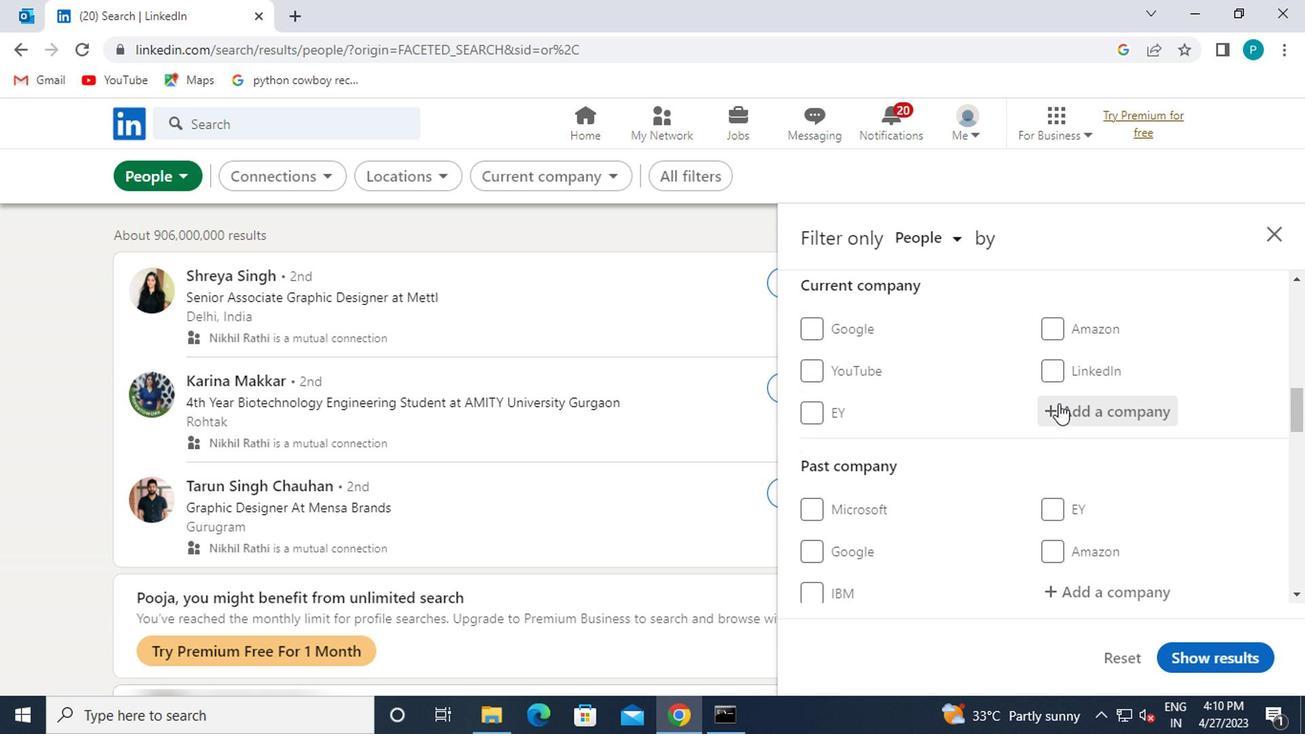 
Action: Mouse pressed left at (1058, 408)
Screenshot: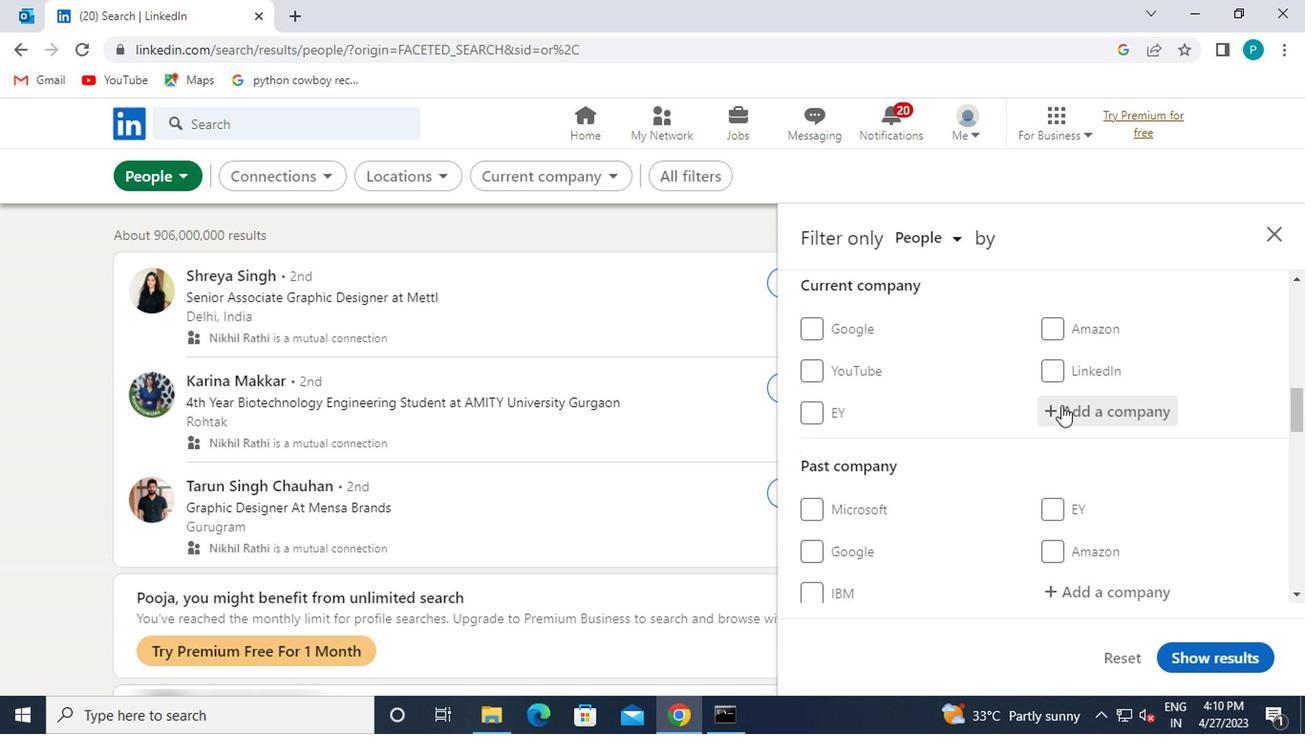 
Action: Mouse moved to (1069, 406)
Screenshot: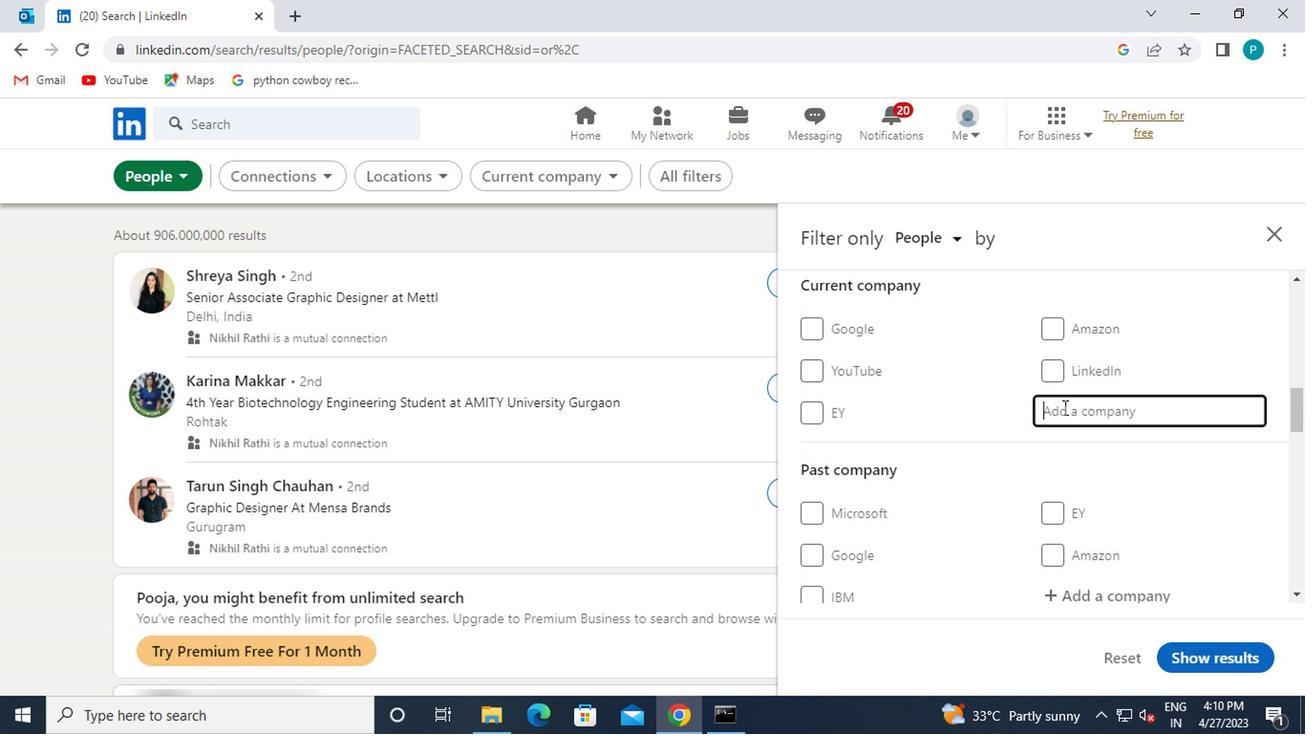 
Action: Key pressed <Key.caps_lock>I<Key.caps_lock>S<Key.backspace>DES
Screenshot: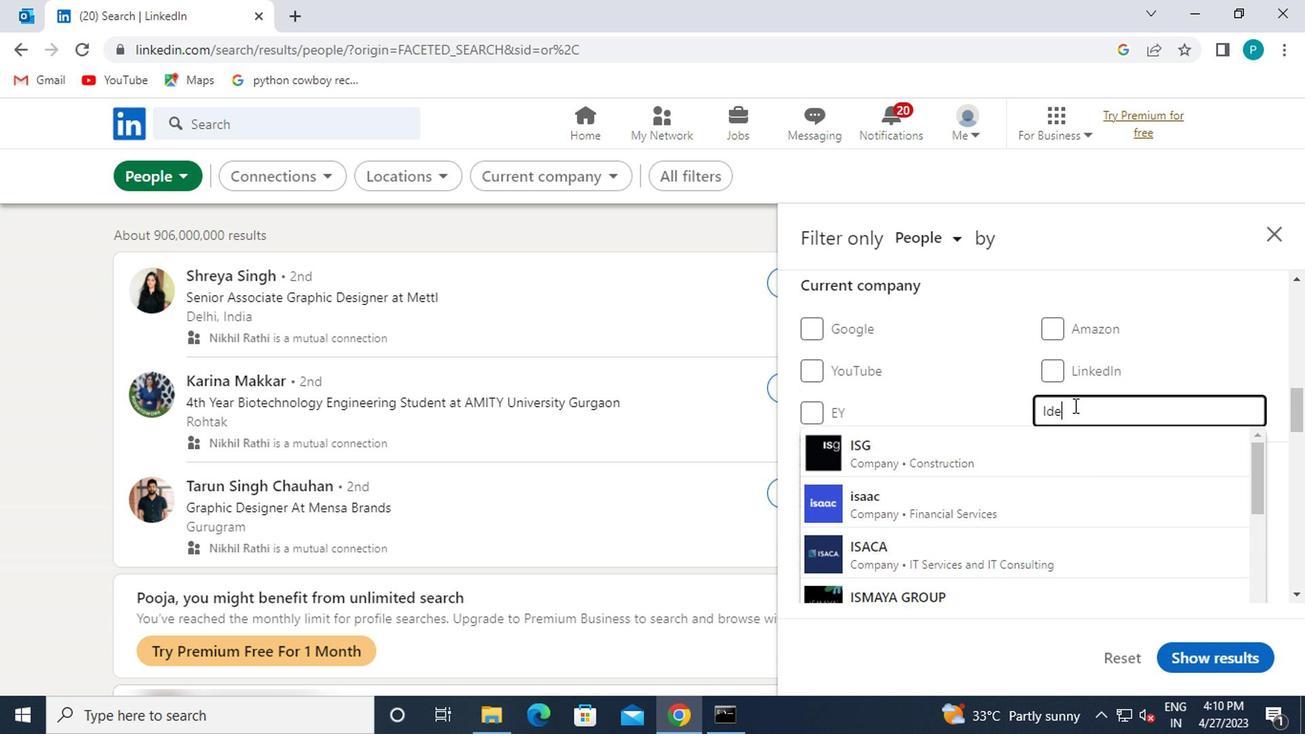 
Action: Mouse moved to (1081, 441)
Screenshot: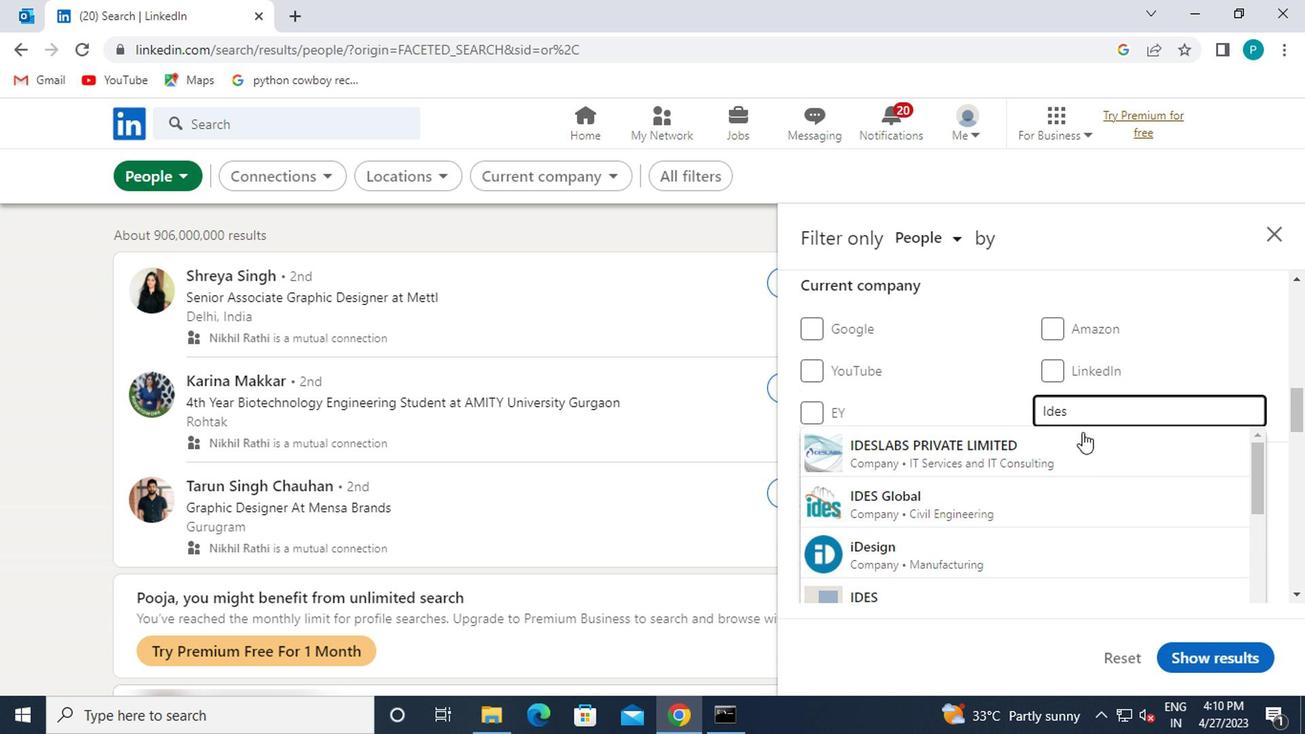 
Action: Mouse pressed left at (1081, 441)
Screenshot: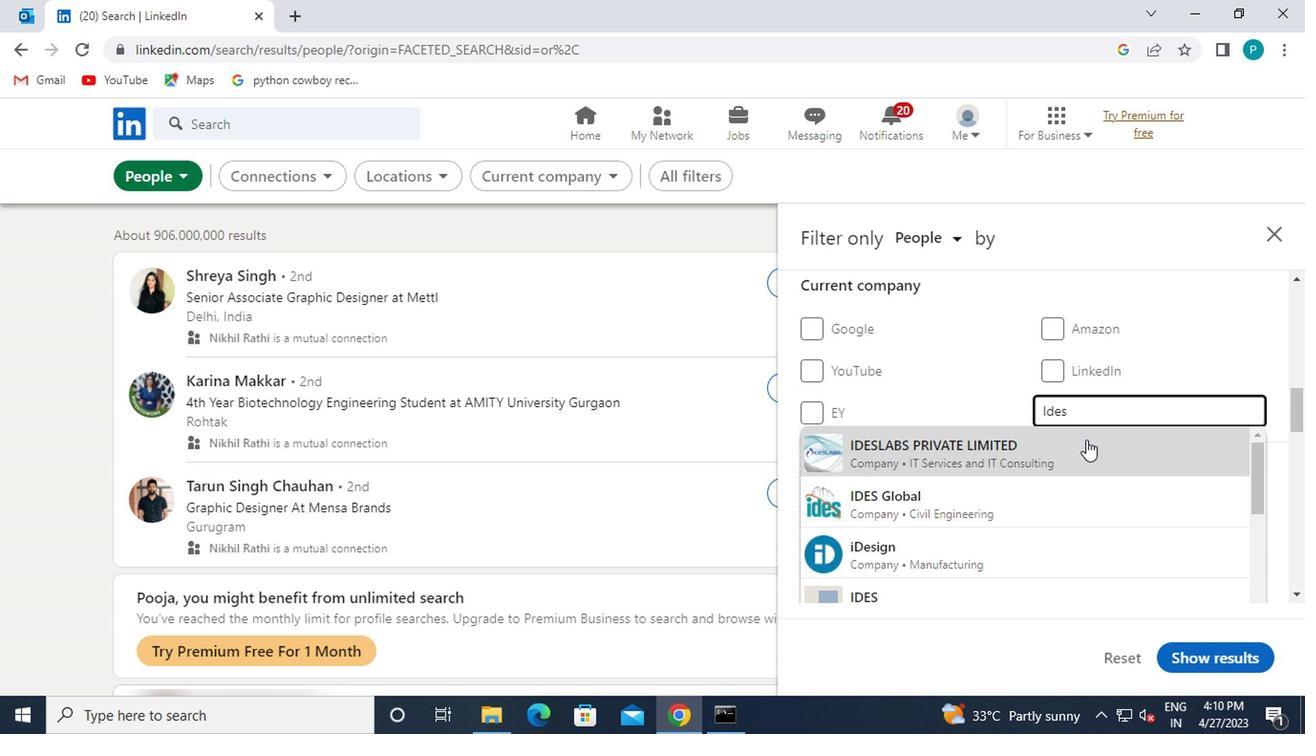 
Action: Mouse moved to (992, 441)
Screenshot: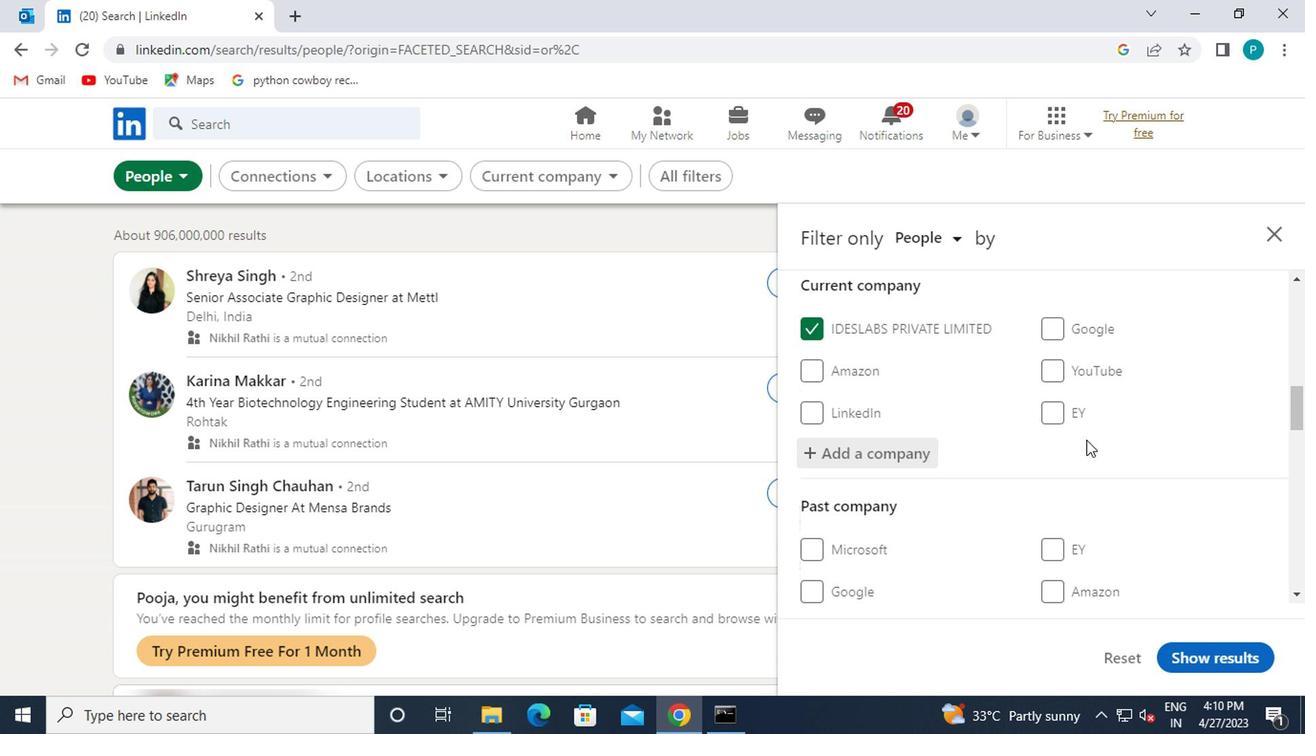 
Action: Mouse scrolled (992, 441) with delta (0, 0)
Screenshot: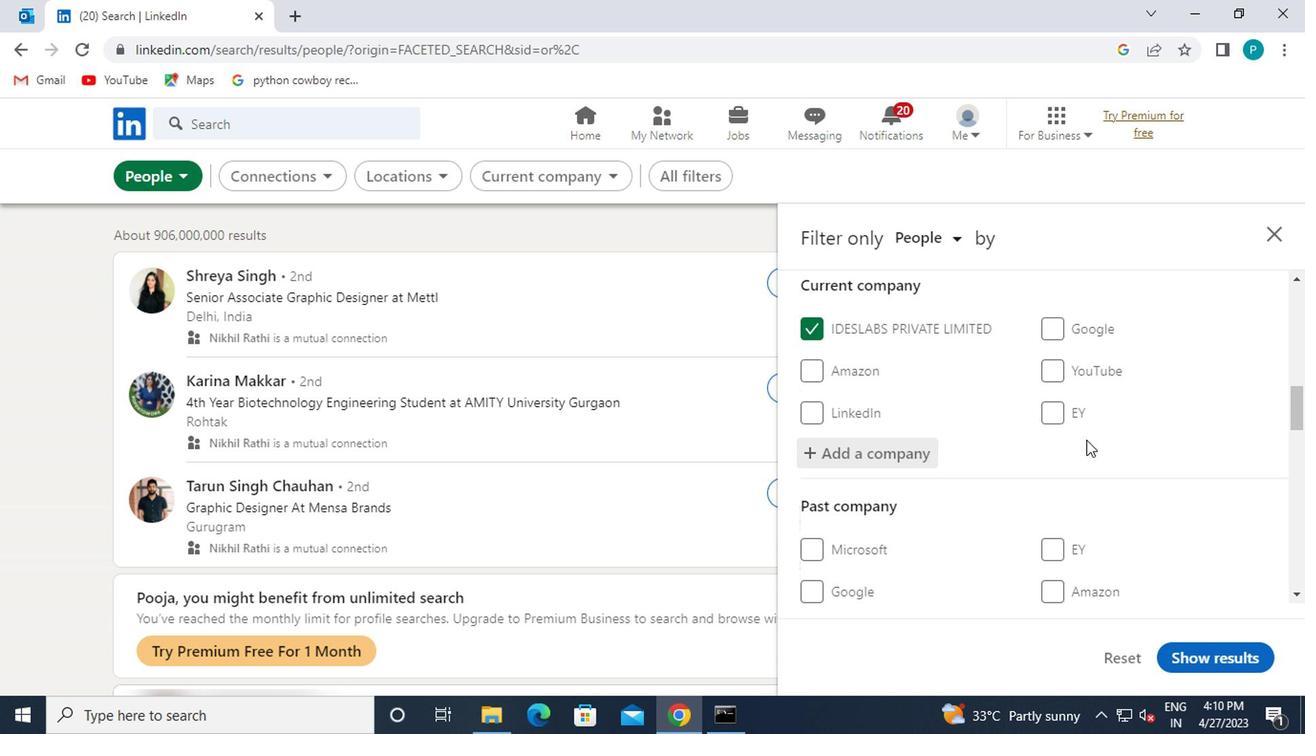 
Action: Mouse moved to (975, 449)
Screenshot: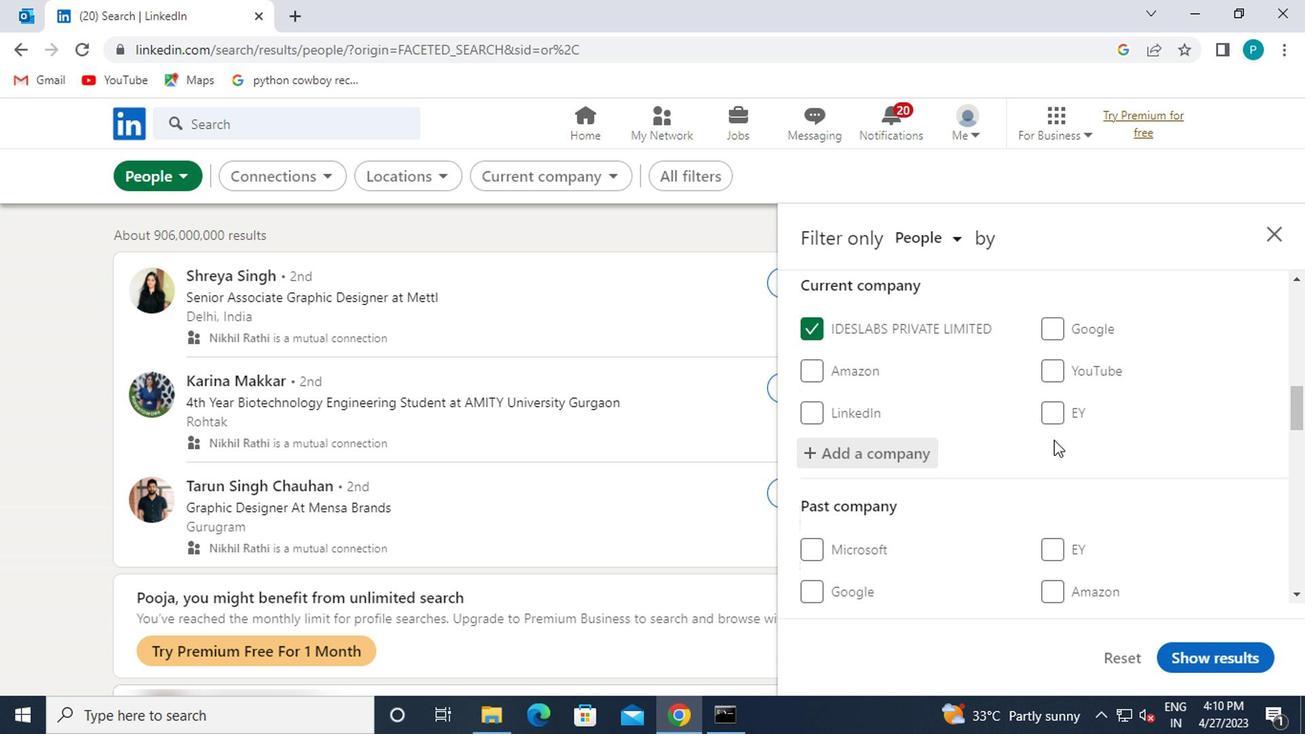 
Action: Mouse scrolled (975, 448) with delta (0, 0)
Screenshot: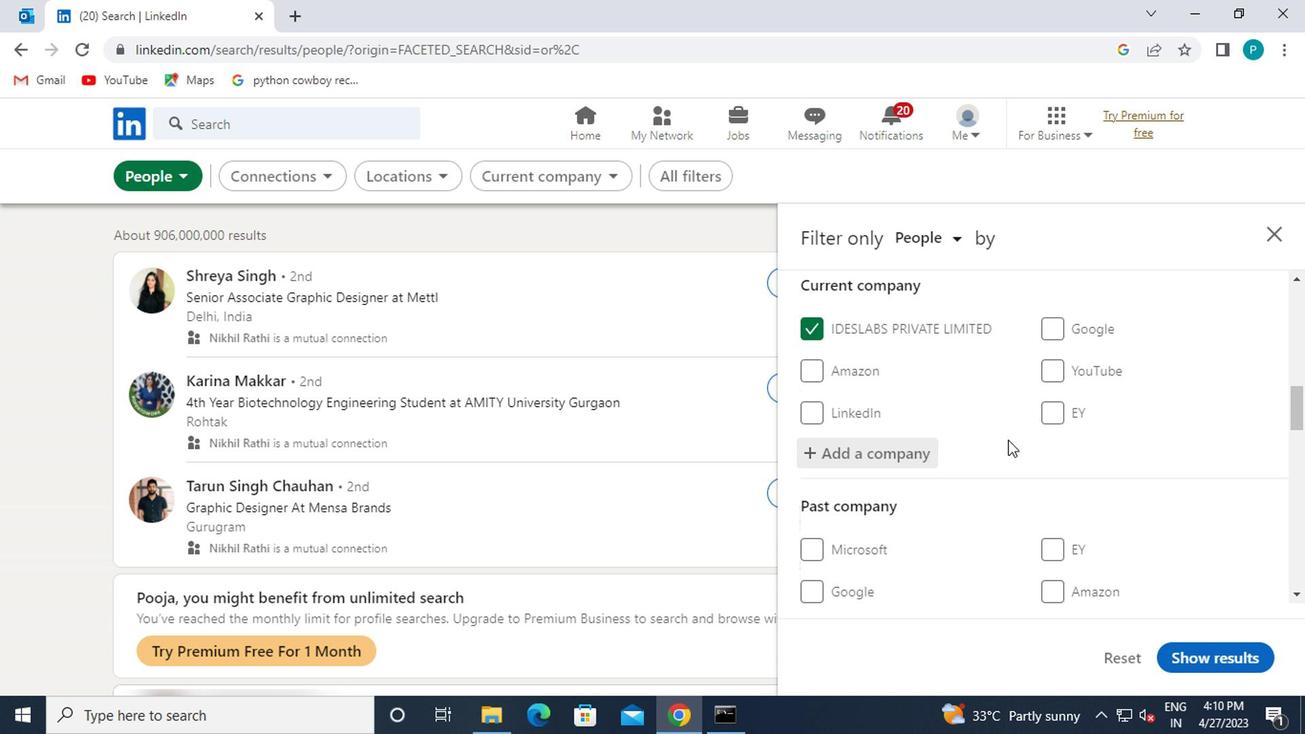 
Action: Mouse moved to (1034, 487)
Screenshot: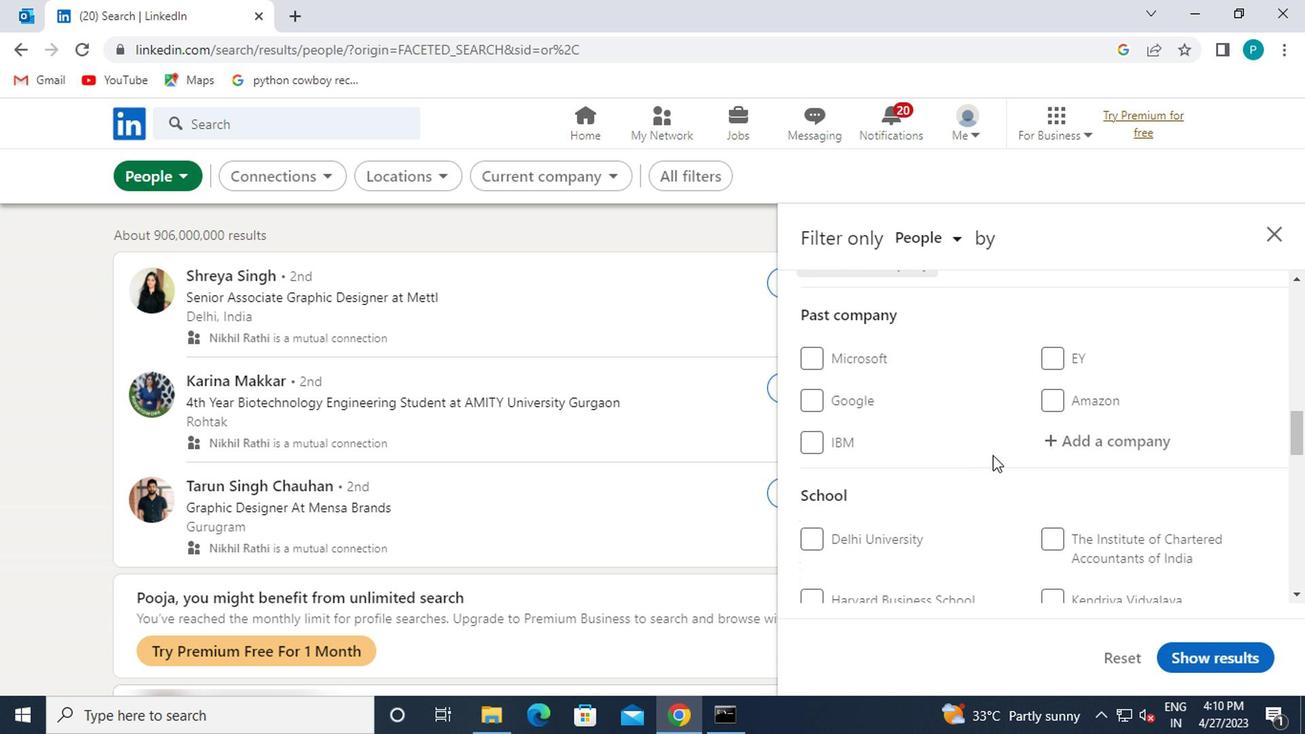 
Action: Mouse scrolled (1034, 486) with delta (0, 0)
Screenshot: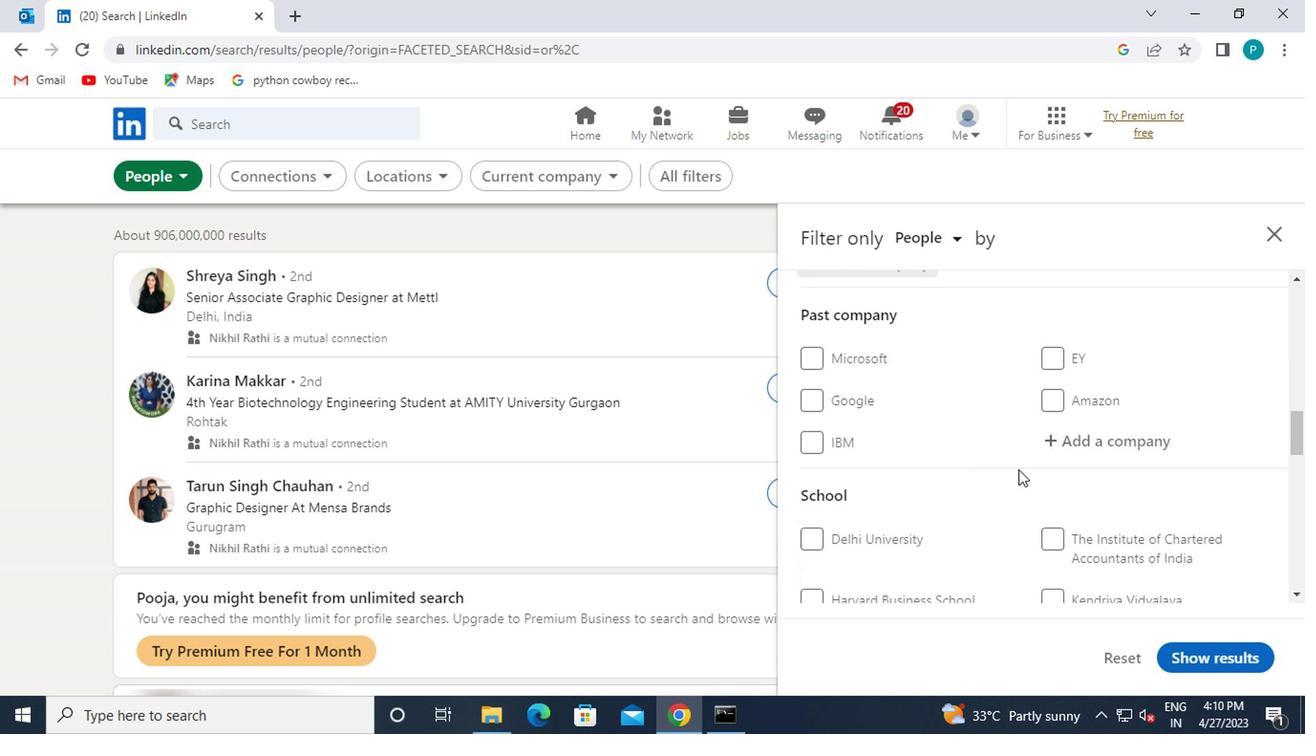 
Action: Mouse moved to (1095, 537)
Screenshot: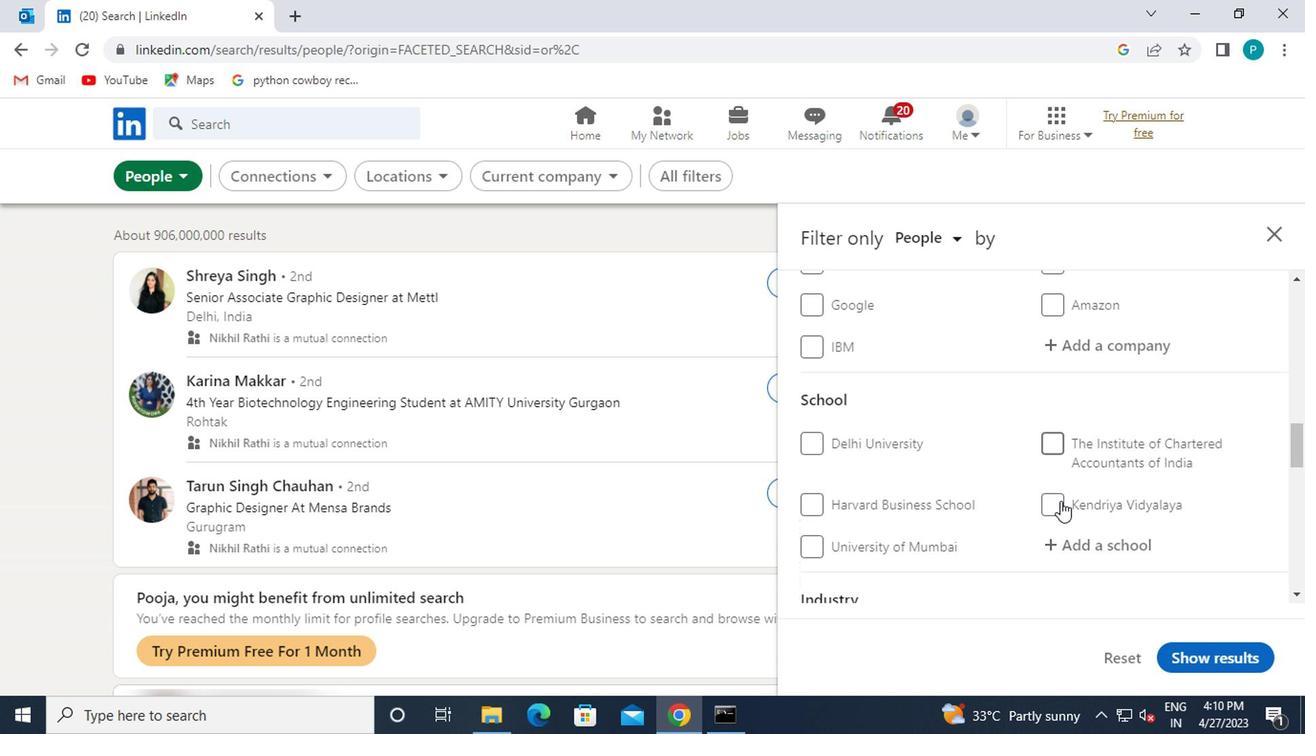 
Action: Mouse pressed left at (1095, 537)
Screenshot: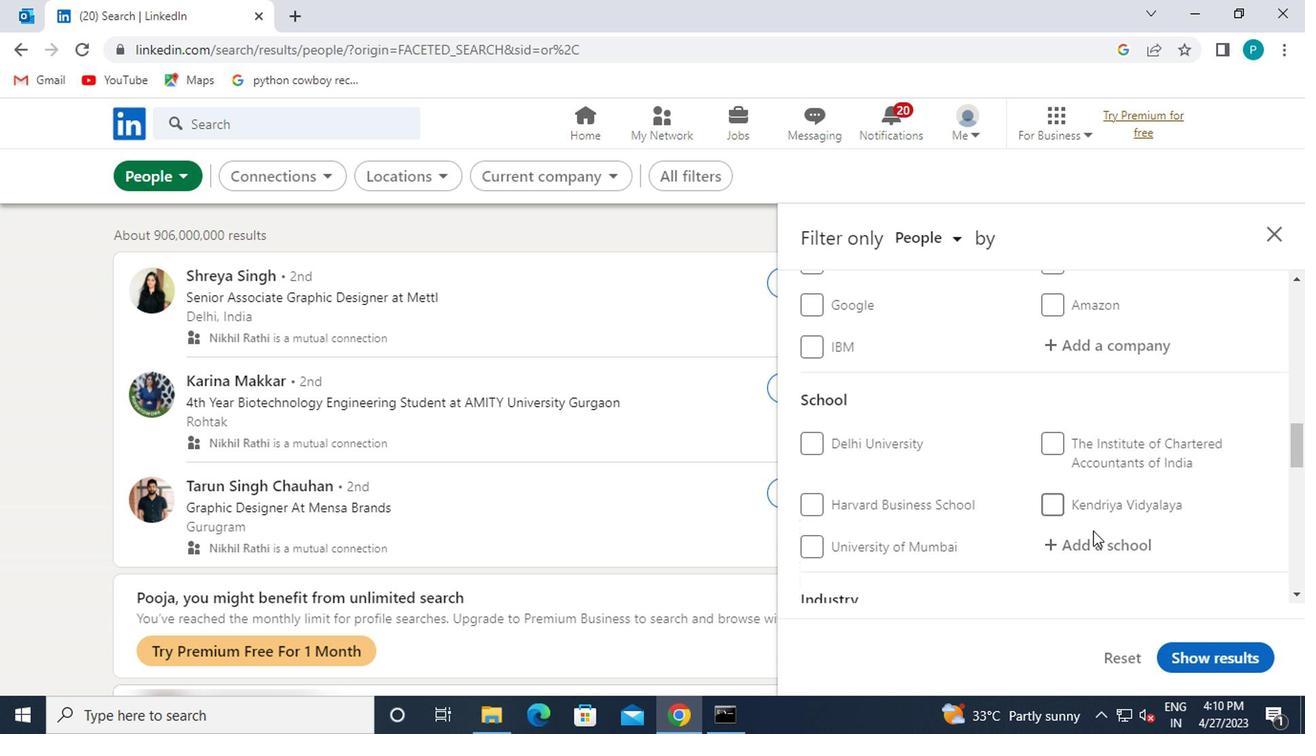 
Action: Mouse moved to (1114, 558)
Screenshot: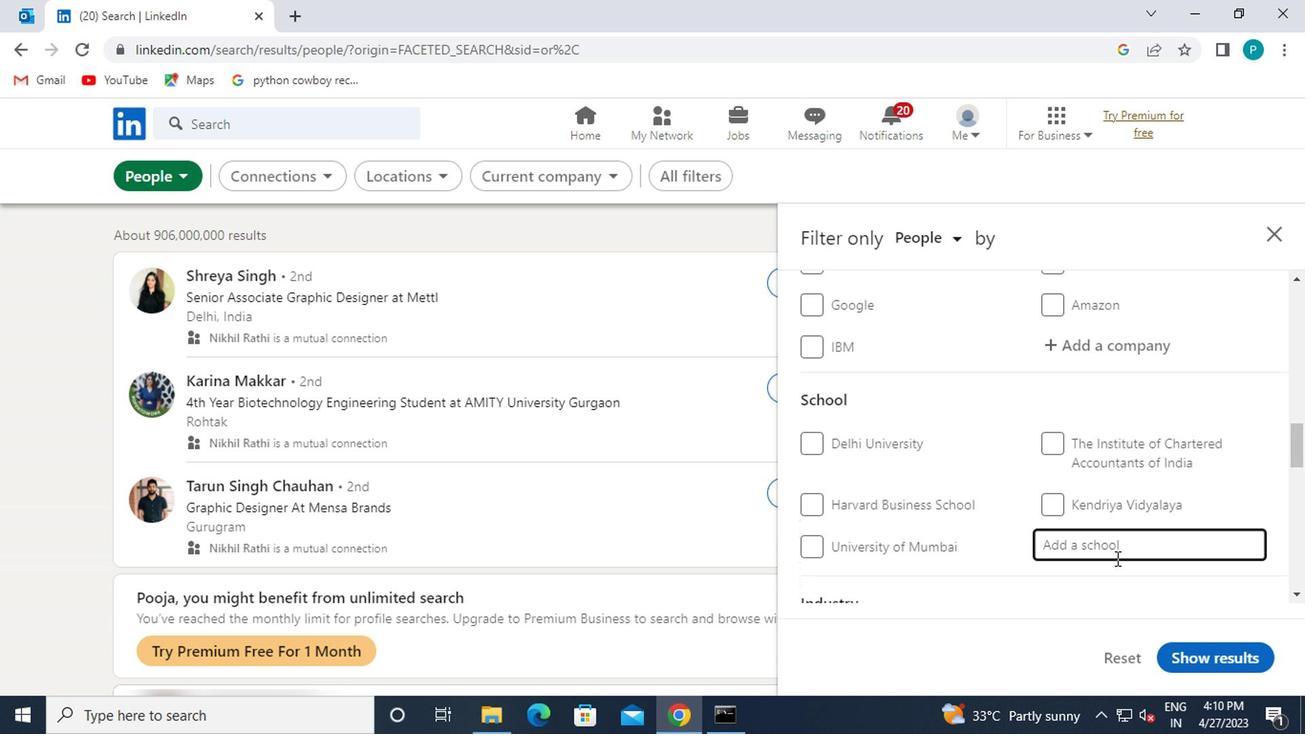 
Action: Key pressed <Key.caps_lock>G<Key.caps_lock>AU
Screenshot: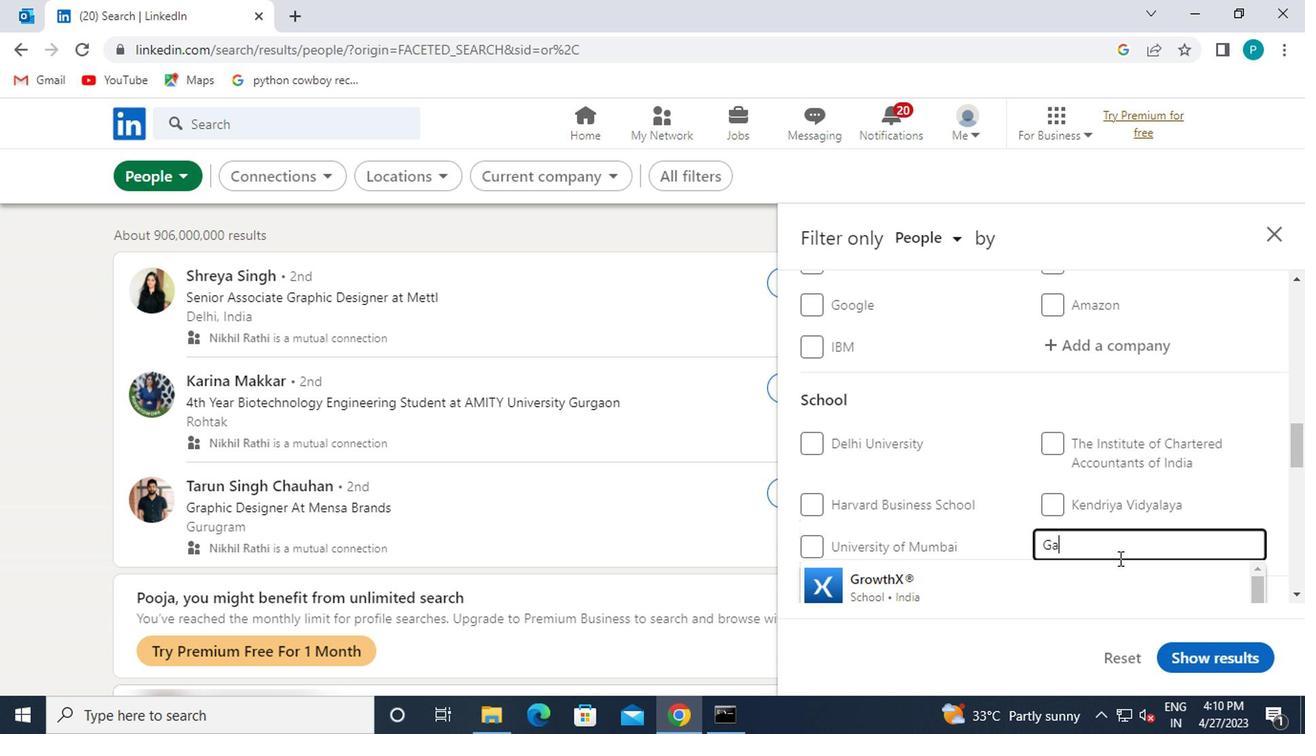 
Action: Mouse moved to (1081, 596)
Screenshot: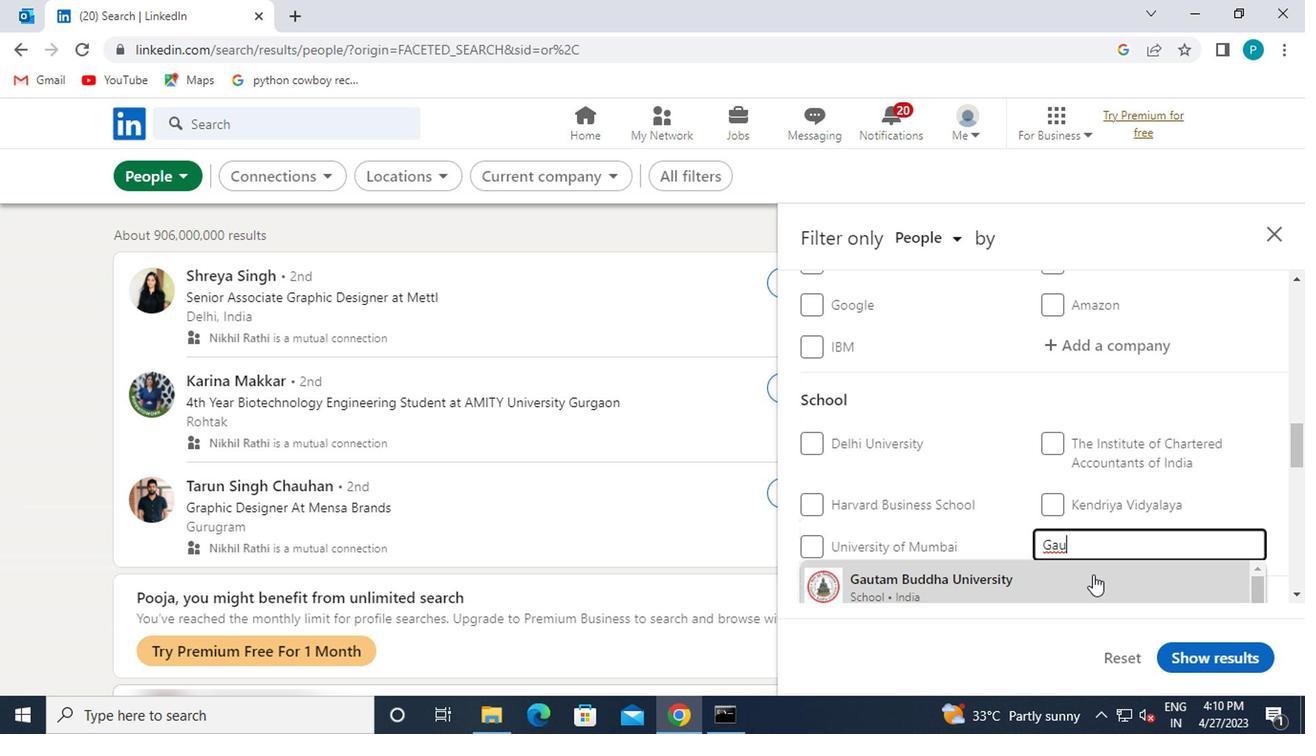 
Action: Mouse pressed left at (1081, 596)
Screenshot: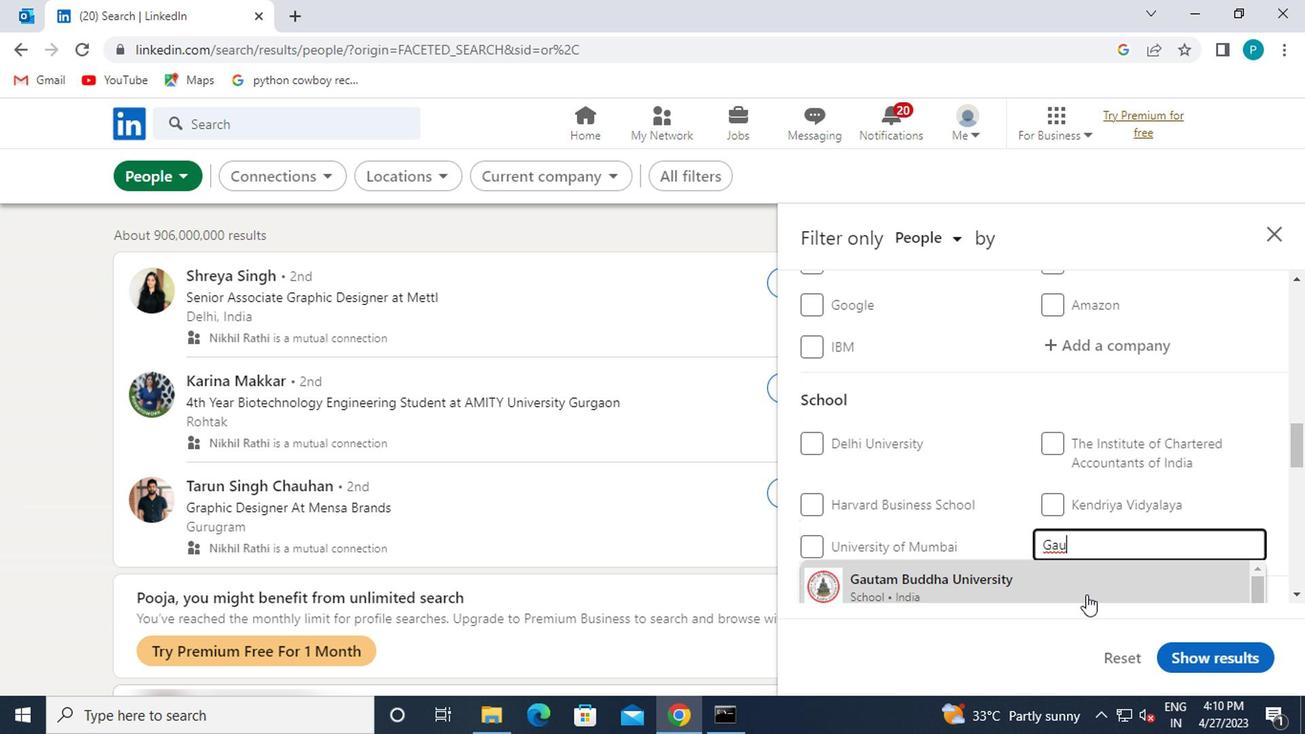 
Action: Mouse moved to (994, 556)
Screenshot: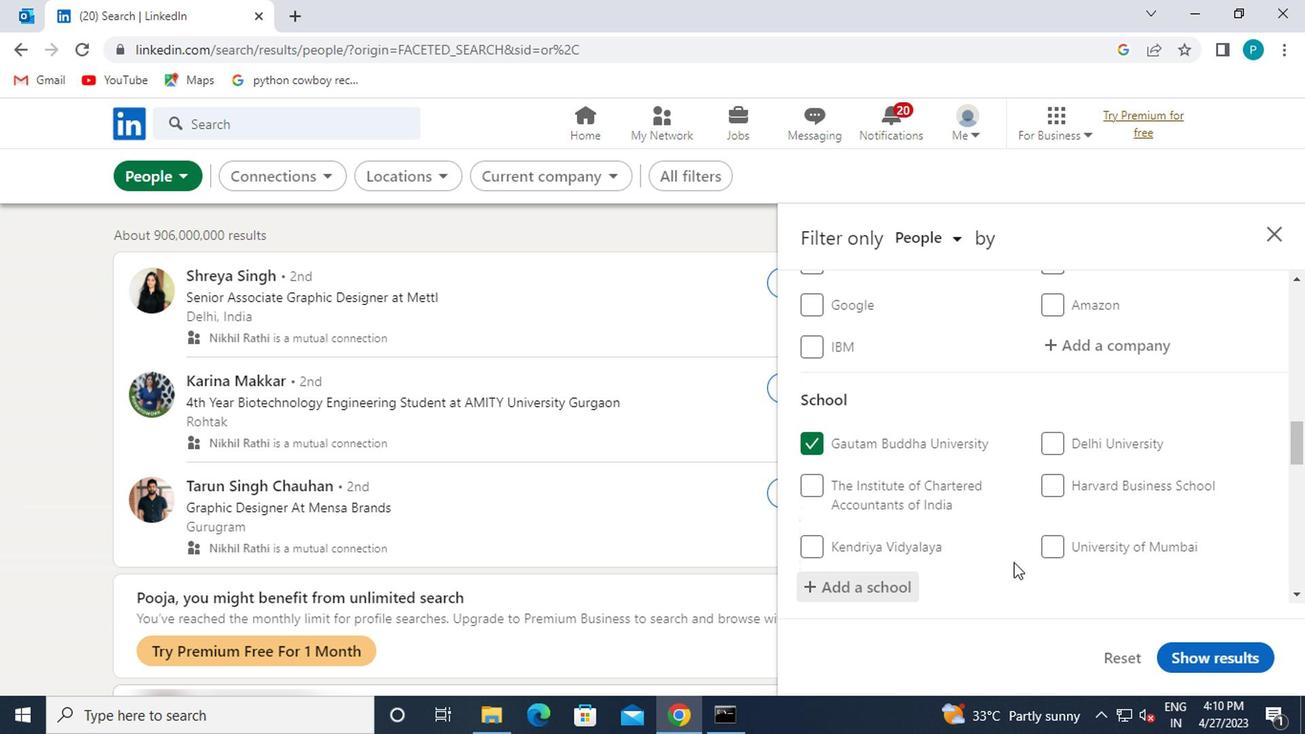 
Action: Mouse scrolled (994, 555) with delta (0, 0)
Screenshot: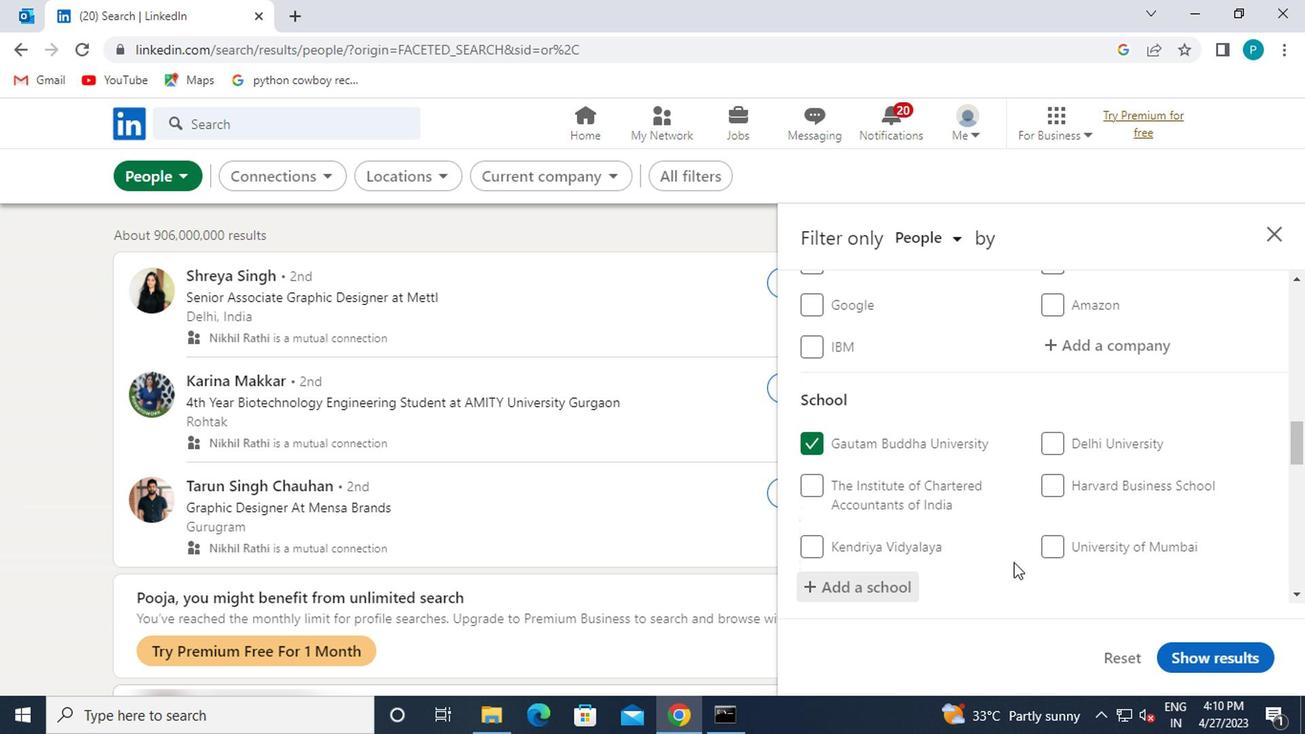 
Action: Mouse moved to (994, 554)
Screenshot: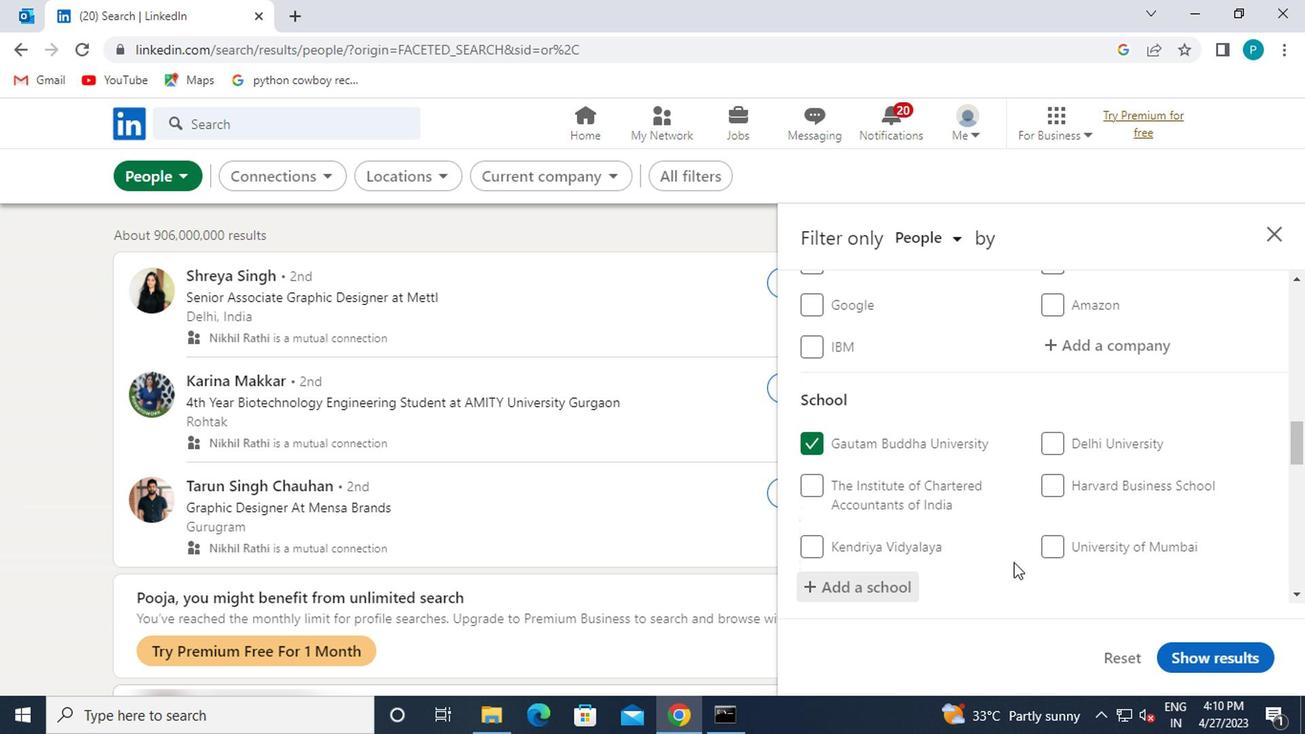 
Action: Mouse scrolled (994, 553) with delta (0, 0)
Screenshot: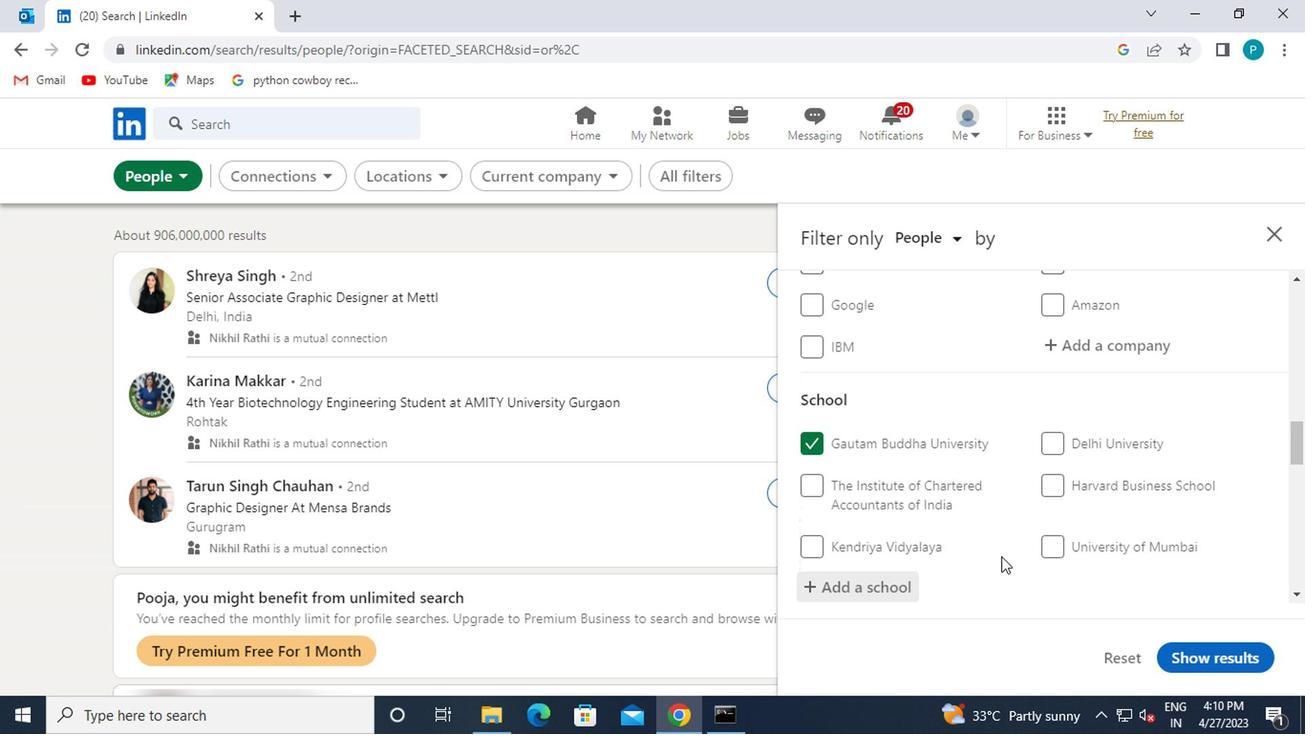 
Action: Mouse moved to (992, 546)
Screenshot: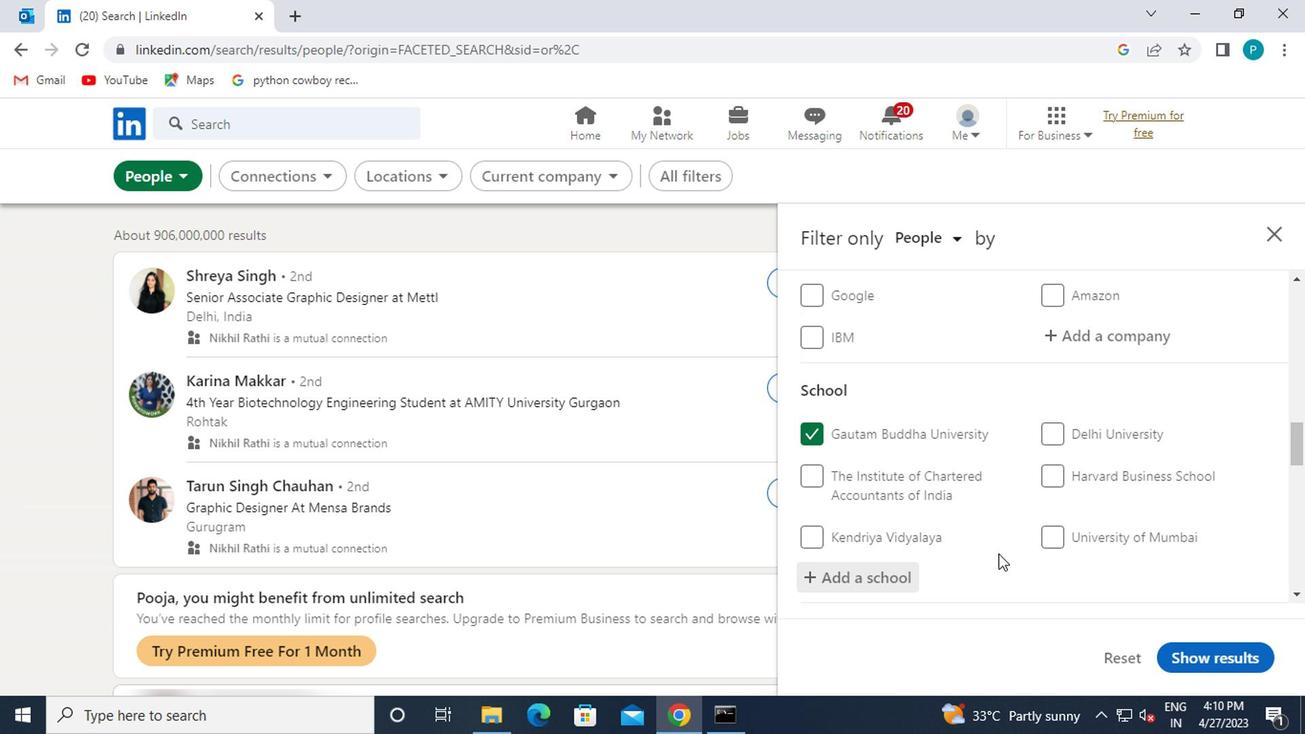 
Action: Mouse scrolled (992, 546) with delta (0, 0)
Screenshot: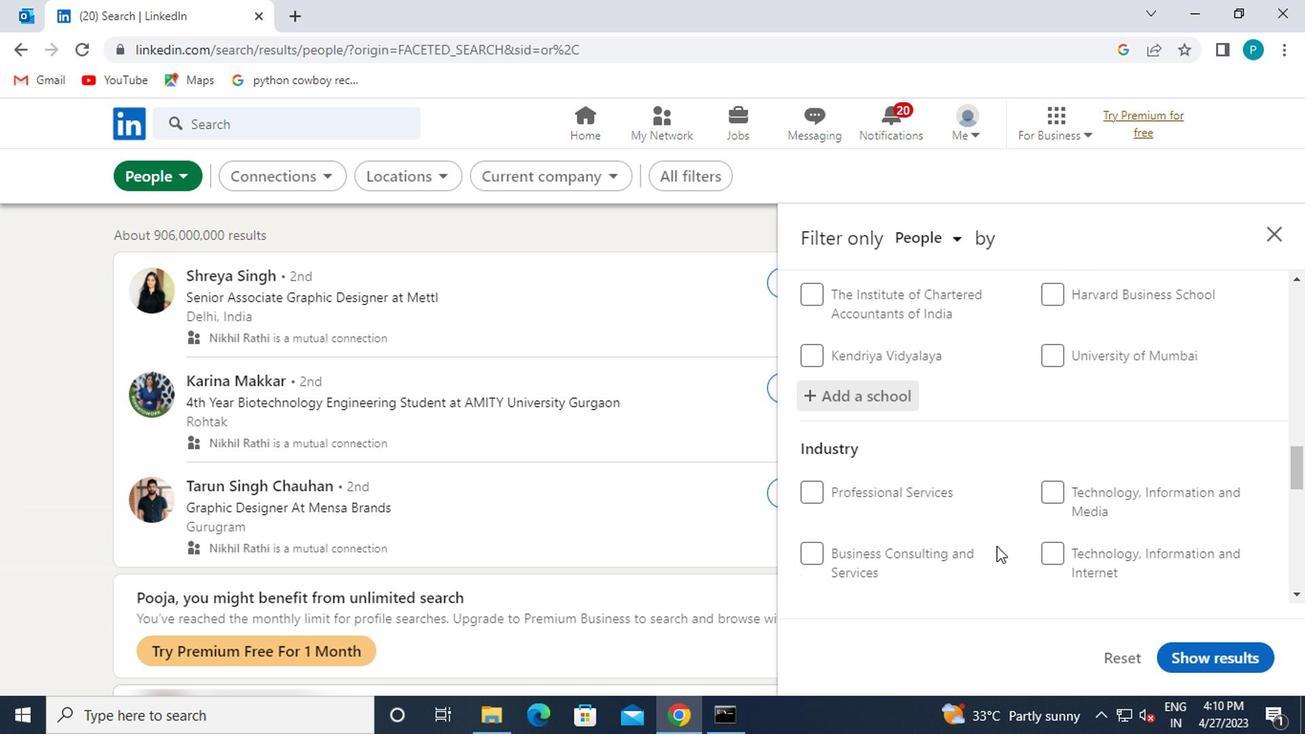 
Action: Mouse moved to (1060, 524)
Screenshot: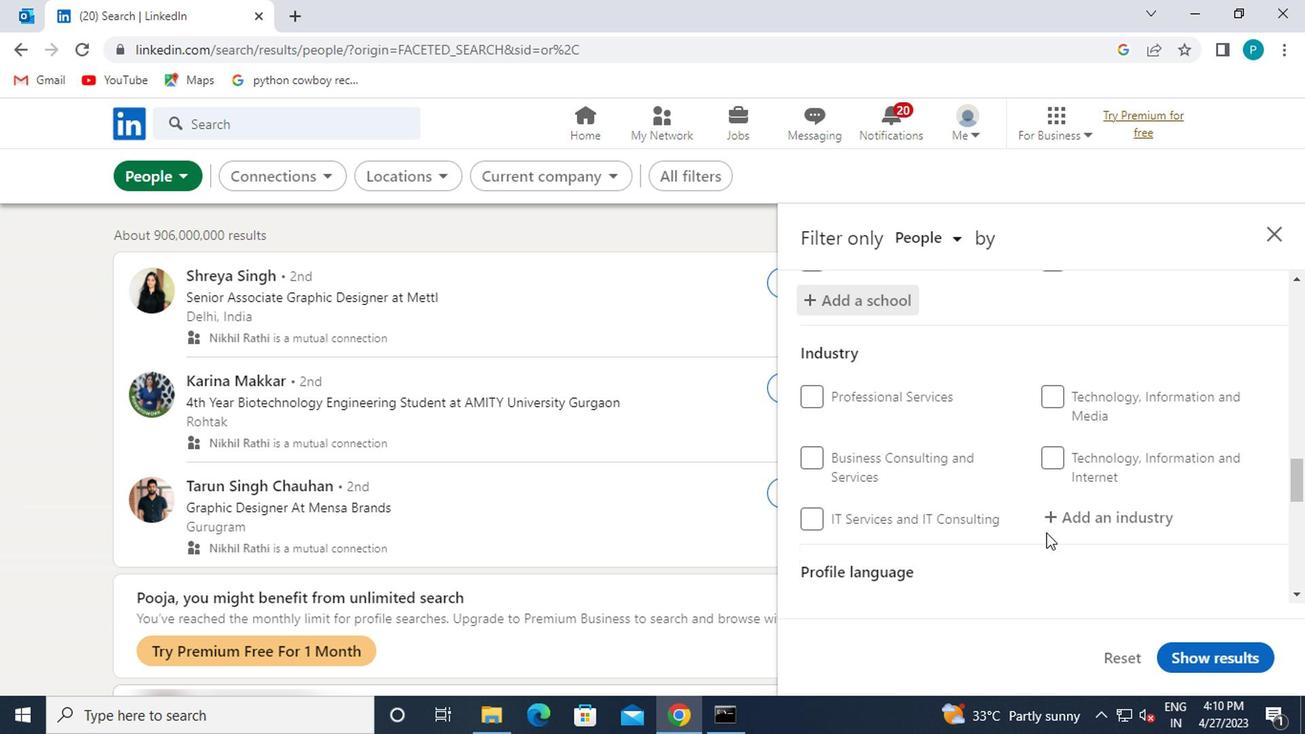 
Action: Mouse pressed left at (1060, 524)
Screenshot: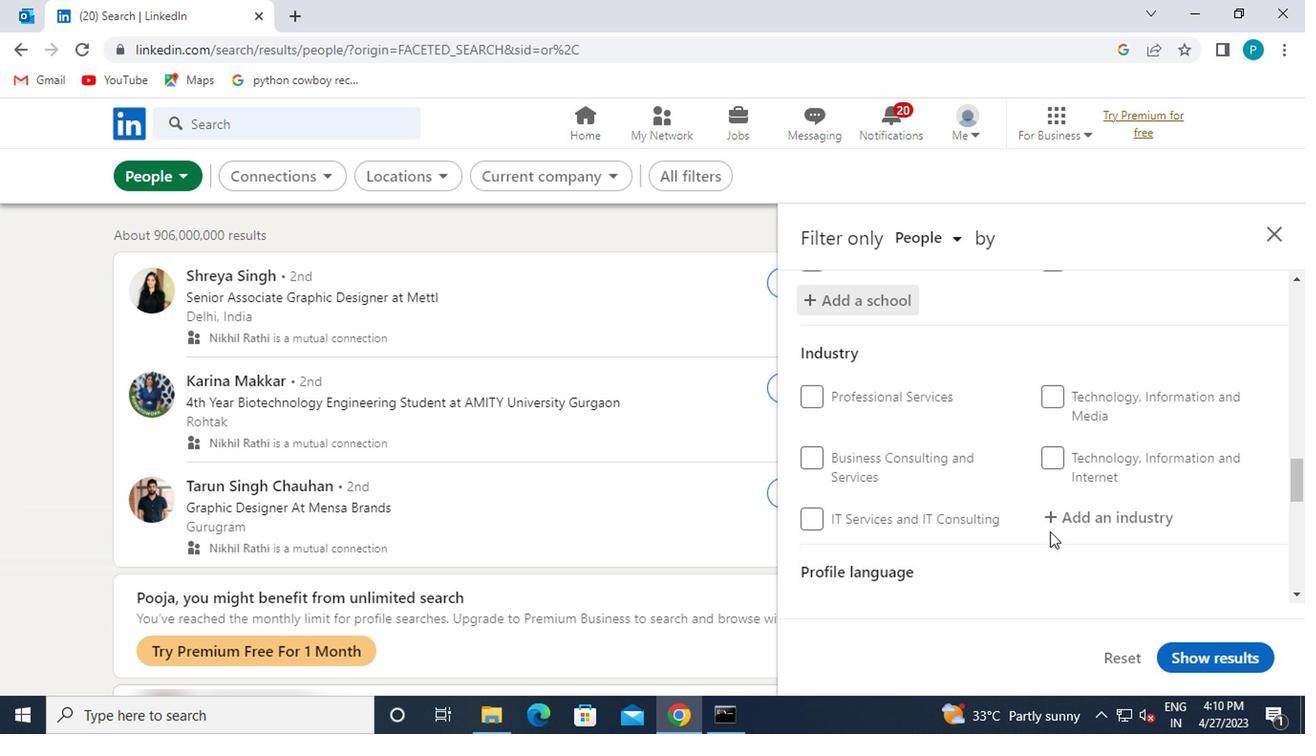 
Action: Key pressed <Key.caps_lock>A<Key.caps_lock>CCOUN<Key.down><Key.enter>
Screenshot: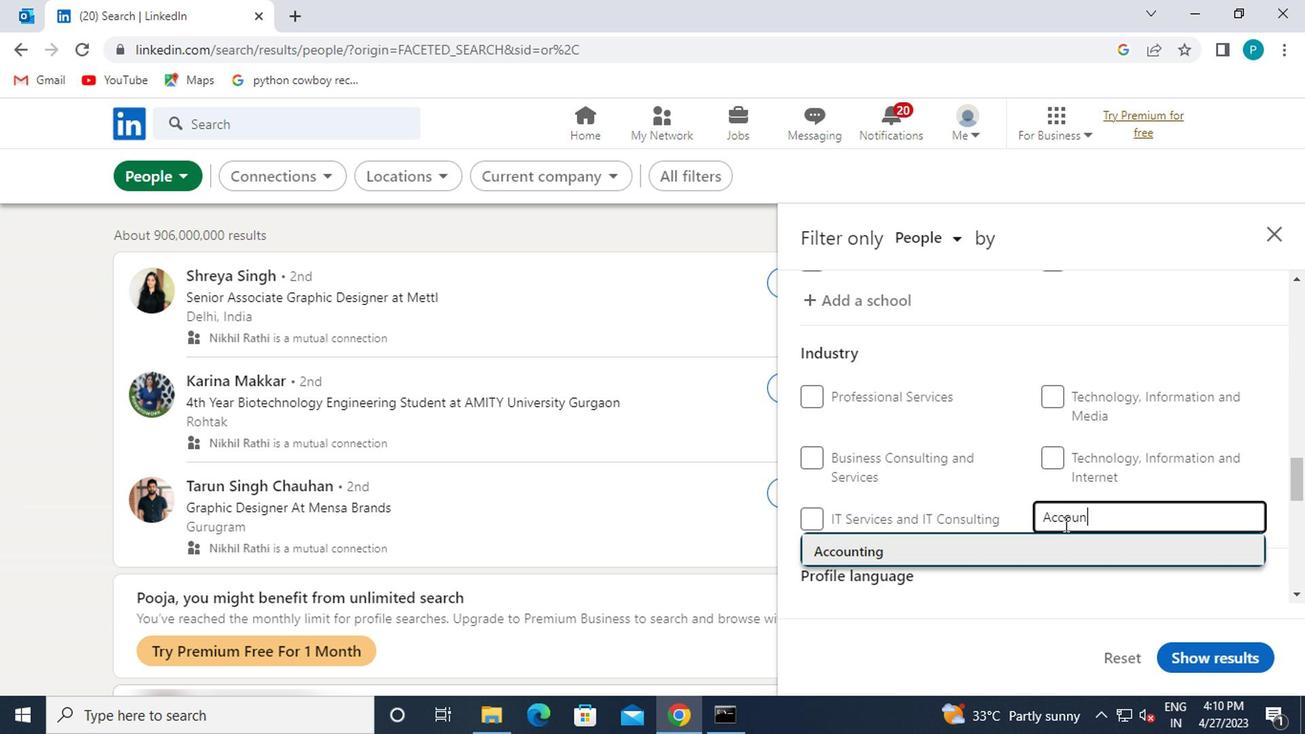 
Action: Mouse moved to (1066, 520)
Screenshot: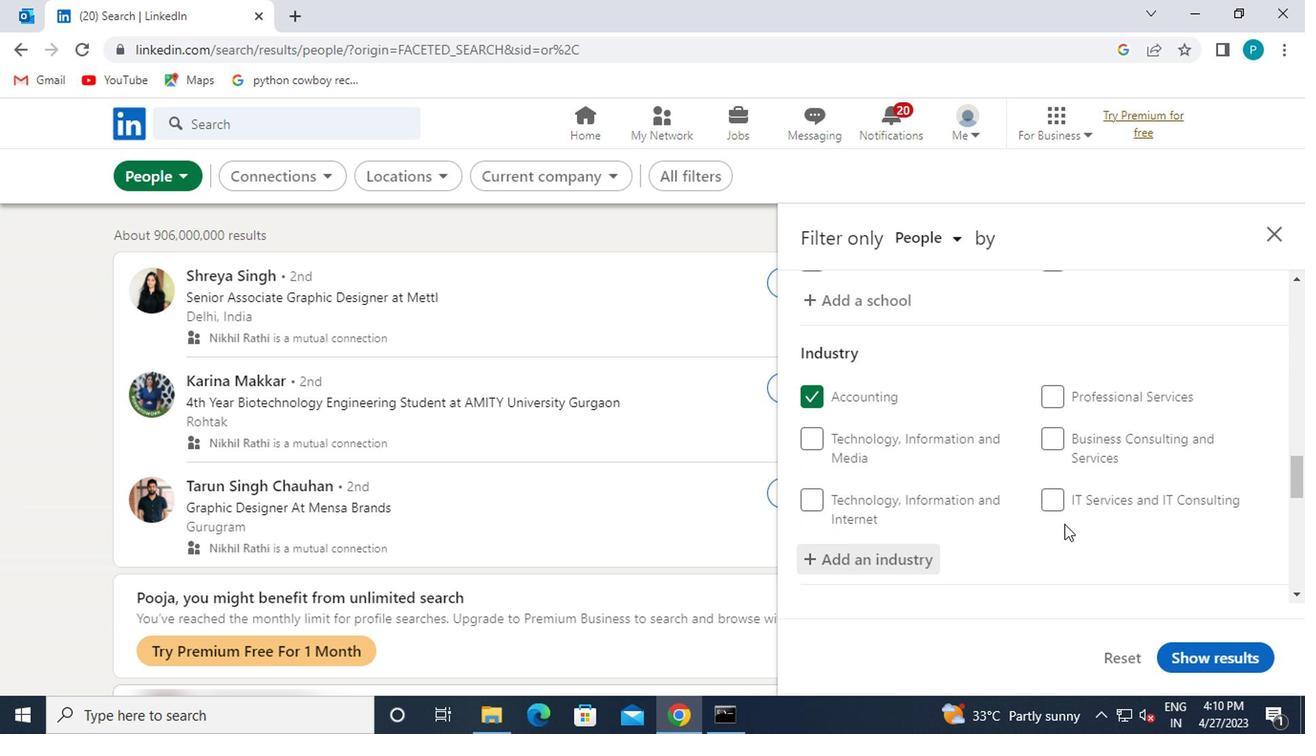 
Action: Mouse scrolled (1066, 518) with delta (0, -1)
Screenshot: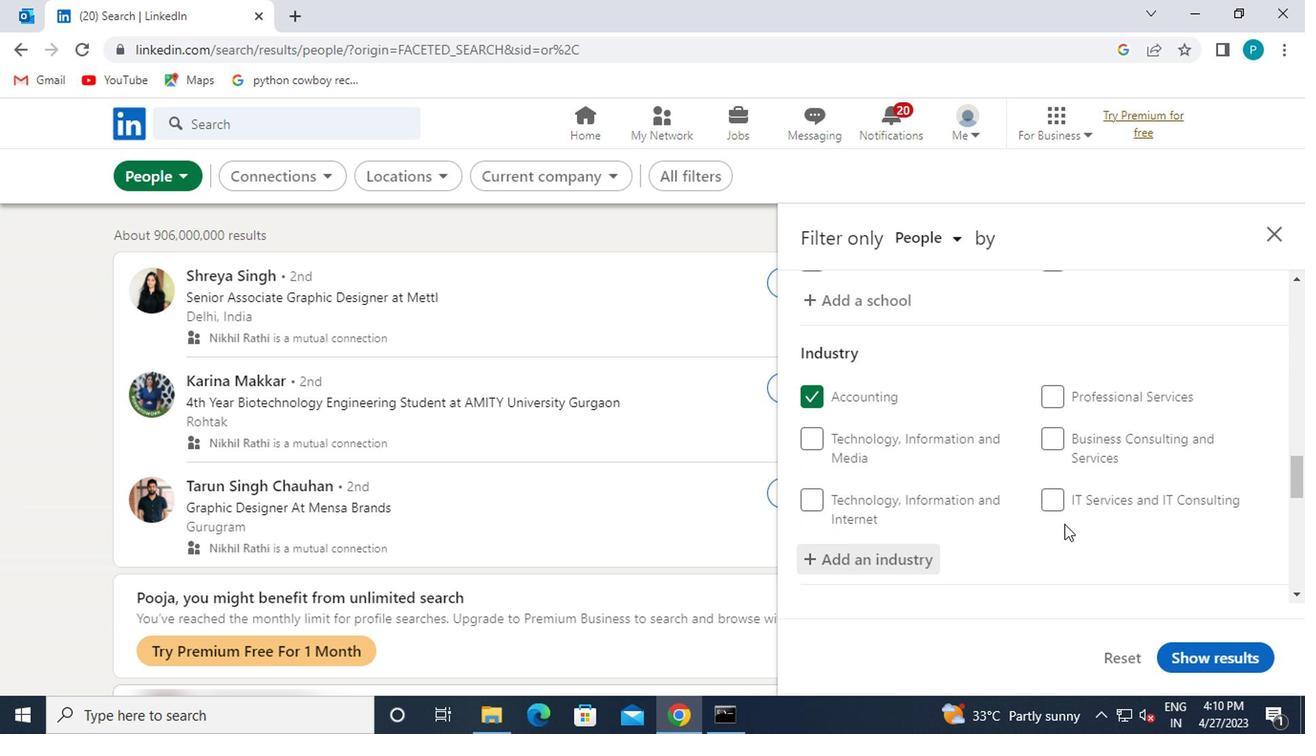 
Action: Mouse scrolled (1066, 518) with delta (0, -1)
Screenshot: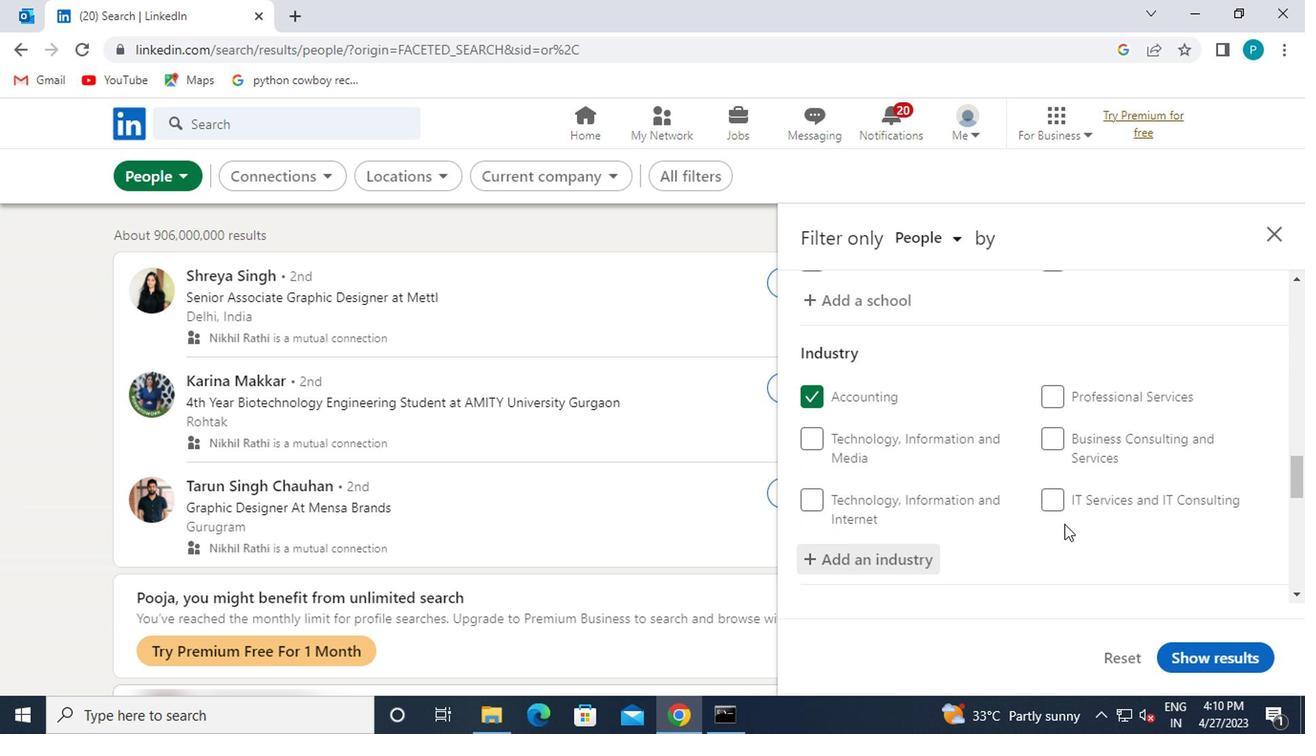 
Action: Mouse scrolled (1066, 518) with delta (0, -1)
Screenshot: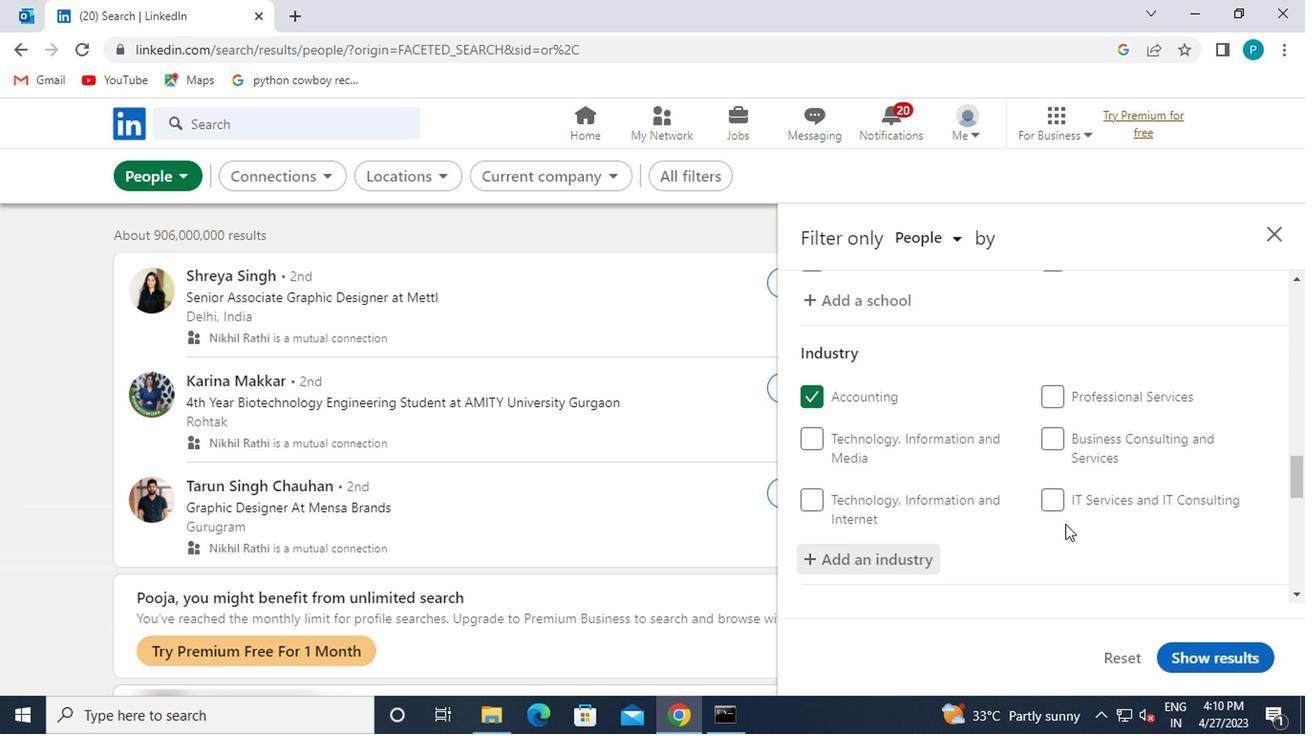 
Action: Mouse moved to (1043, 535)
Screenshot: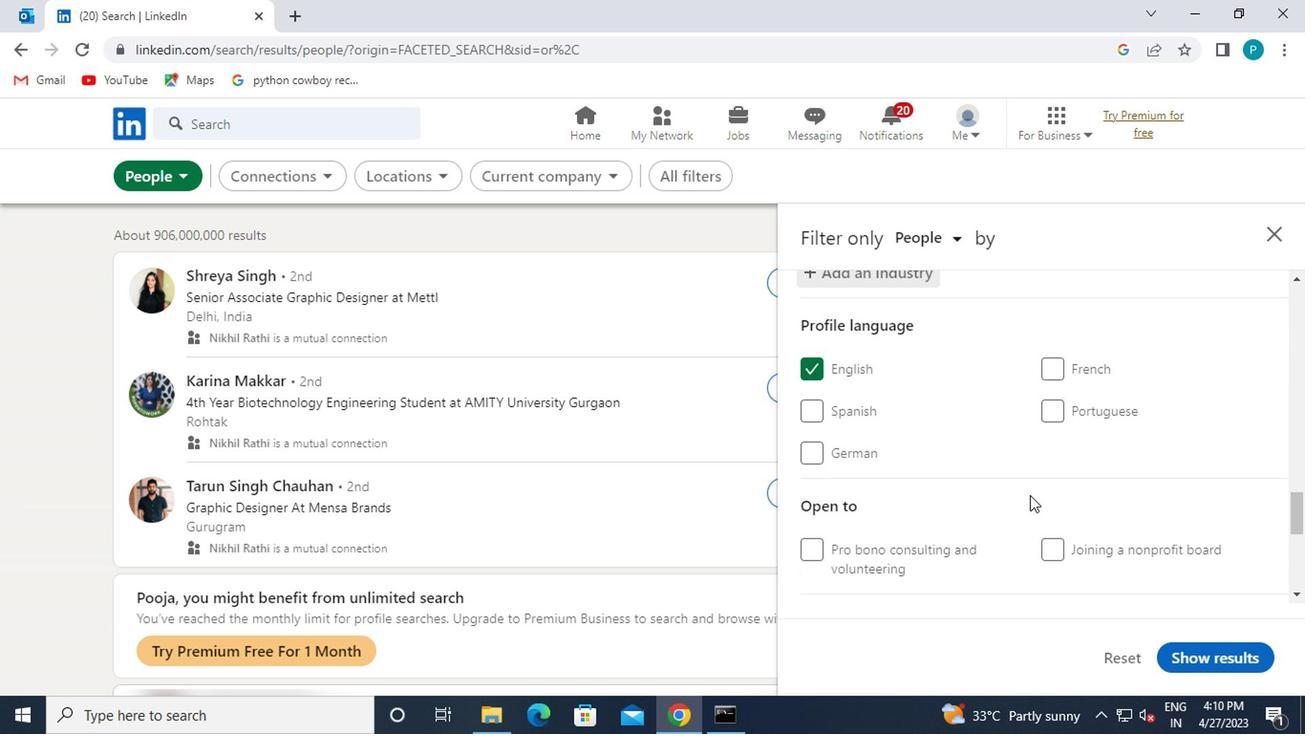
Action: Mouse scrolled (1043, 534) with delta (0, 0)
Screenshot: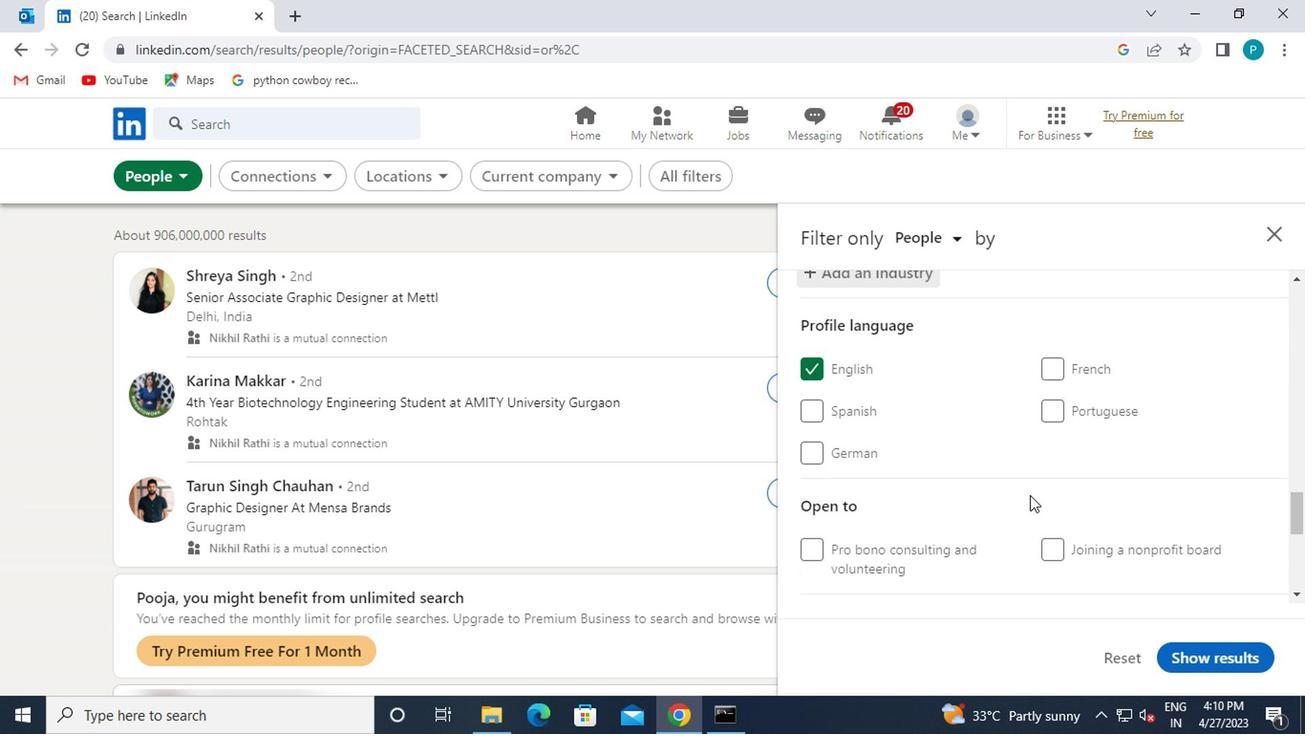 
Action: Mouse moved to (1034, 551)
Screenshot: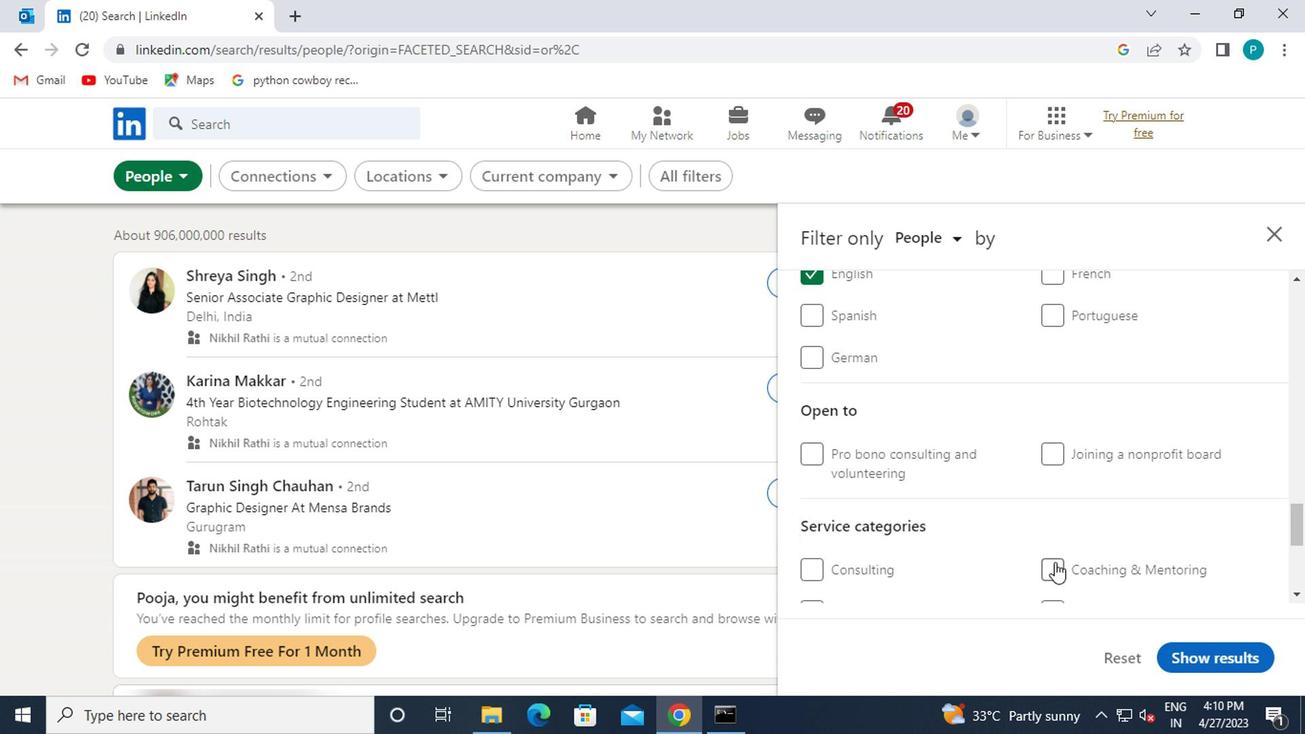 
Action: Mouse scrolled (1034, 550) with delta (0, 0)
Screenshot: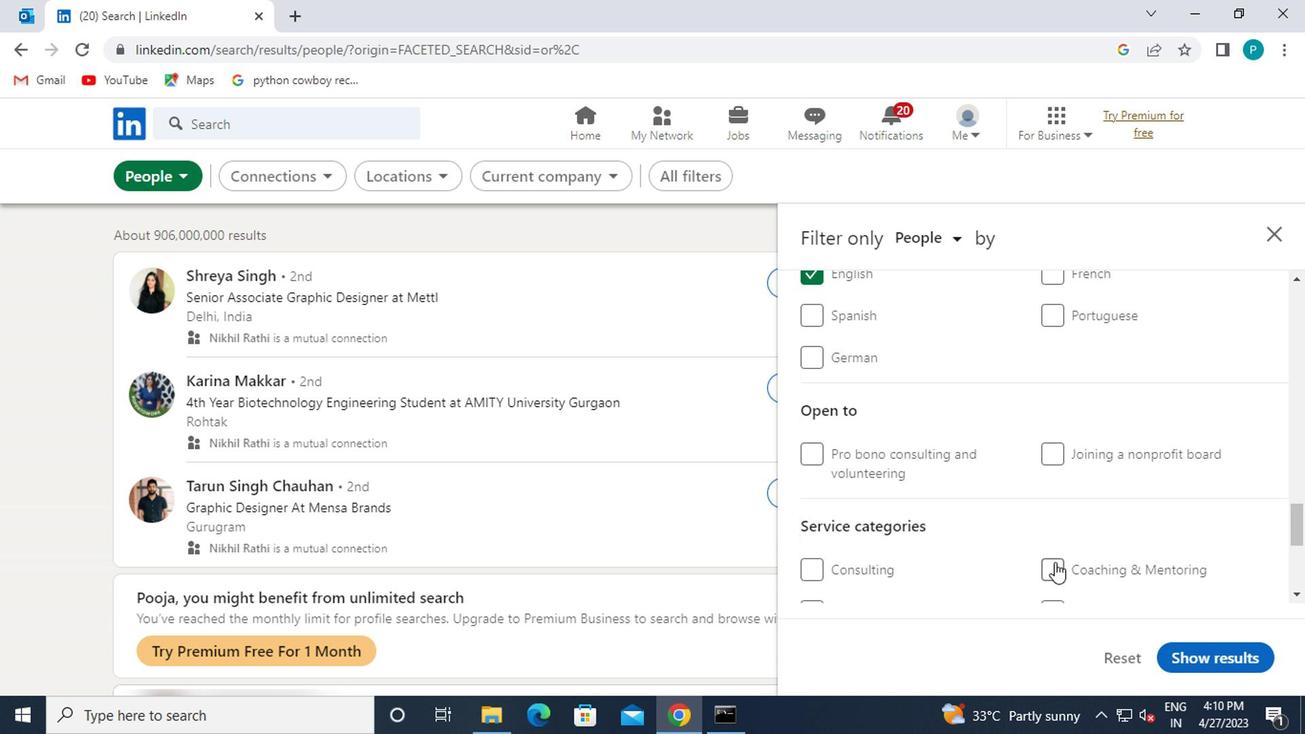 
Action: Mouse moved to (1058, 558)
Screenshot: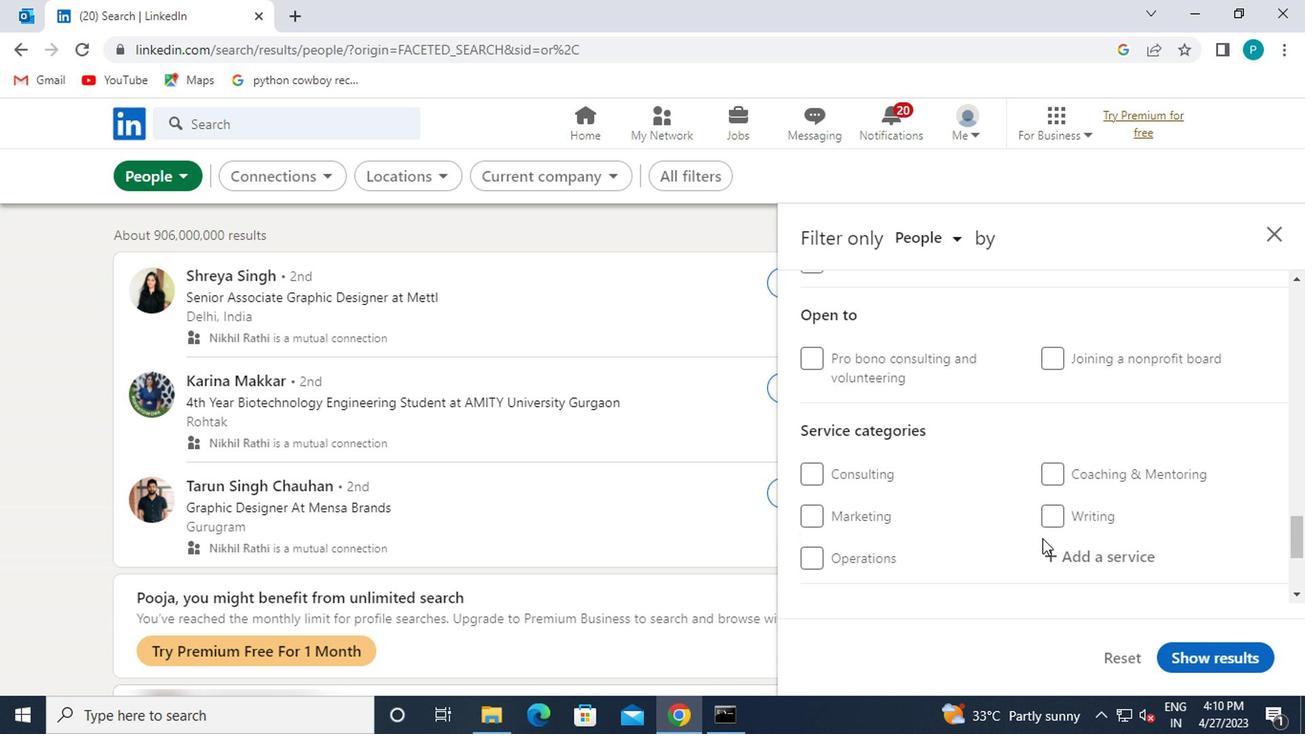 
Action: Mouse pressed left at (1058, 558)
Screenshot: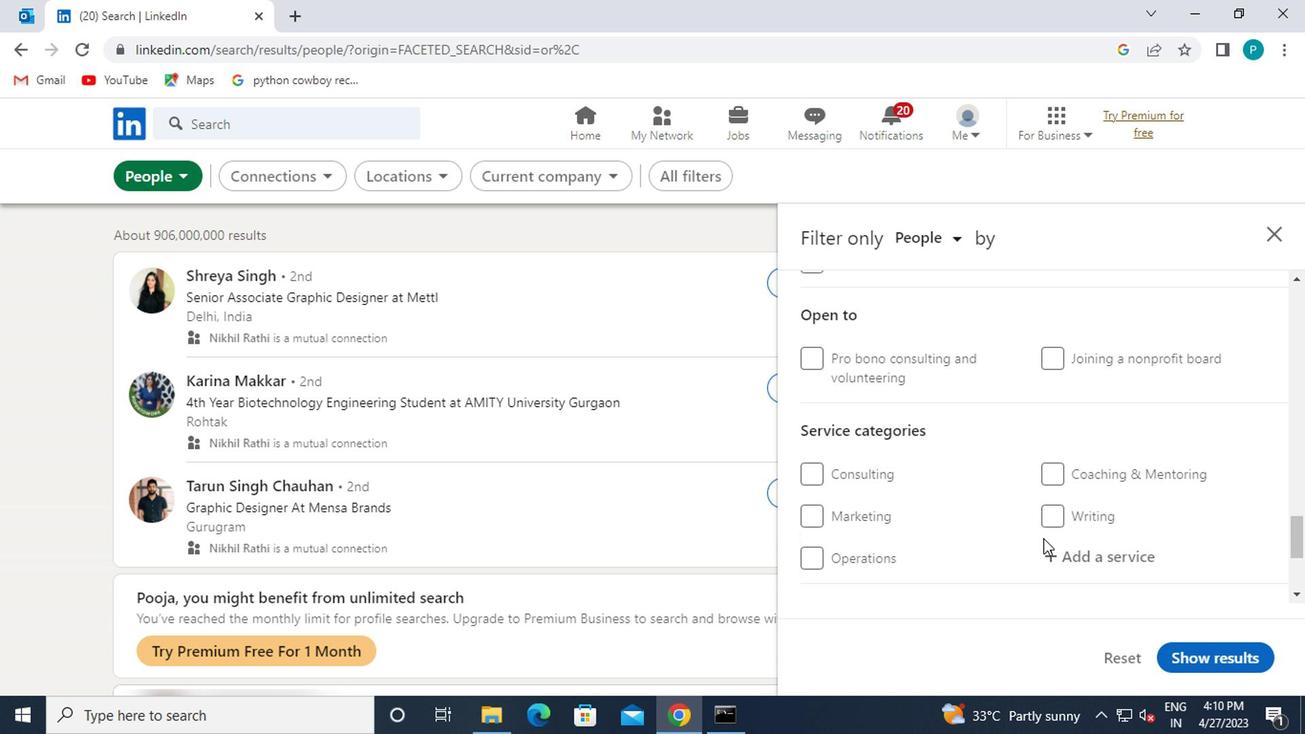 
Action: Mouse moved to (1060, 556)
Screenshot: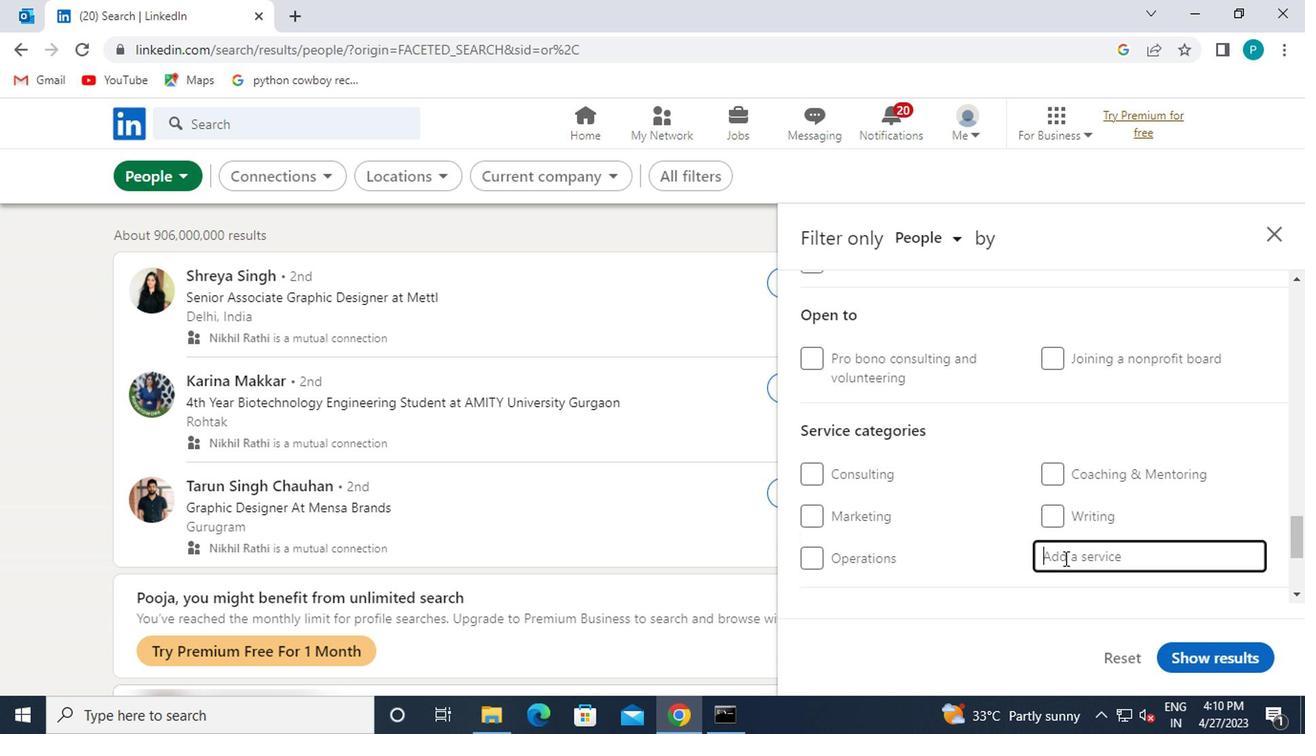 
Action: Key pressed PR
Screenshot: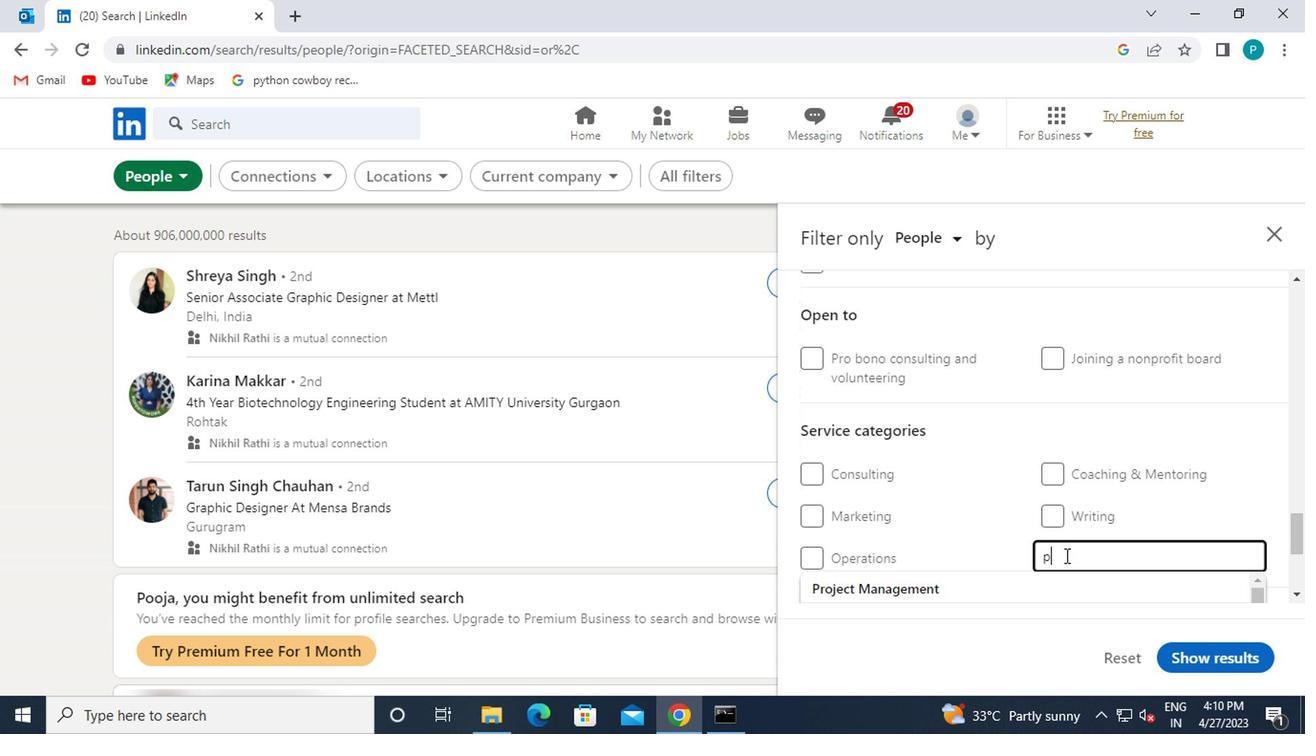 
Action: Mouse moved to (983, 425)
Screenshot: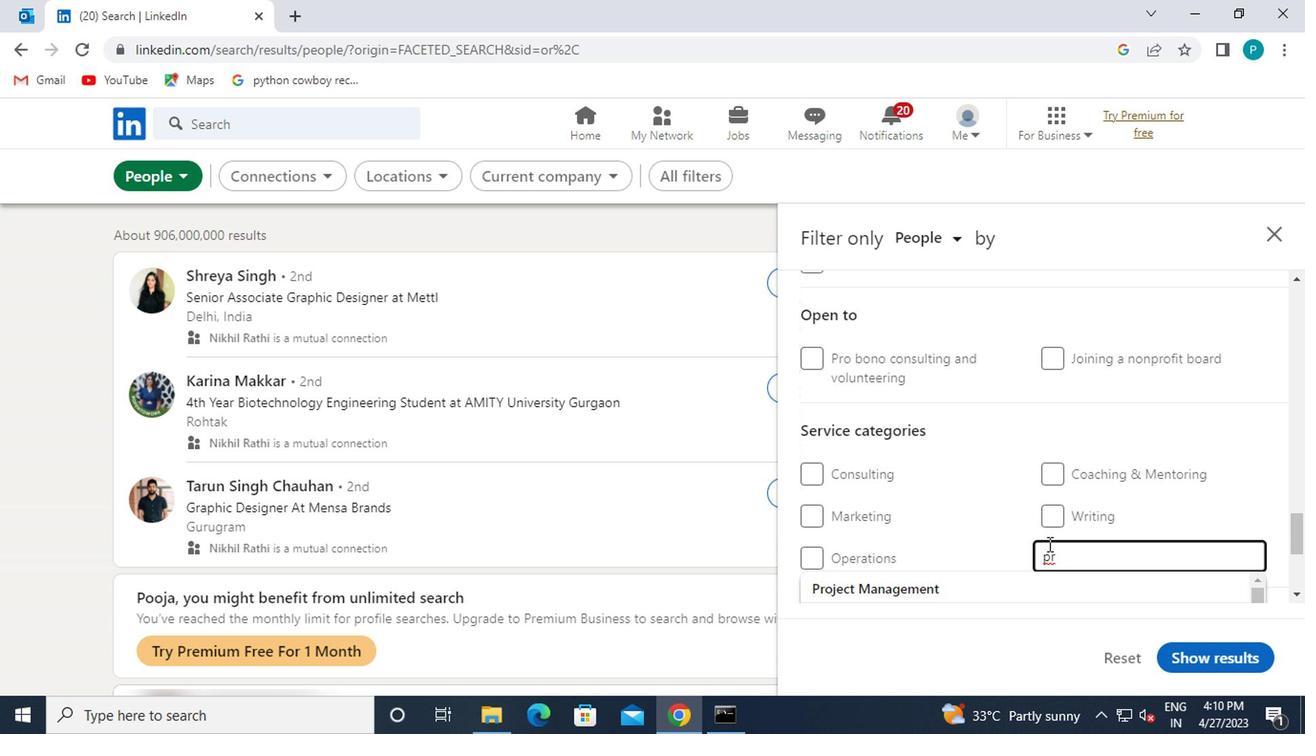 
Action: Mouse scrolled (983, 424) with delta (0, 0)
Screenshot: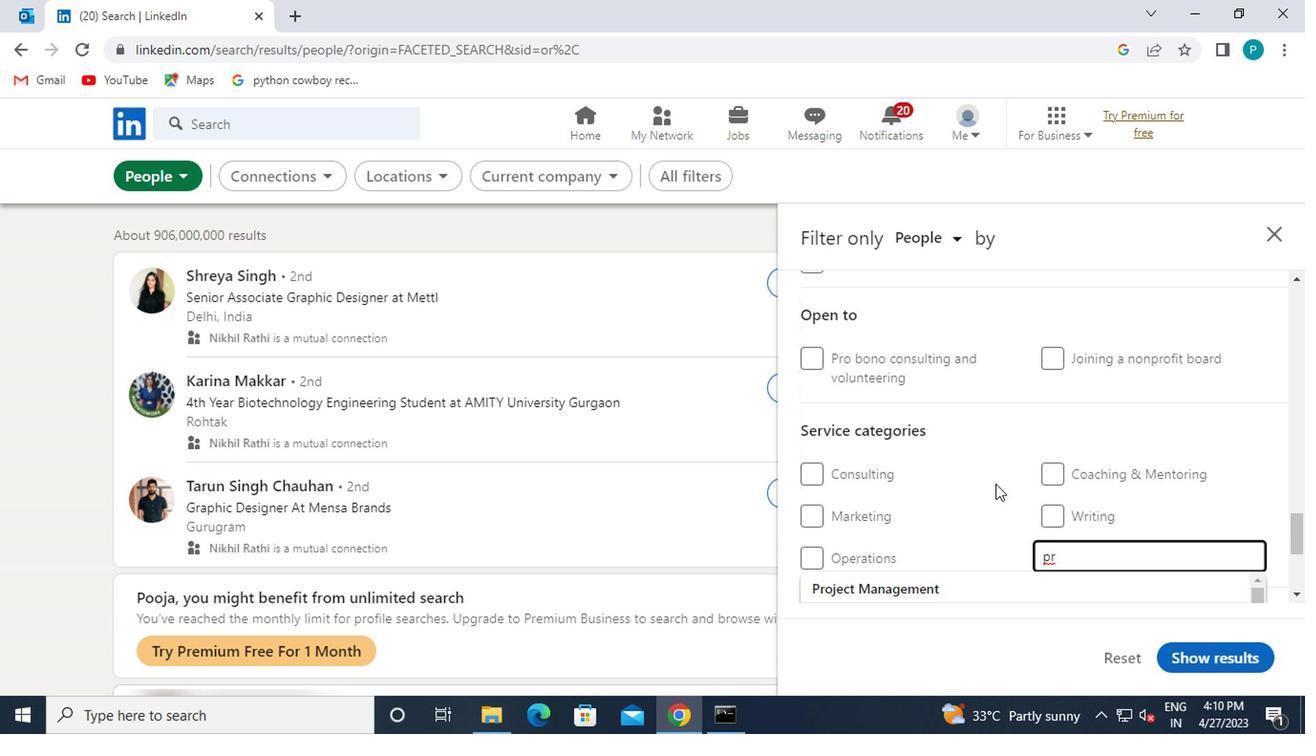 
Action: Mouse moved to (966, 484)
Screenshot: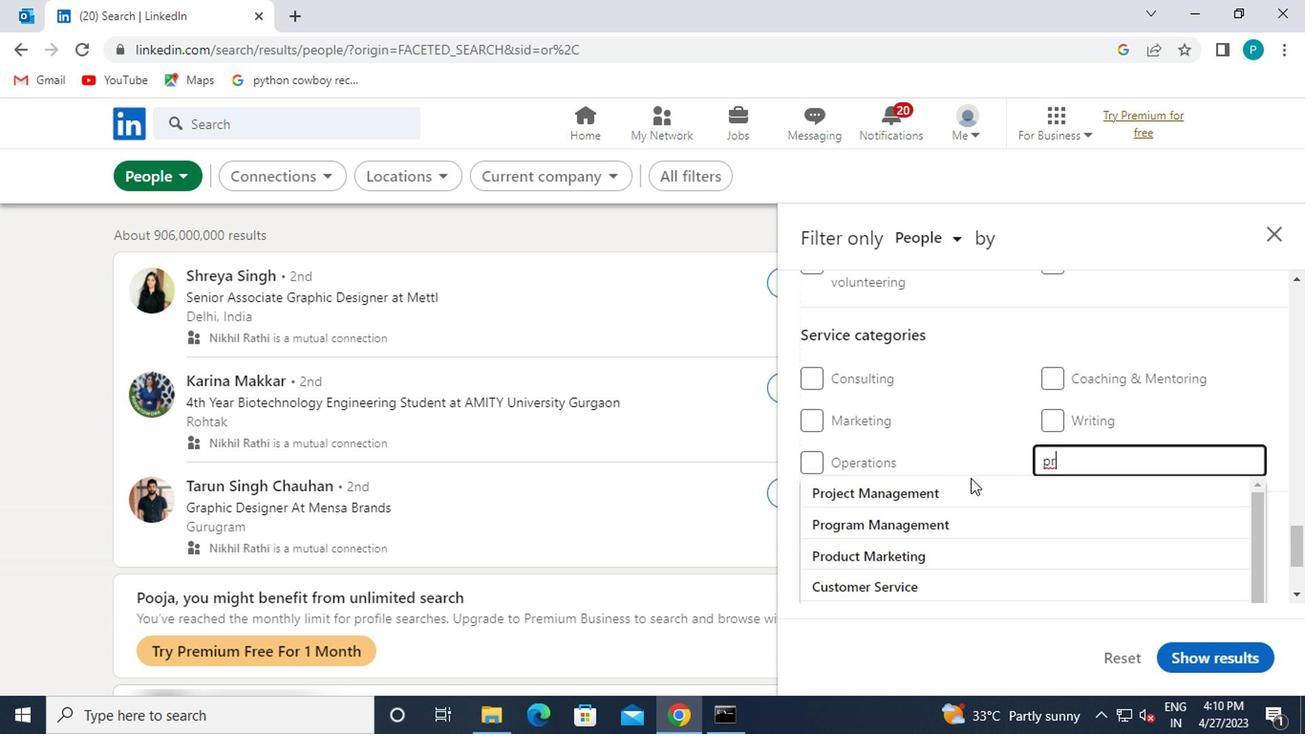 
Action: Mouse pressed left at (966, 484)
Screenshot: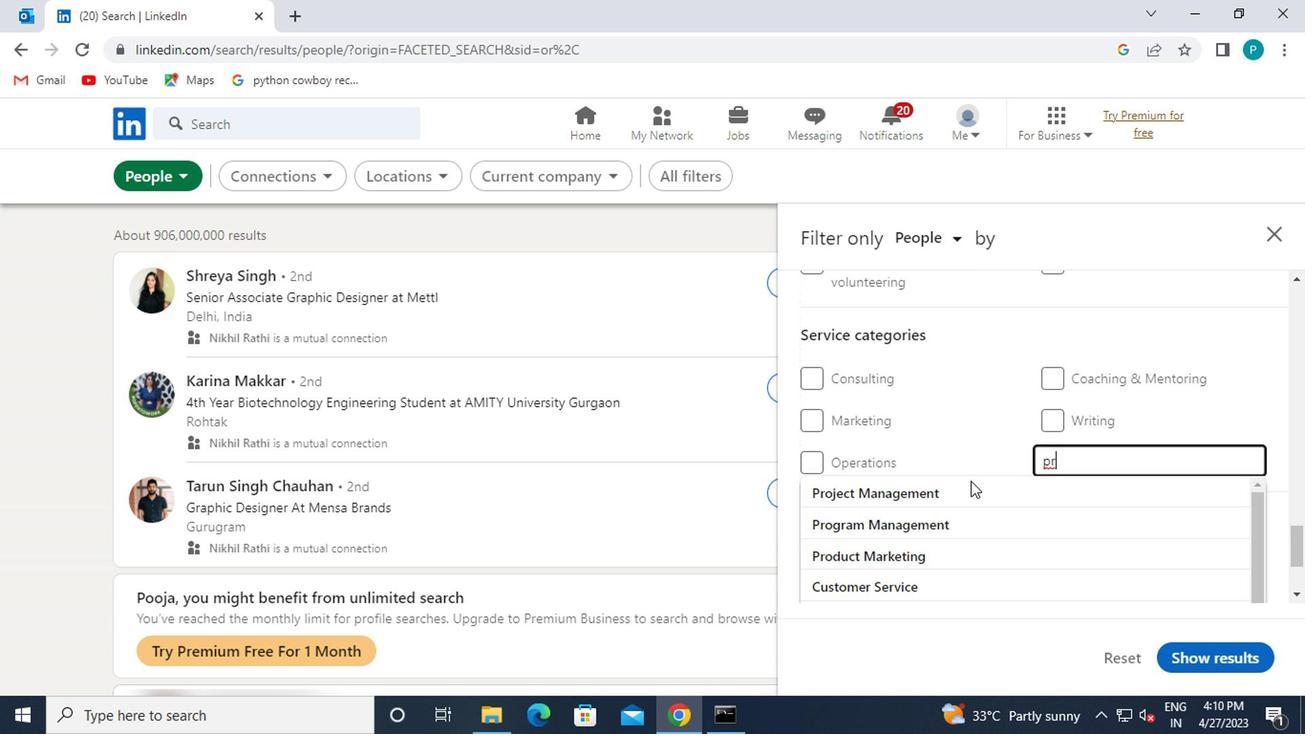 
Action: Mouse moved to (1024, 442)
Screenshot: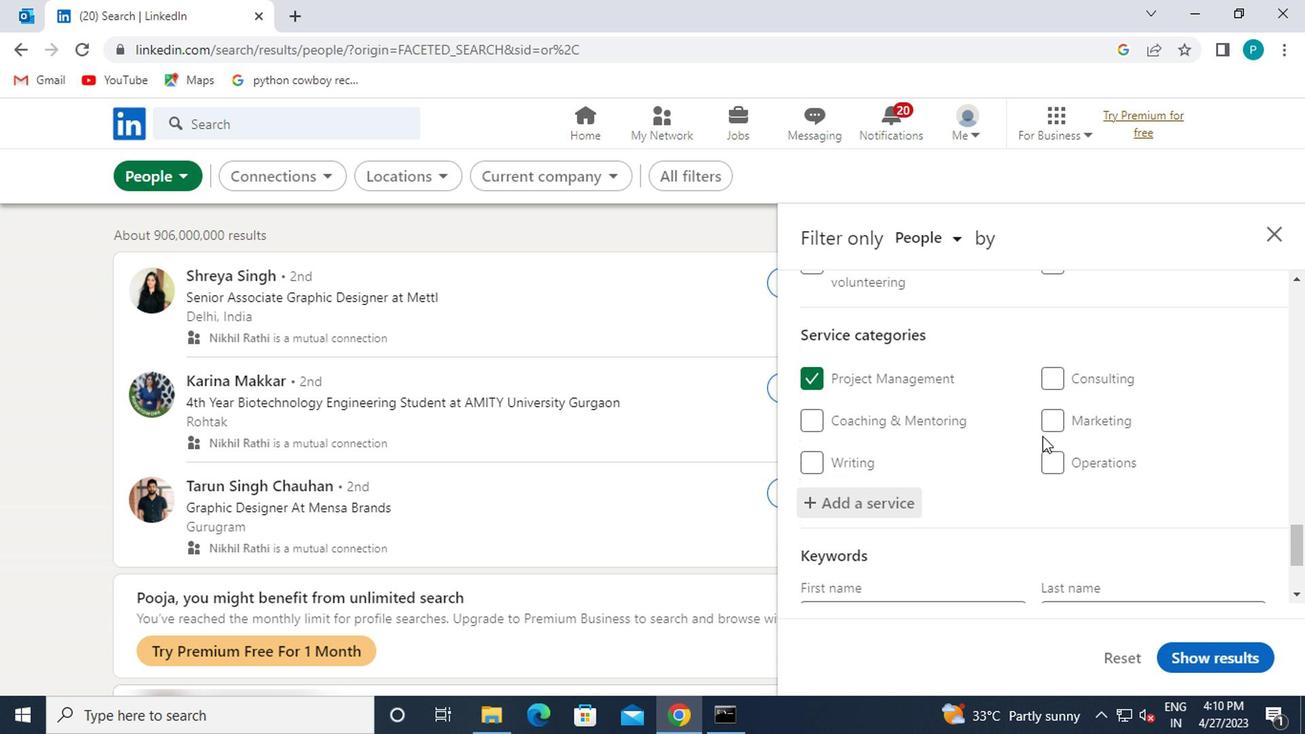 
Action: Mouse scrolled (1024, 441) with delta (0, 0)
Screenshot: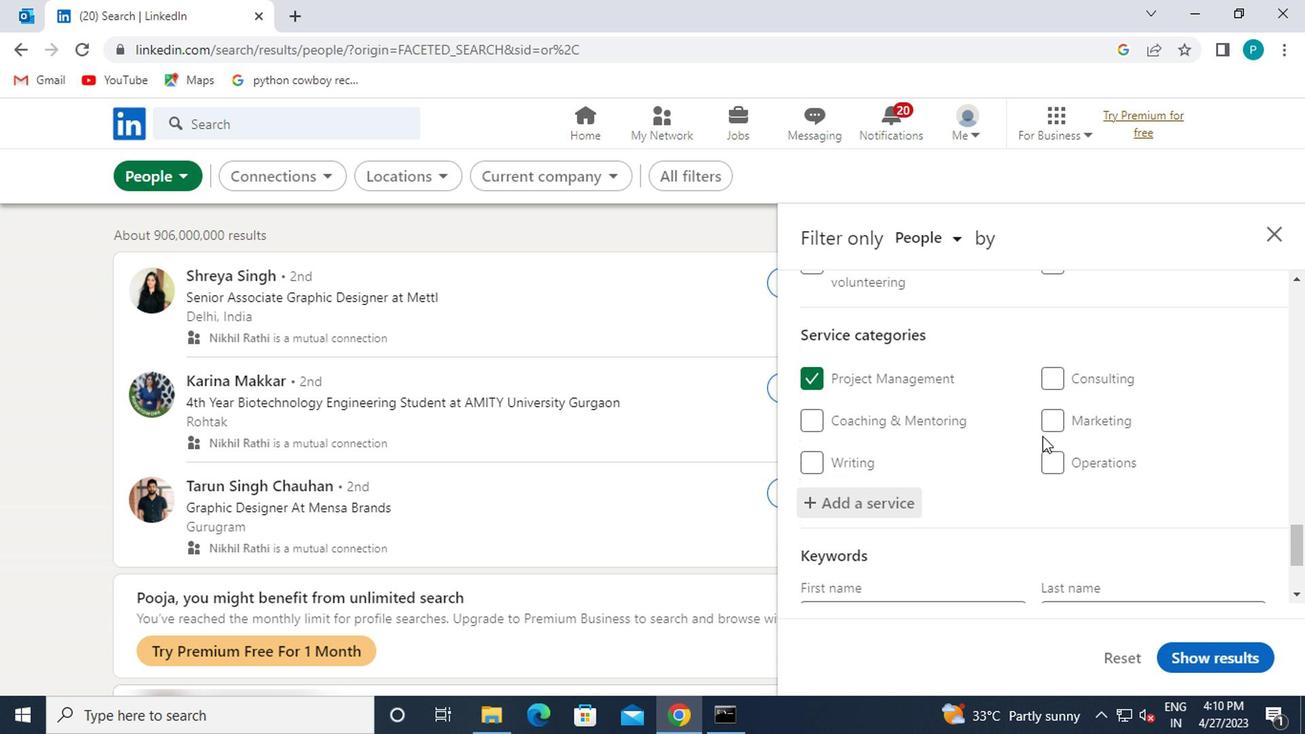 
Action: Mouse moved to (1022, 444)
Screenshot: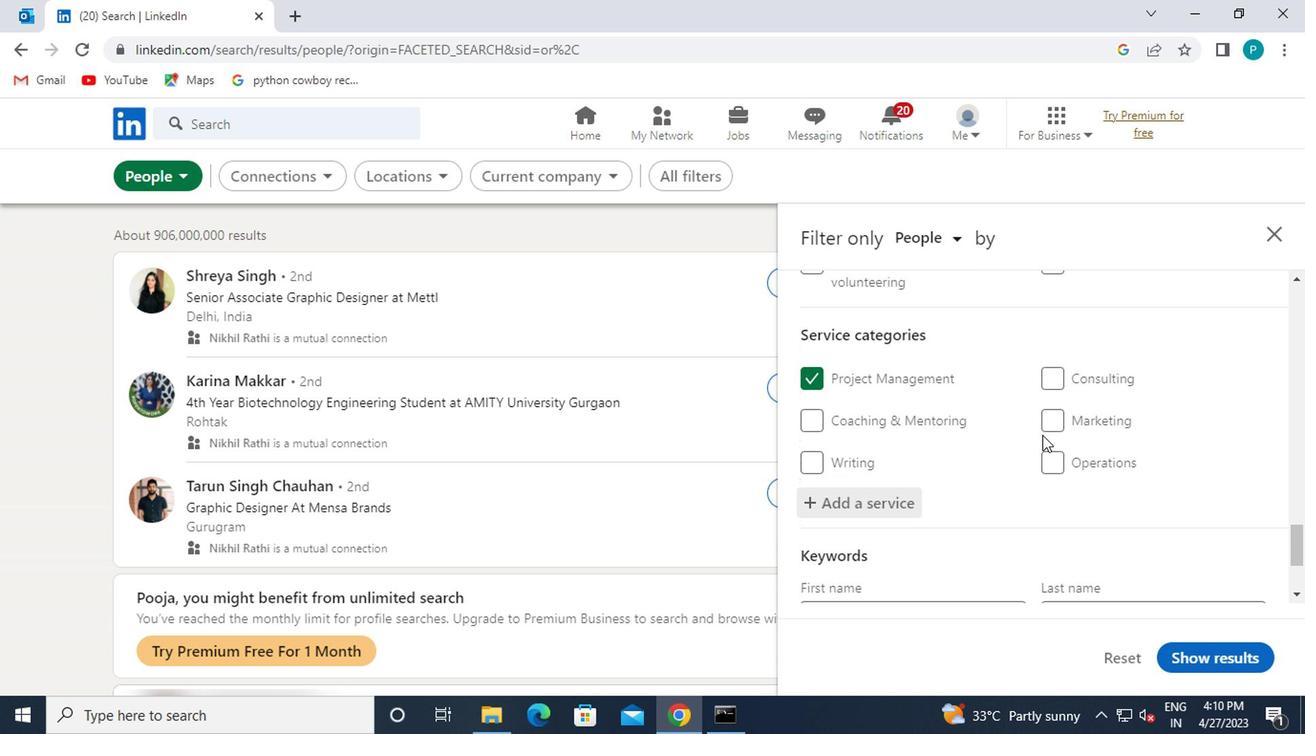 
Action: Mouse scrolled (1022, 442) with delta (0, -1)
Screenshot: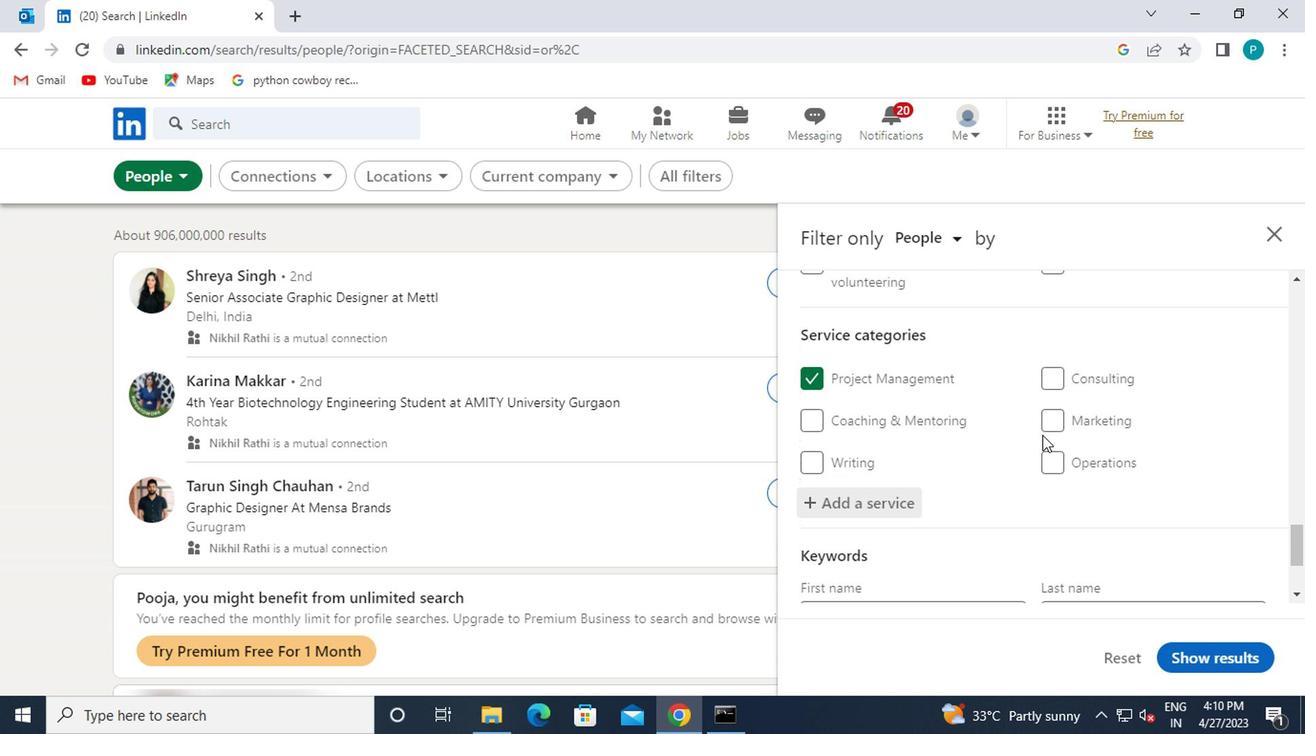 
Action: Mouse scrolled (1022, 442) with delta (0, -1)
Screenshot: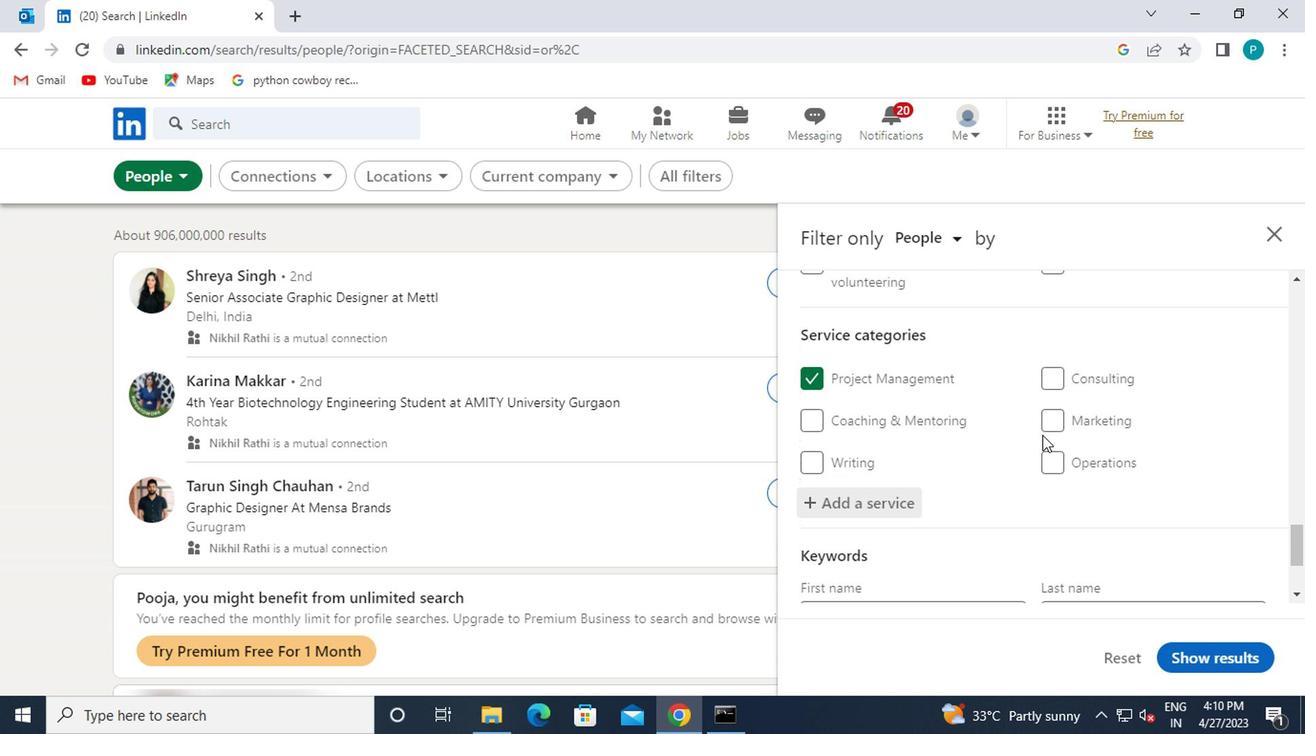
Action: Mouse moved to (950, 522)
Screenshot: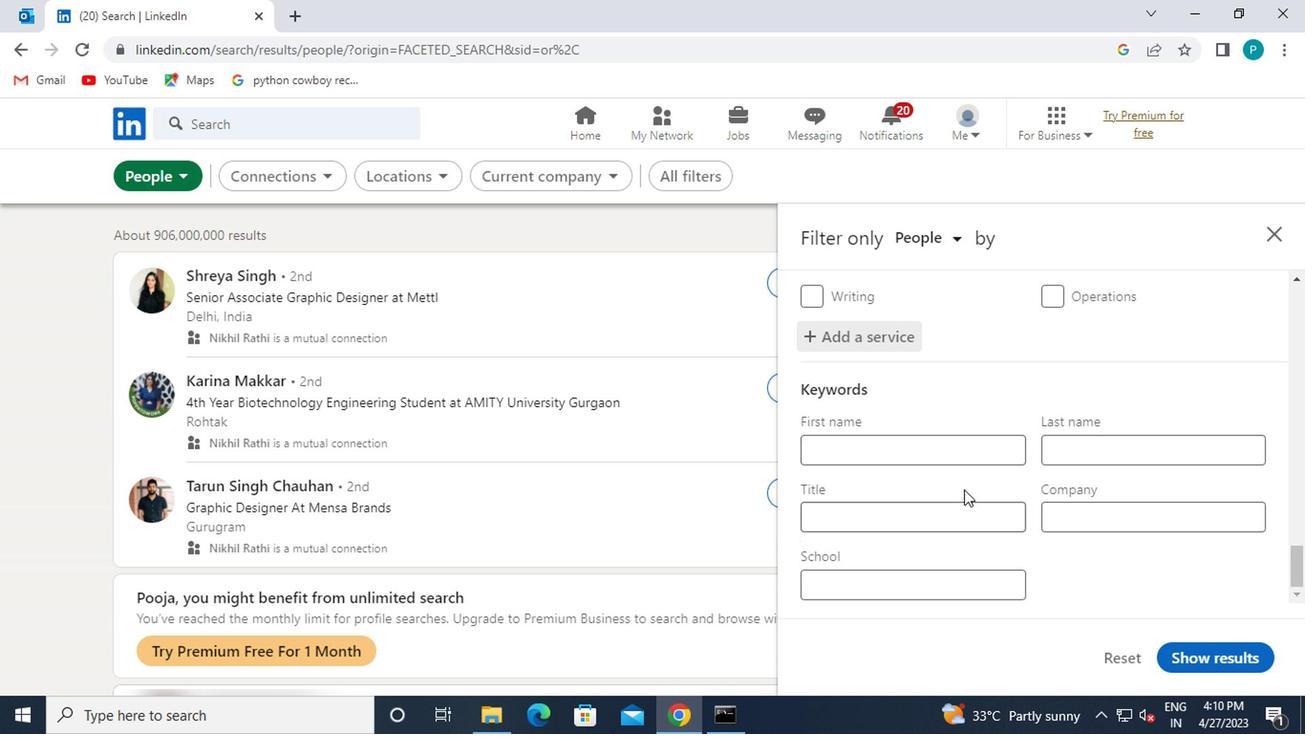 
Action: Mouse pressed left at (950, 522)
Screenshot: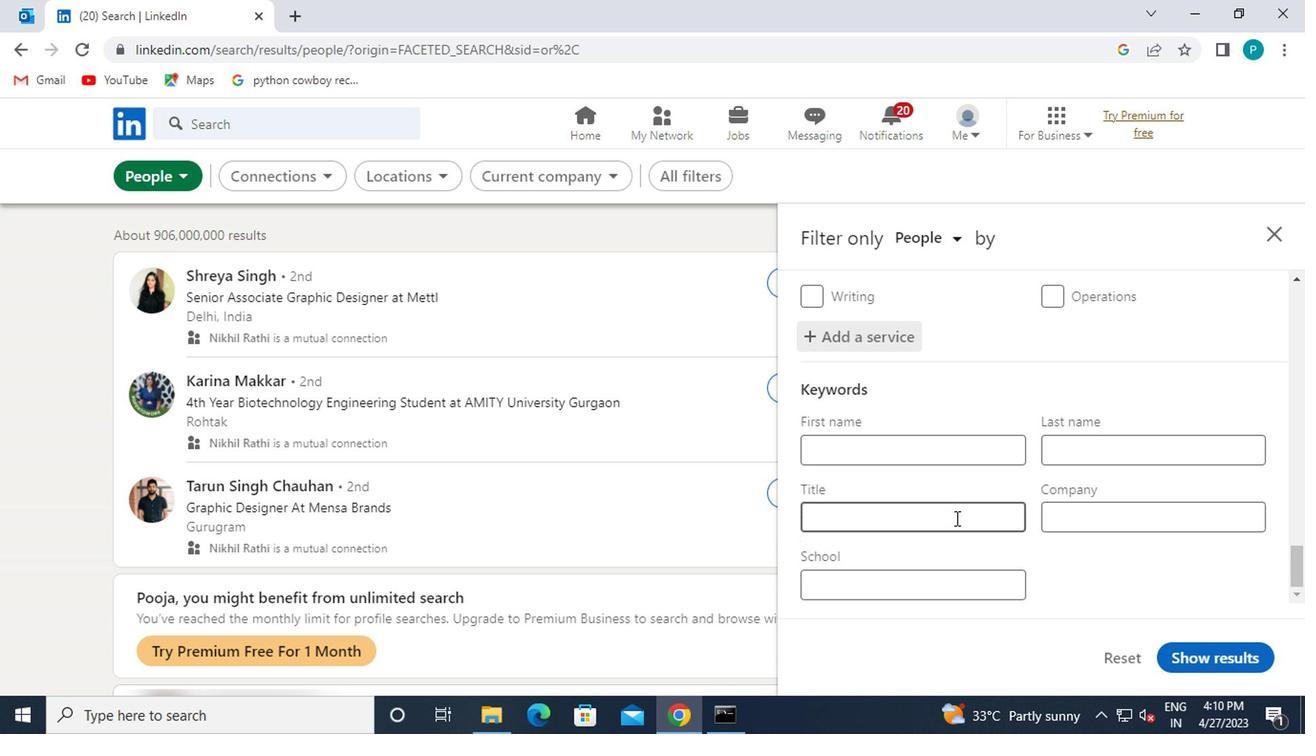 
Action: Mouse moved to (950, 524)
Screenshot: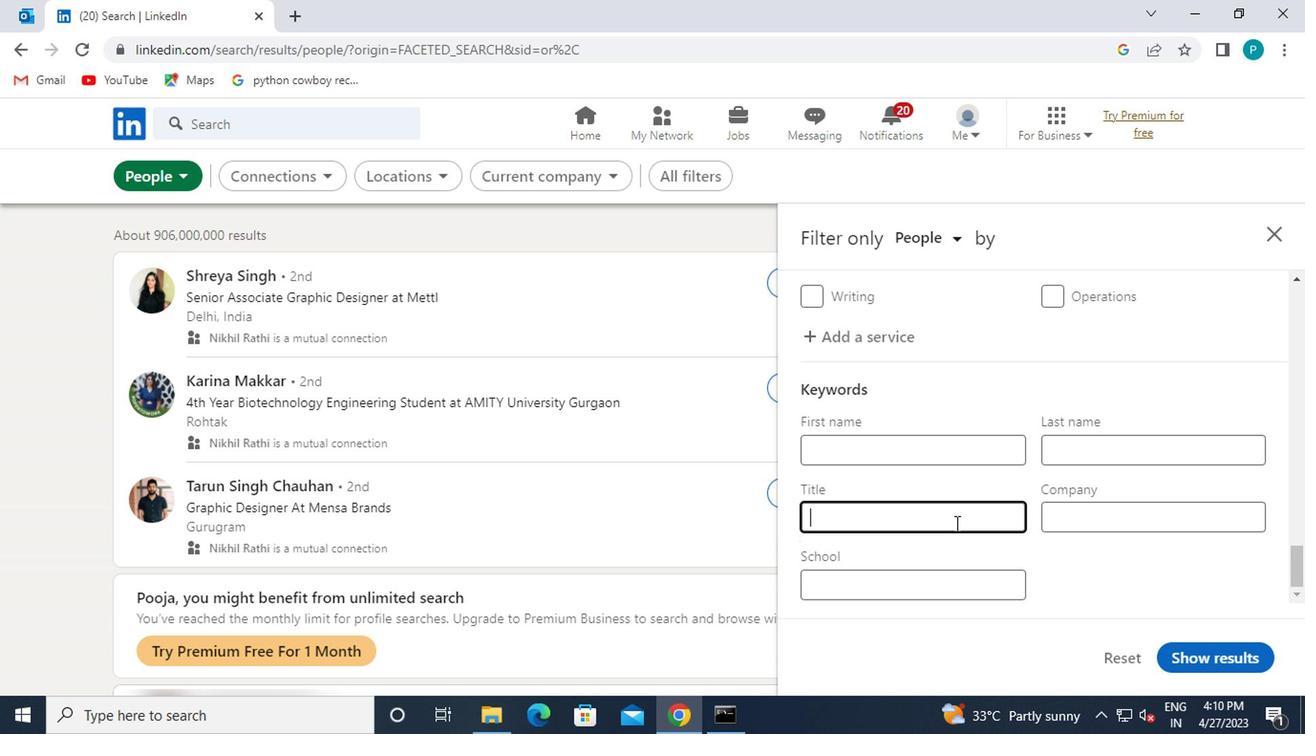 
Action: Key pressed <Key.caps_lock>M<Key.caps_lock>AINTENANCE<Key.space>E<Key.backspace><Key.caps_lock>E<Key.caps_lock>NGIM<Key.backspace>NEER
Screenshot: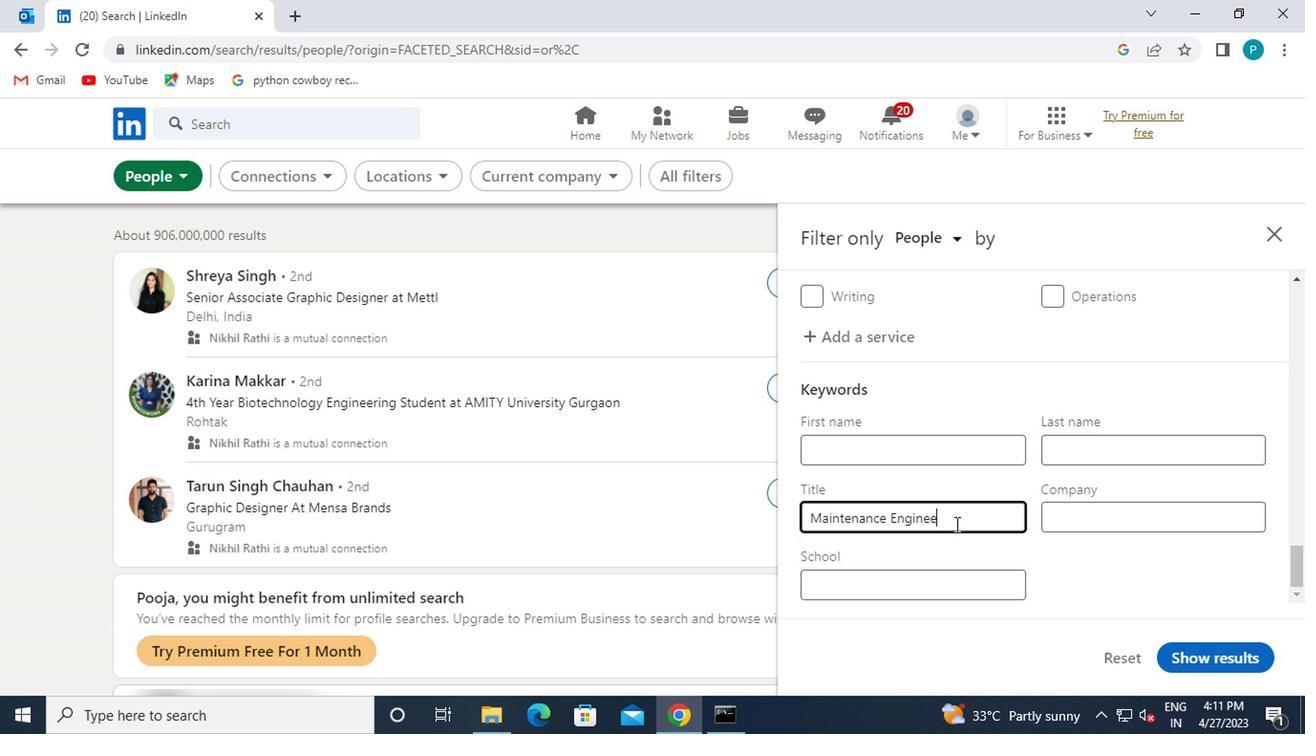
Action: Mouse moved to (1181, 662)
Screenshot: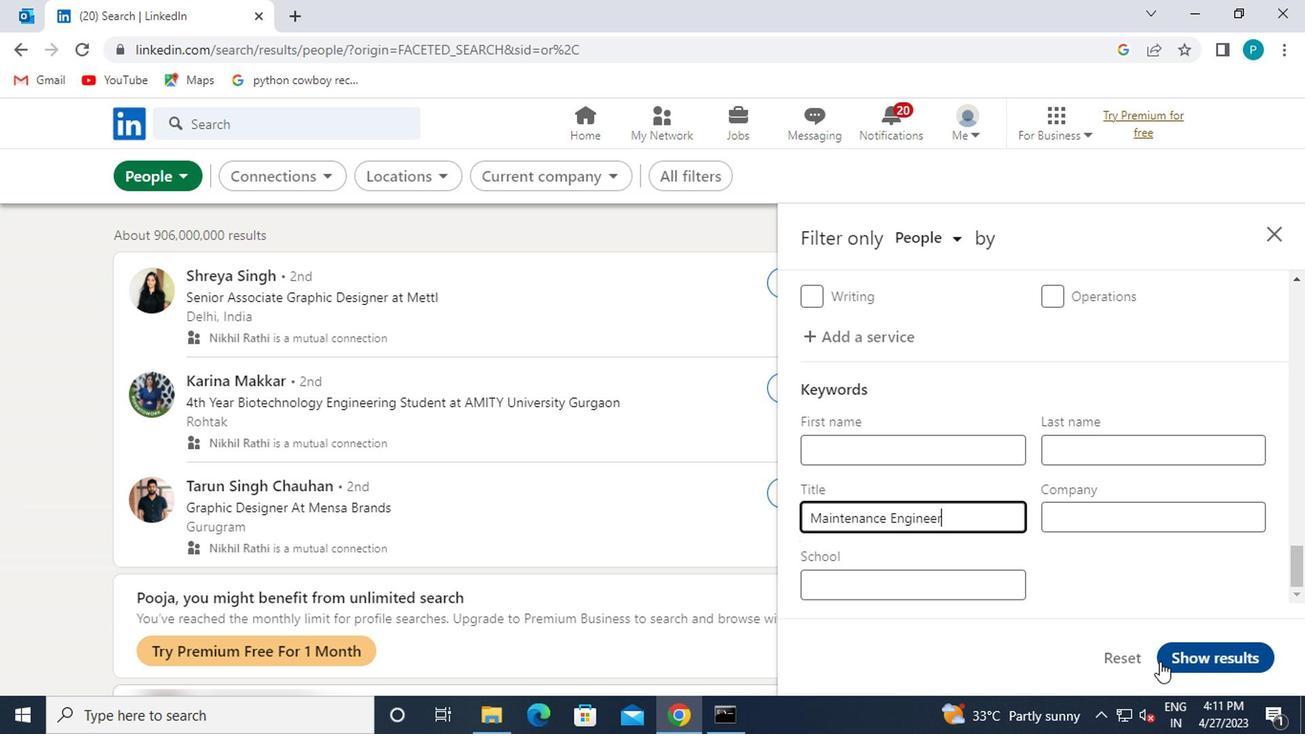 
Action: Mouse pressed left at (1181, 662)
Screenshot: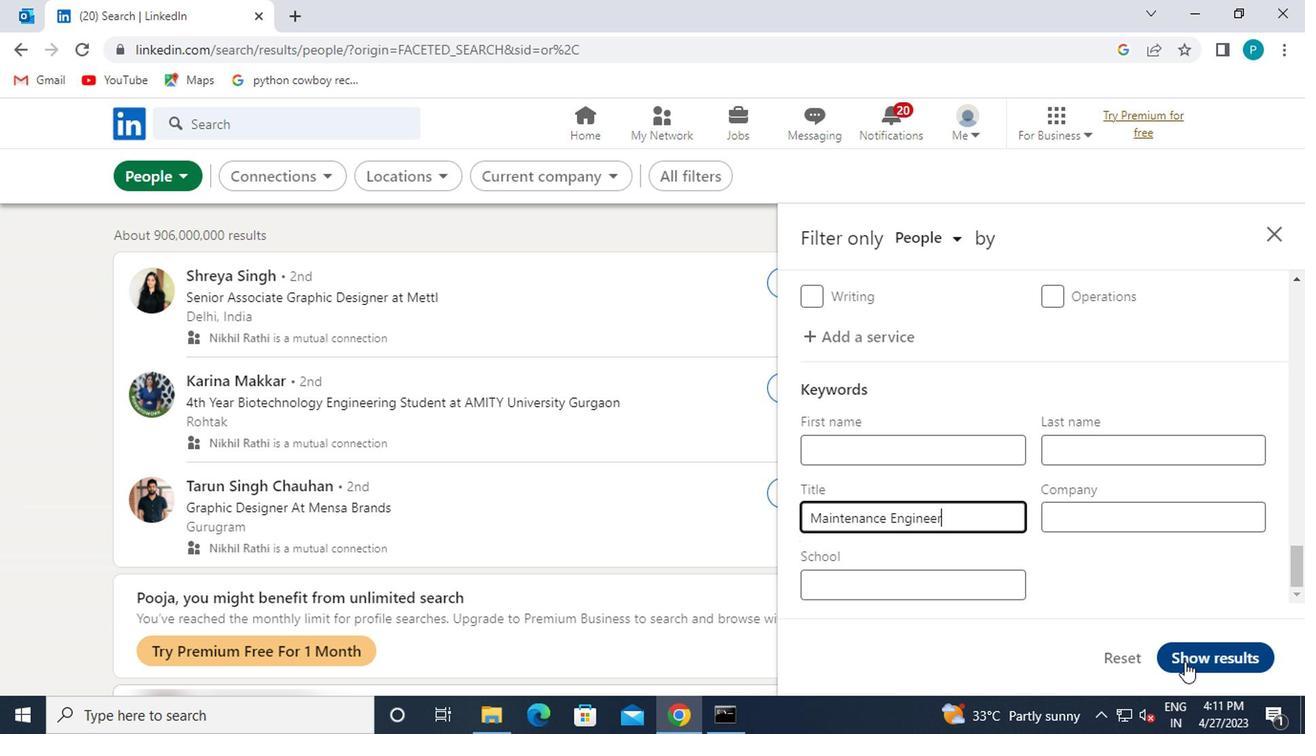 
